 Task: Find a flat in Parma Heights, United States, with 3 bedrooms, 4 beds, 2 bathrooms, Wifi, and a price range of ₹3000 to ₹15000.
Action: Mouse pressed left at (561, 117)
Screenshot: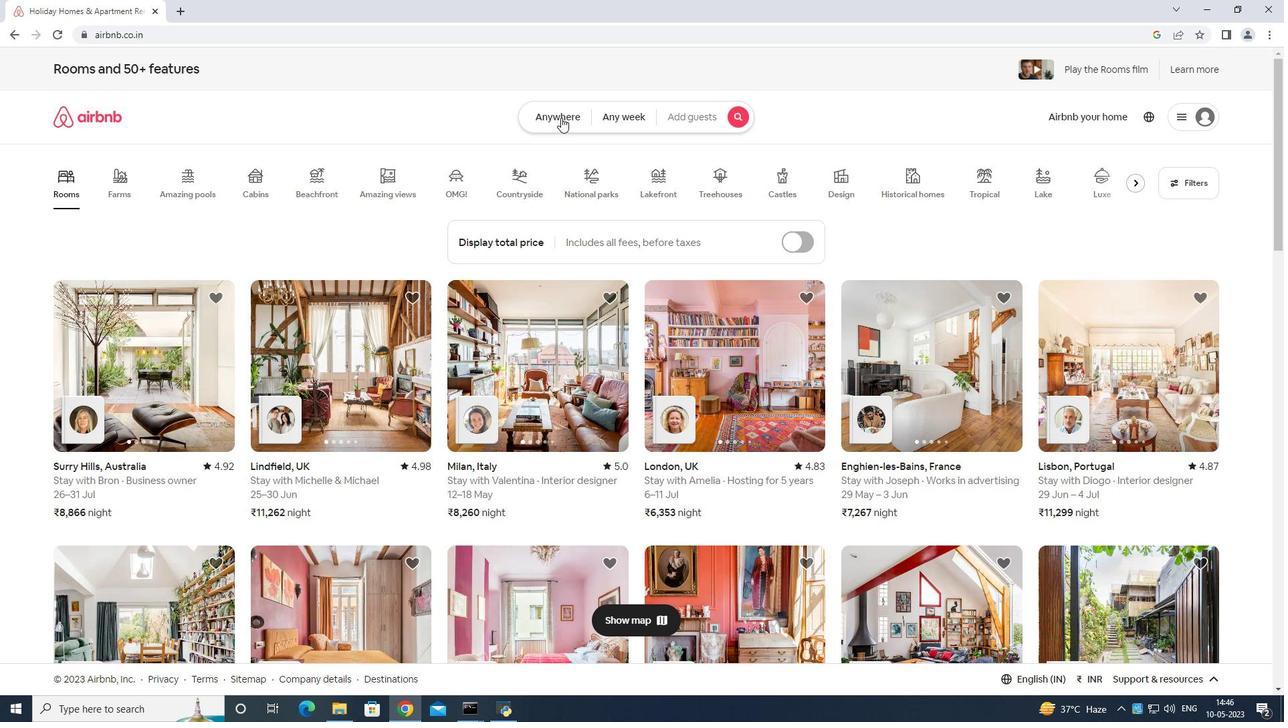 
Action: Mouse moved to (517, 171)
Screenshot: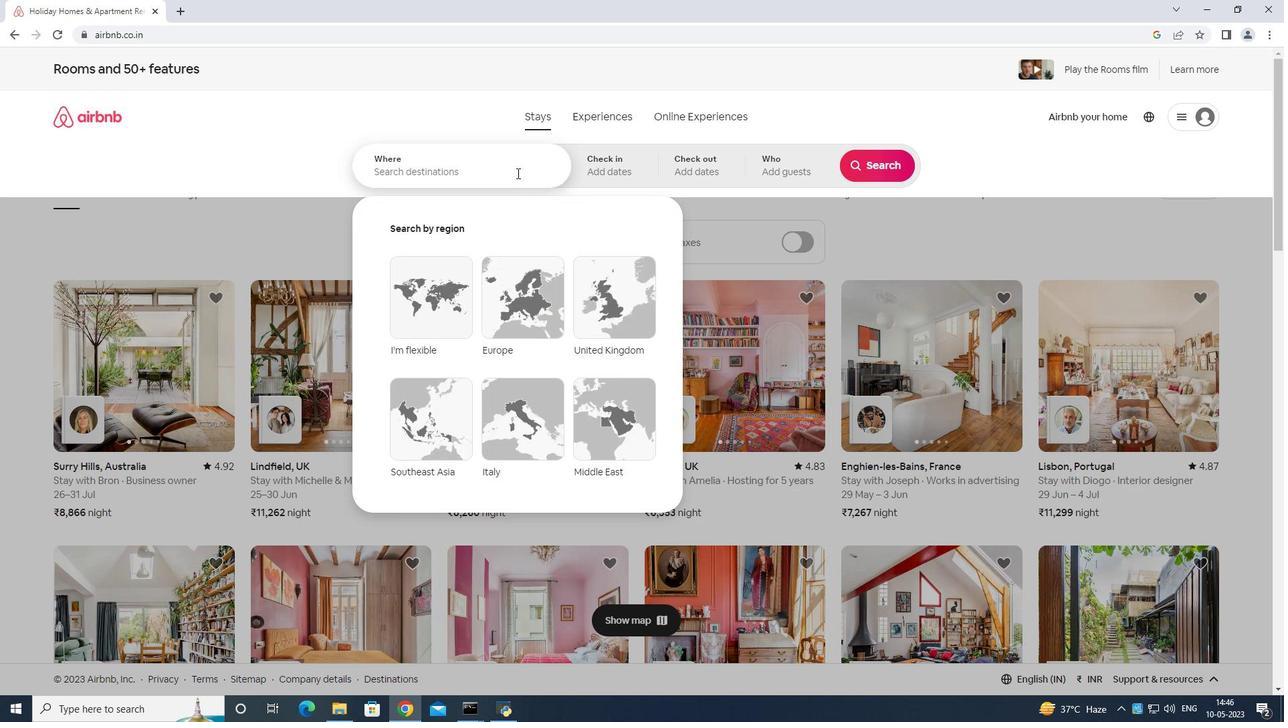 
Action: Mouse pressed left at (517, 171)
Screenshot: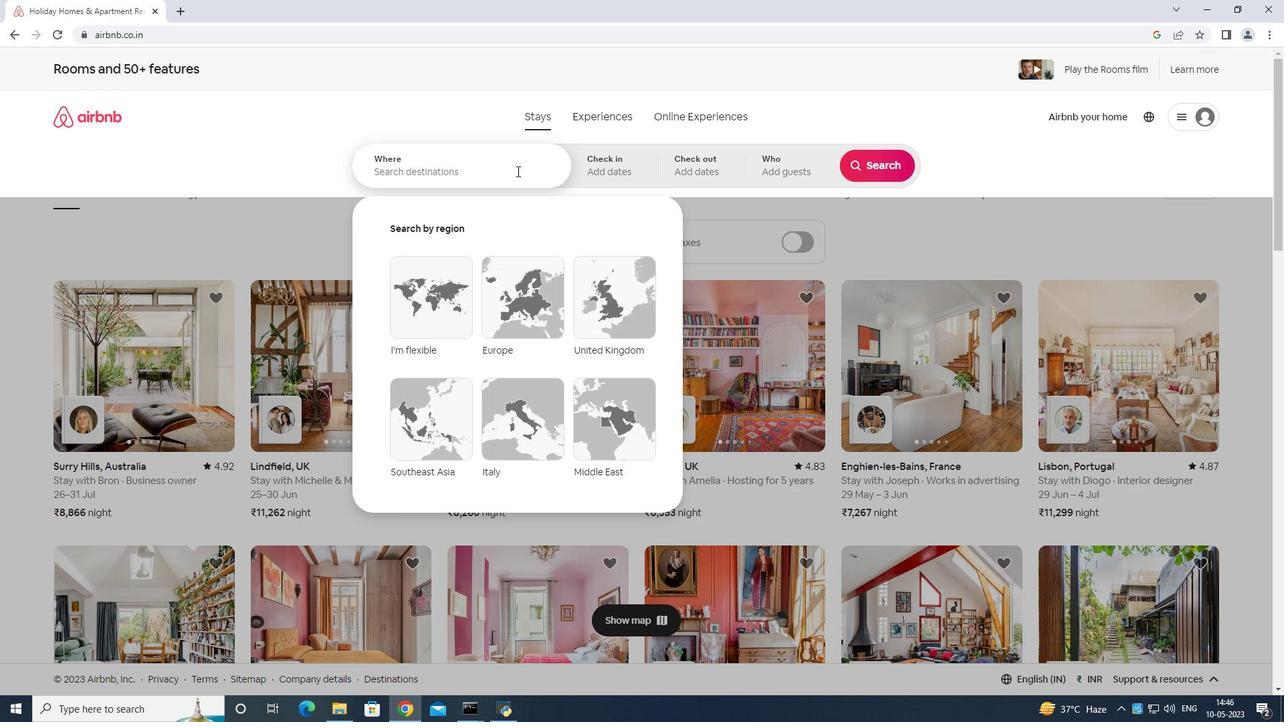 
Action: Mouse moved to (517, 162)
Screenshot: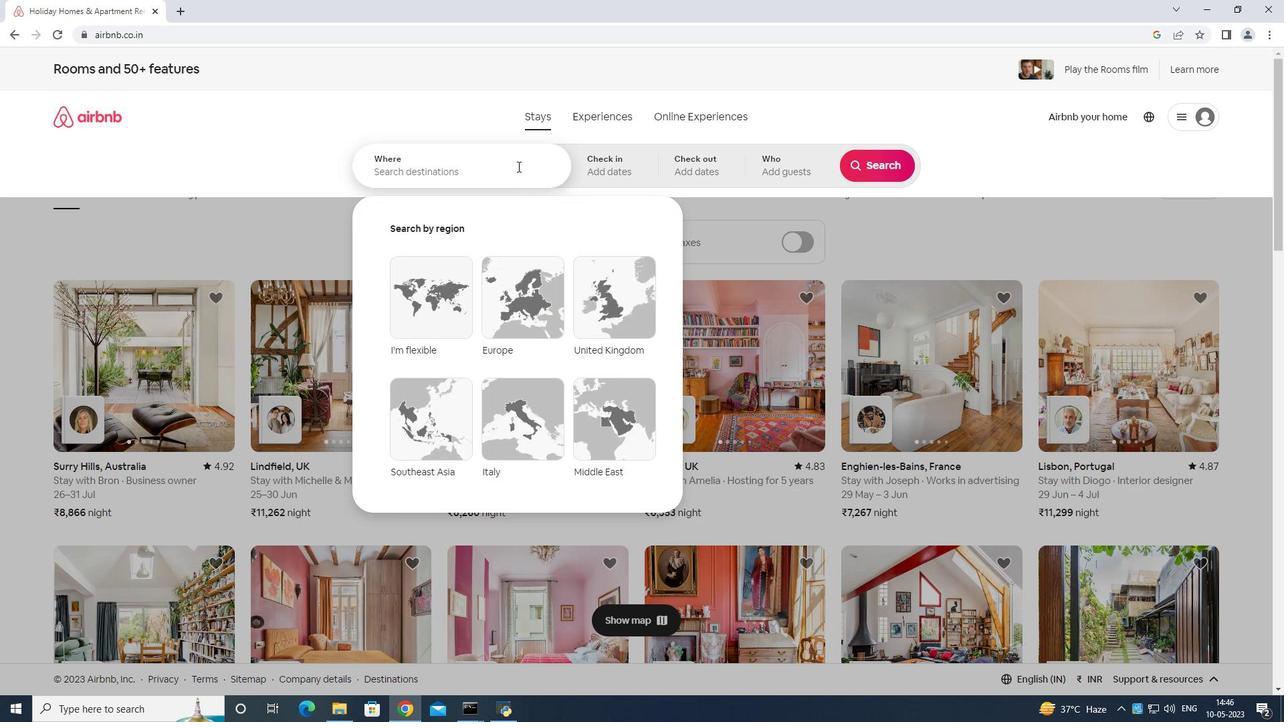 
Action: Key pressed <Key.shift>Parma<Key.space>heights<Key.space>united<Key.space>states<Key.enter>
Screenshot: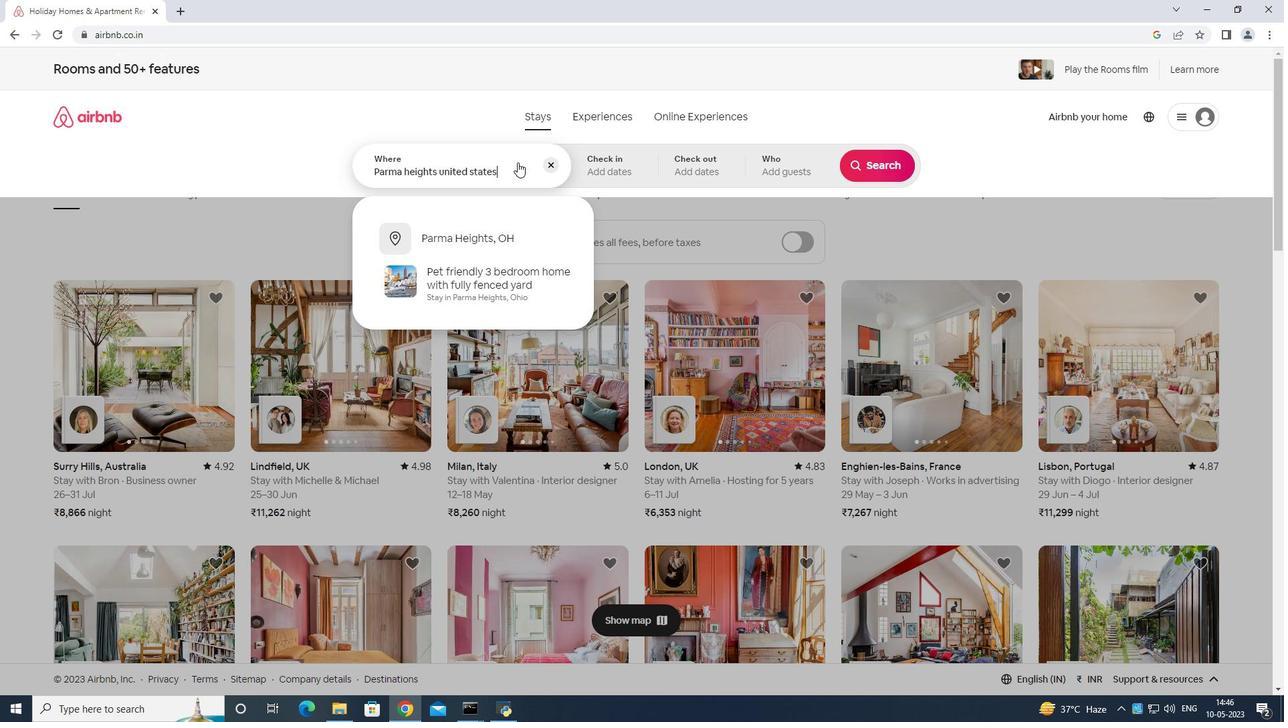 
Action: Mouse moved to (861, 270)
Screenshot: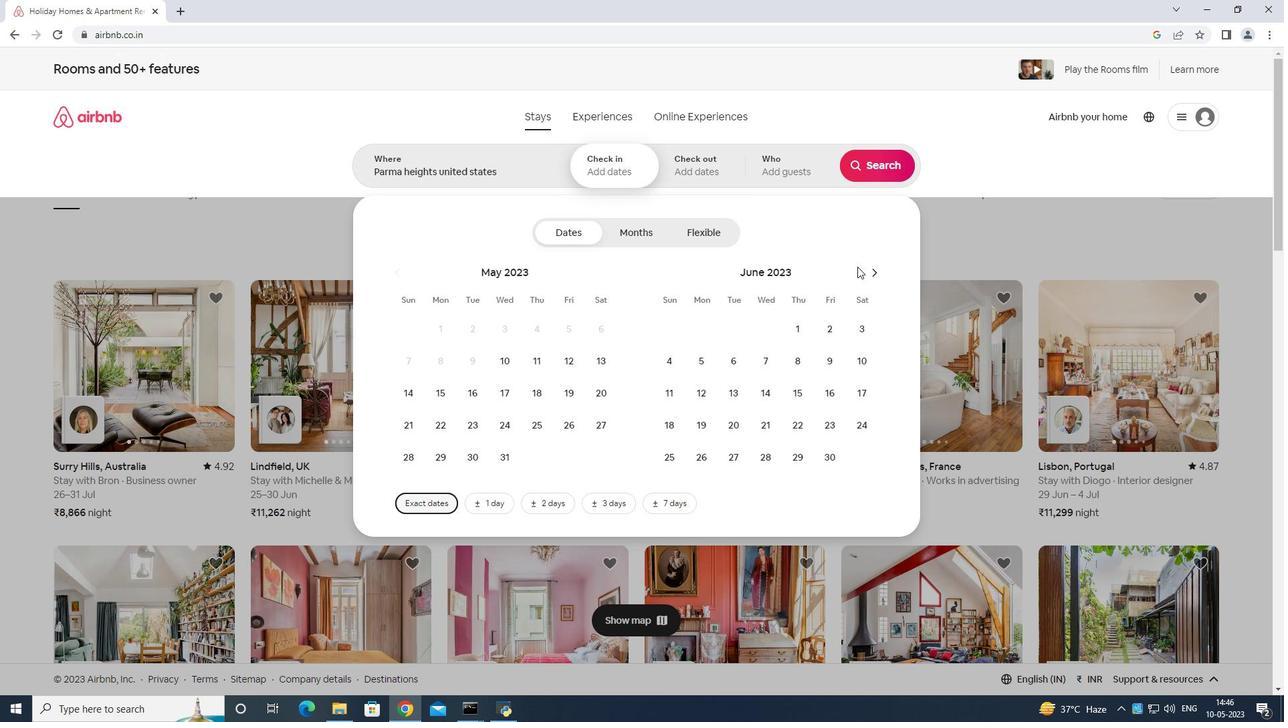 
Action: Mouse pressed left at (861, 270)
Screenshot: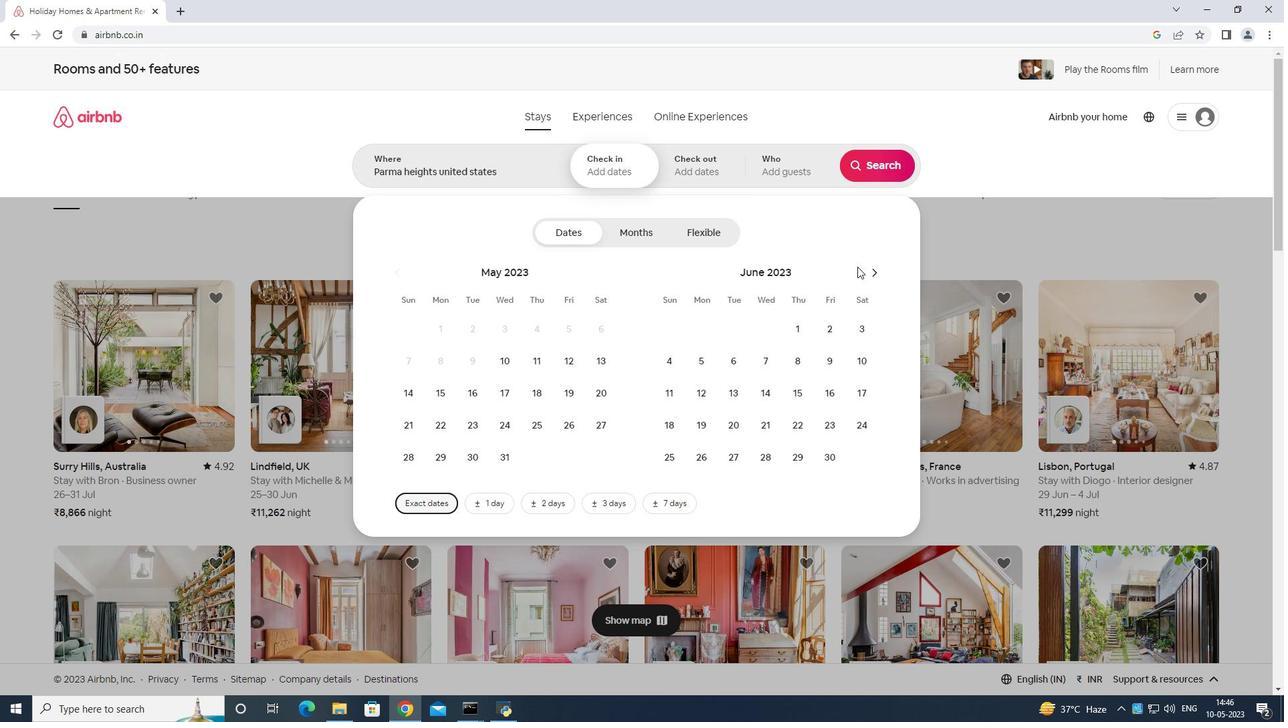 
Action: Mouse moved to (865, 270)
Screenshot: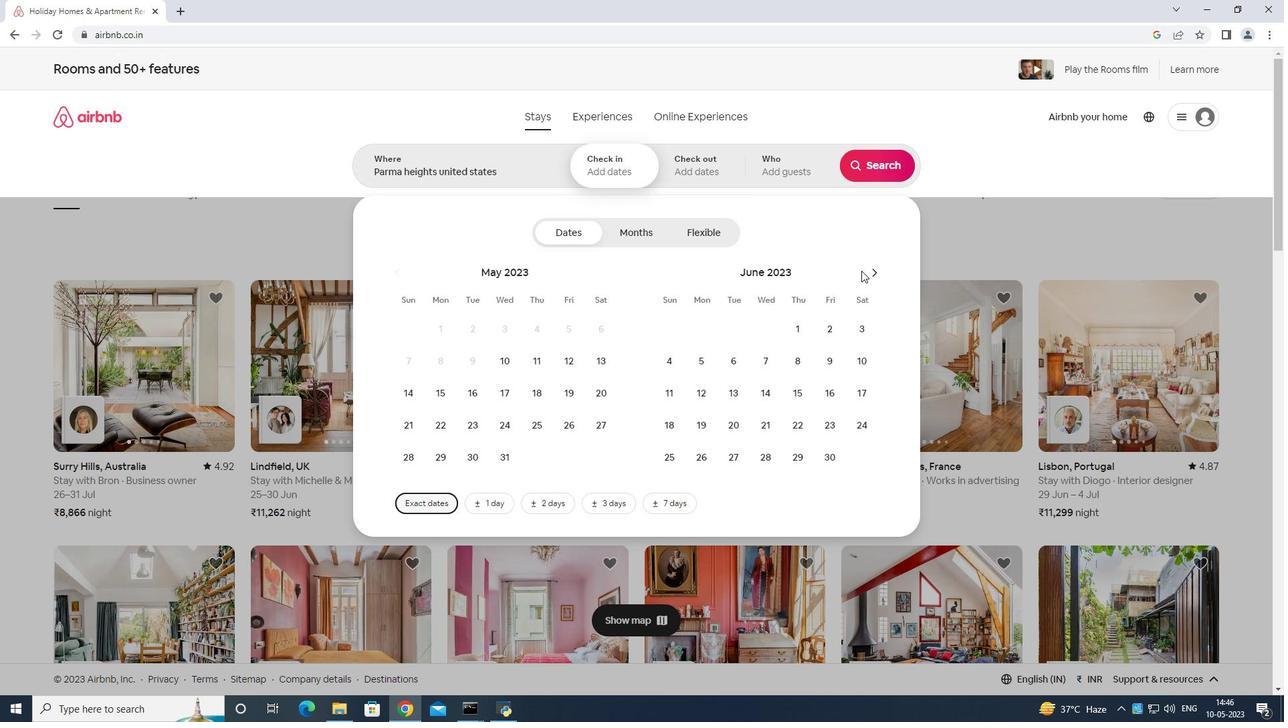 
Action: Mouse pressed left at (865, 270)
Screenshot: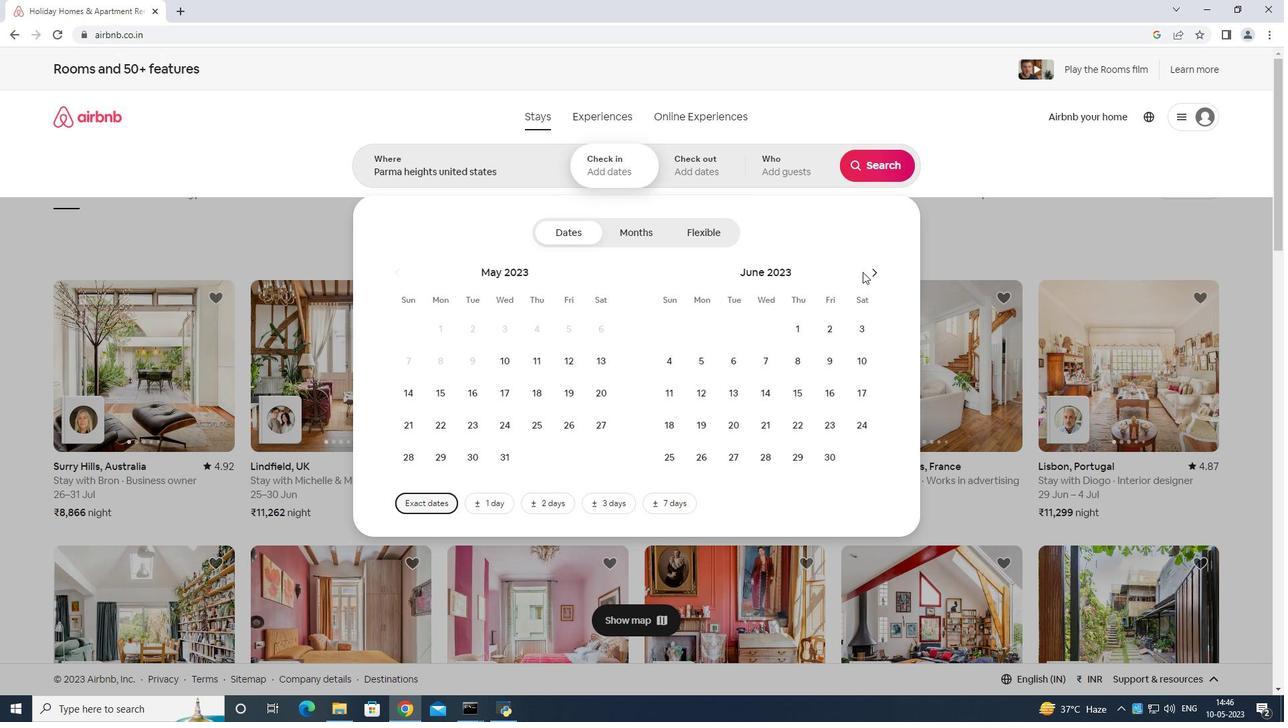
Action: Mouse moved to (870, 266)
Screenshot: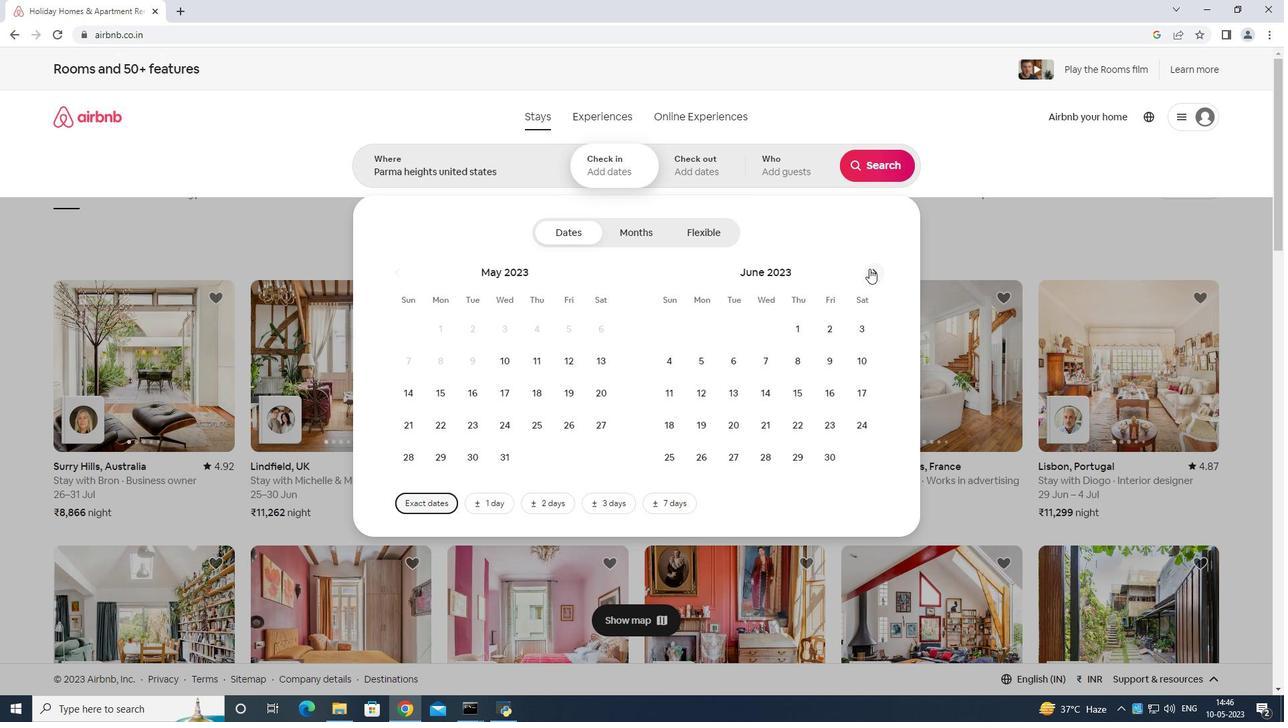 
Action: Mouse pressed left at (870, 266)
Screenshot: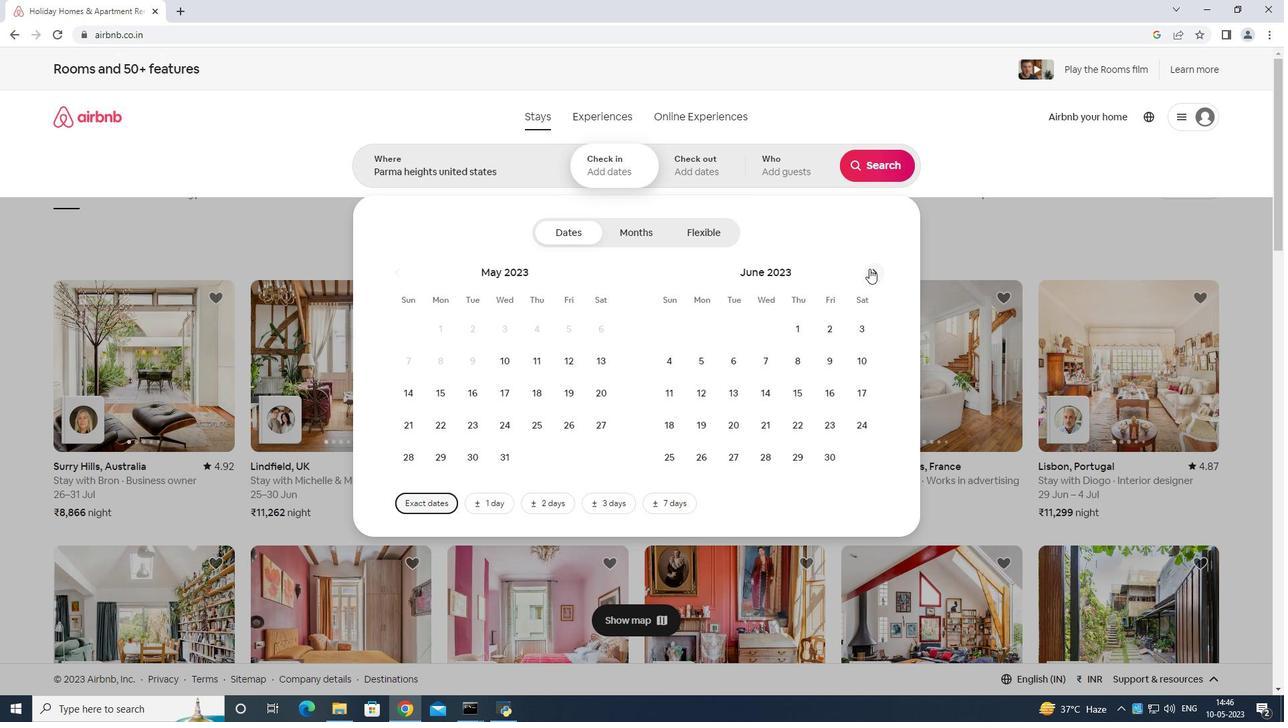 
Action: Mouse pressed left at (870, 266)
Screenshot: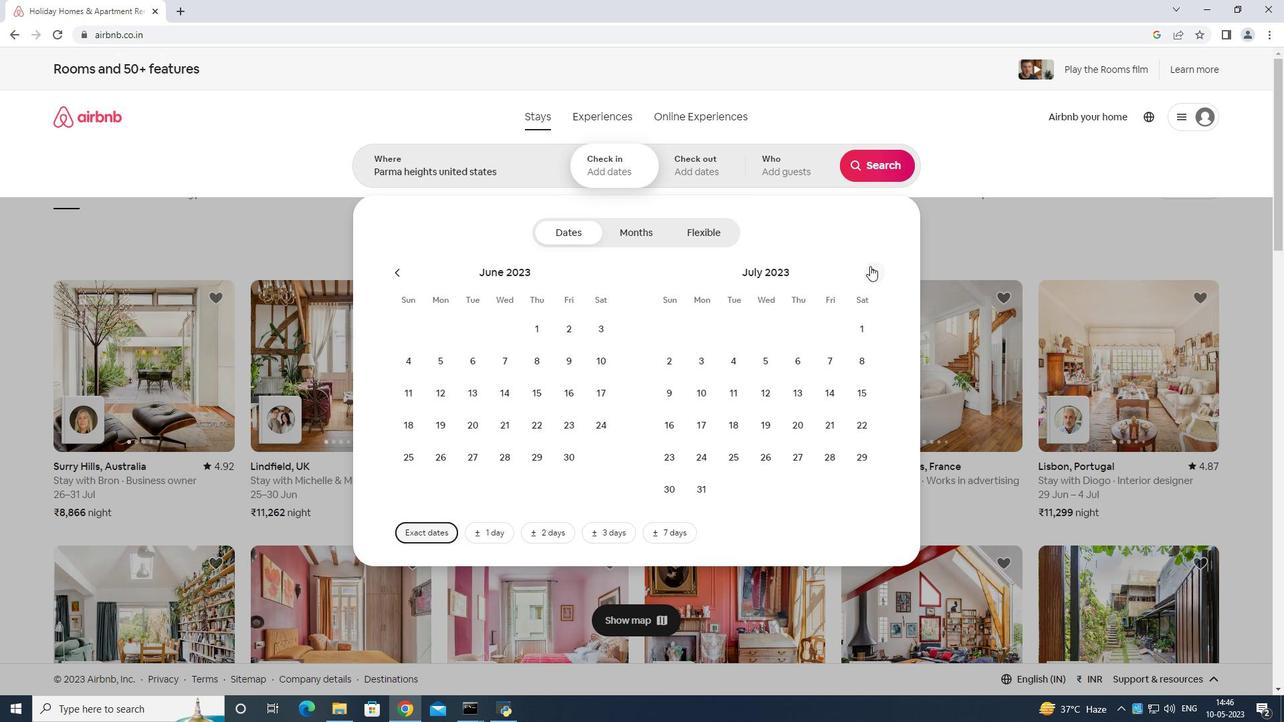 
Action: Mouse moved to (797, 325)
Screenshot: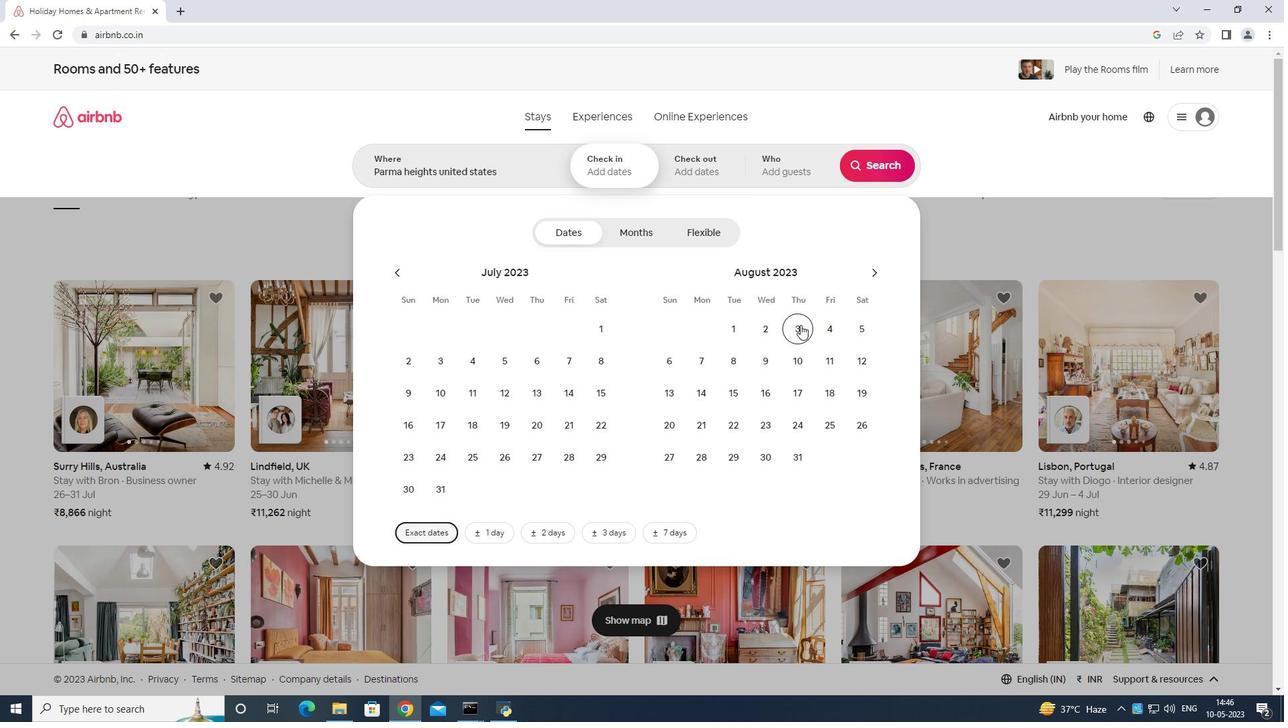
Action: Mouse pressed left at (797, 325)
Screenshot: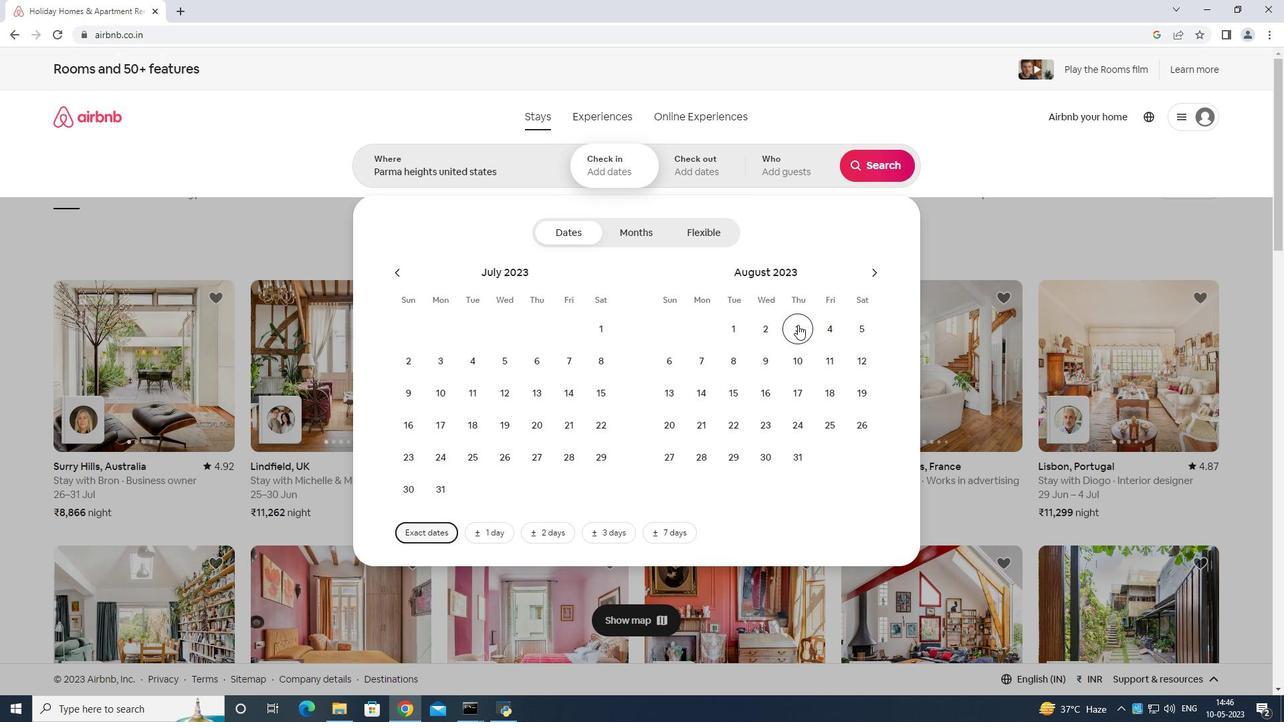 
Action: Mouse moved to (792, 391)
Screenshot: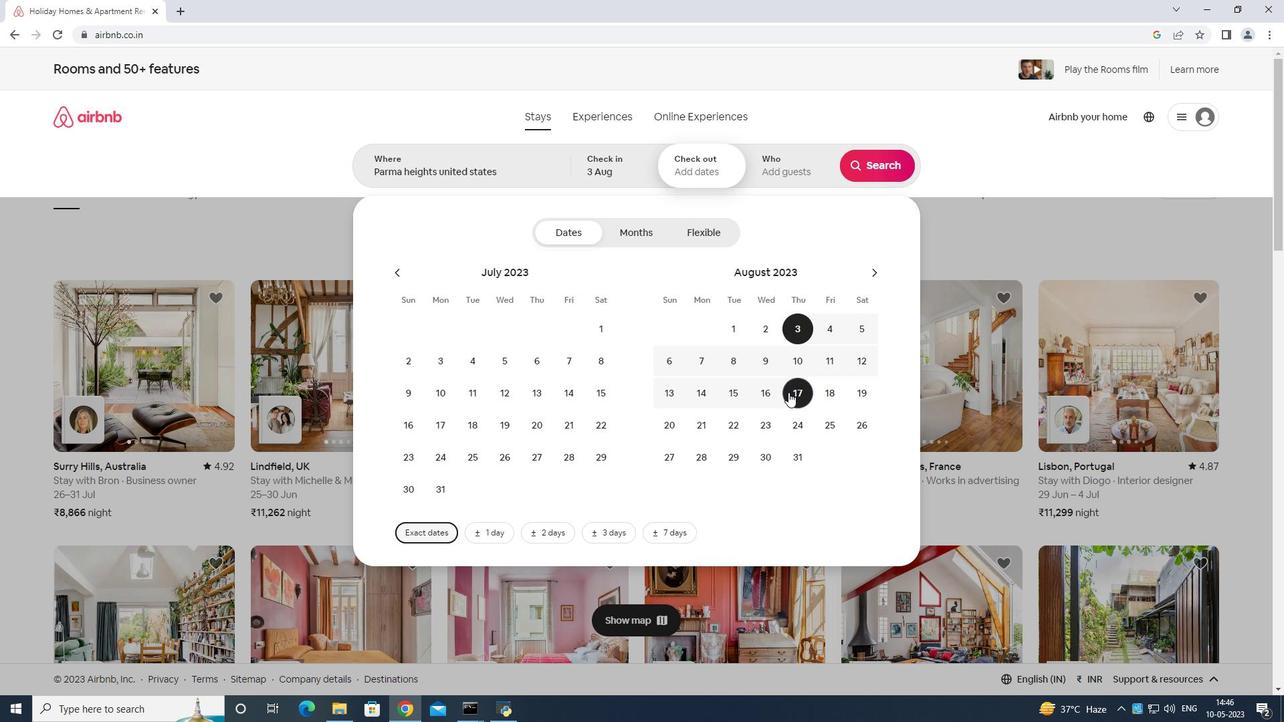 
Action: Mouse pressed left at (792, 391)
Screenshot: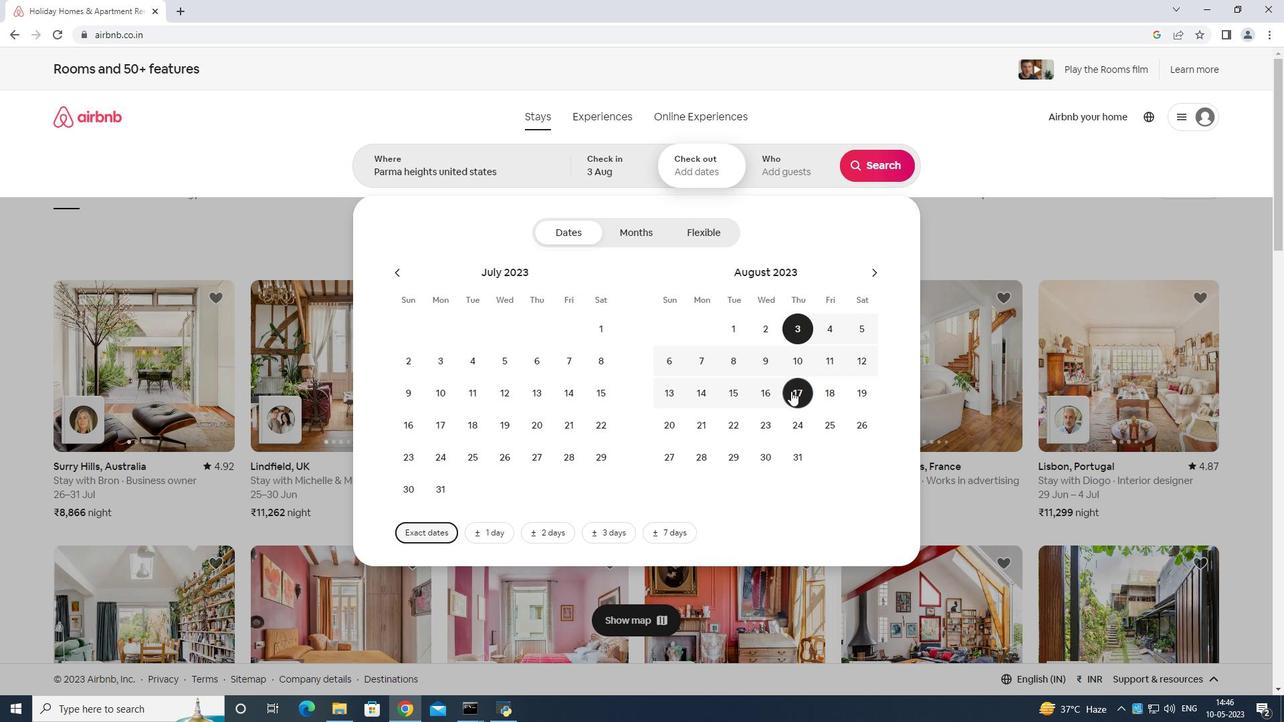 
Action: Mouse moved to (775, 171)
Screenshot: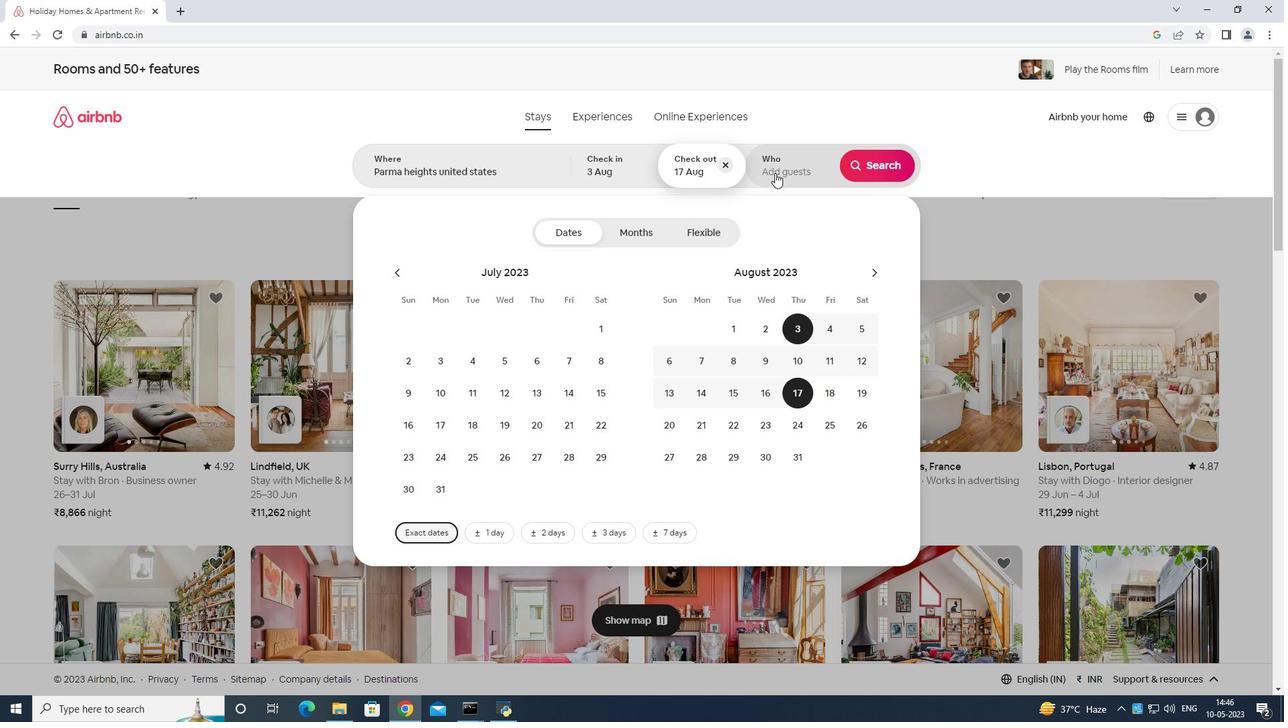 
Action: Mouse pressed left at (775, 171)
Screenshot: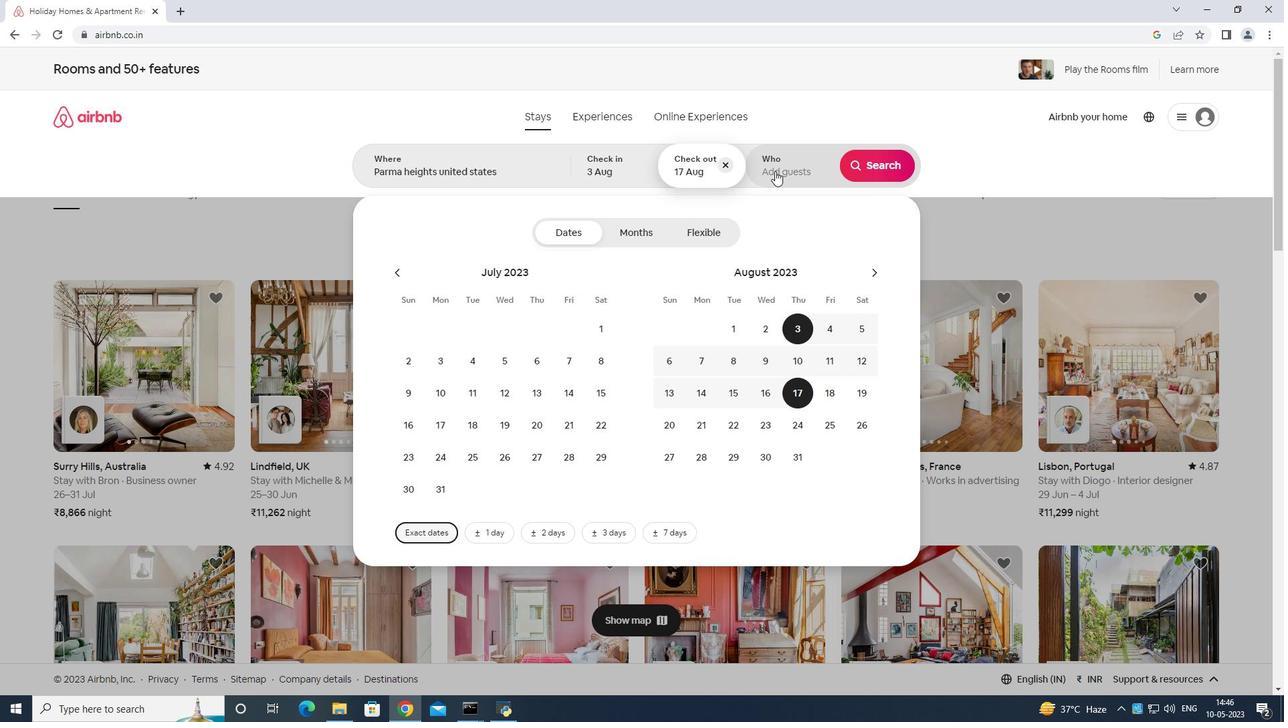 
Action: Mouse moved to (884, 238)
Screenshot: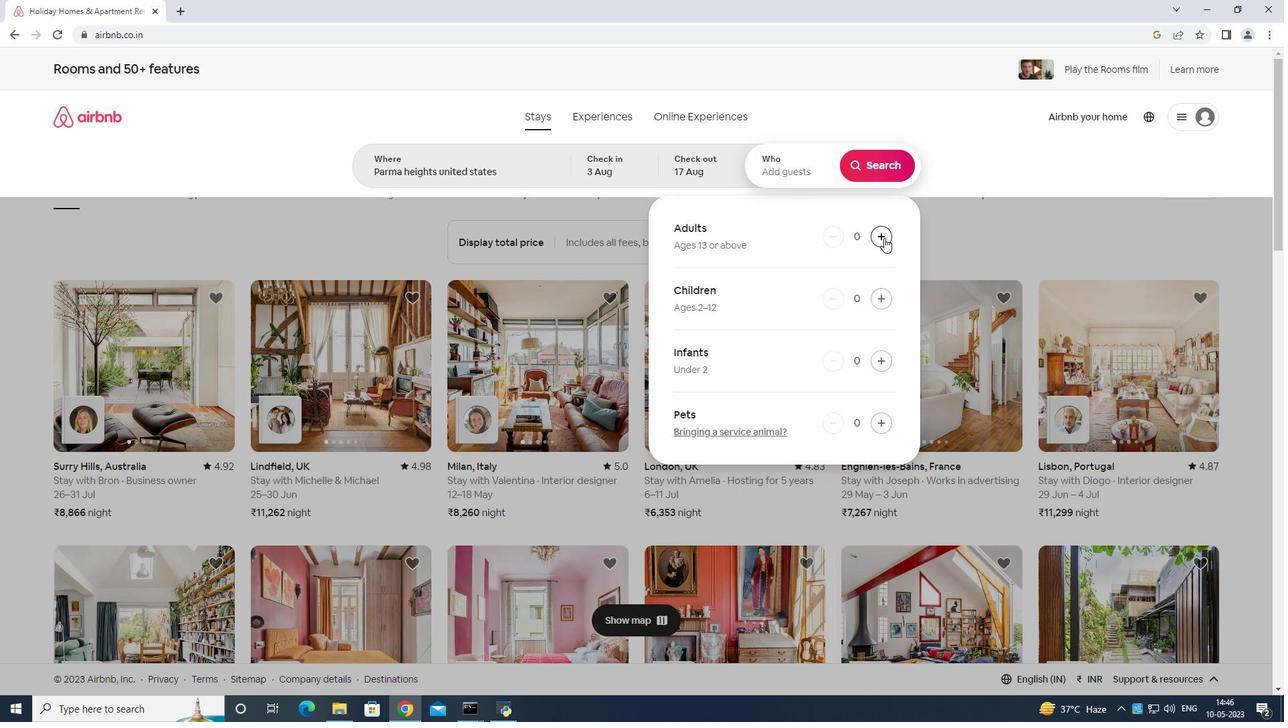 
Action: Mouse pressed left at (884, 238)
Screenshot: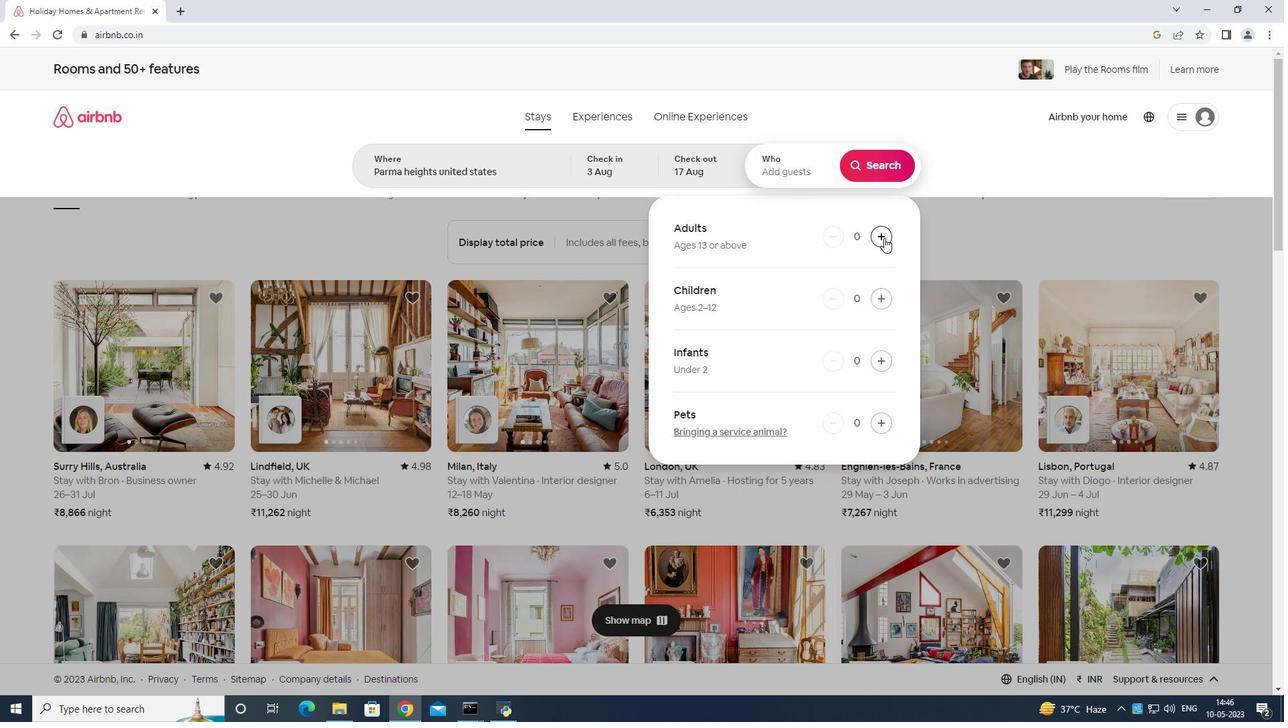 
Action: Mouse moved to (884, 234)
Screenshot: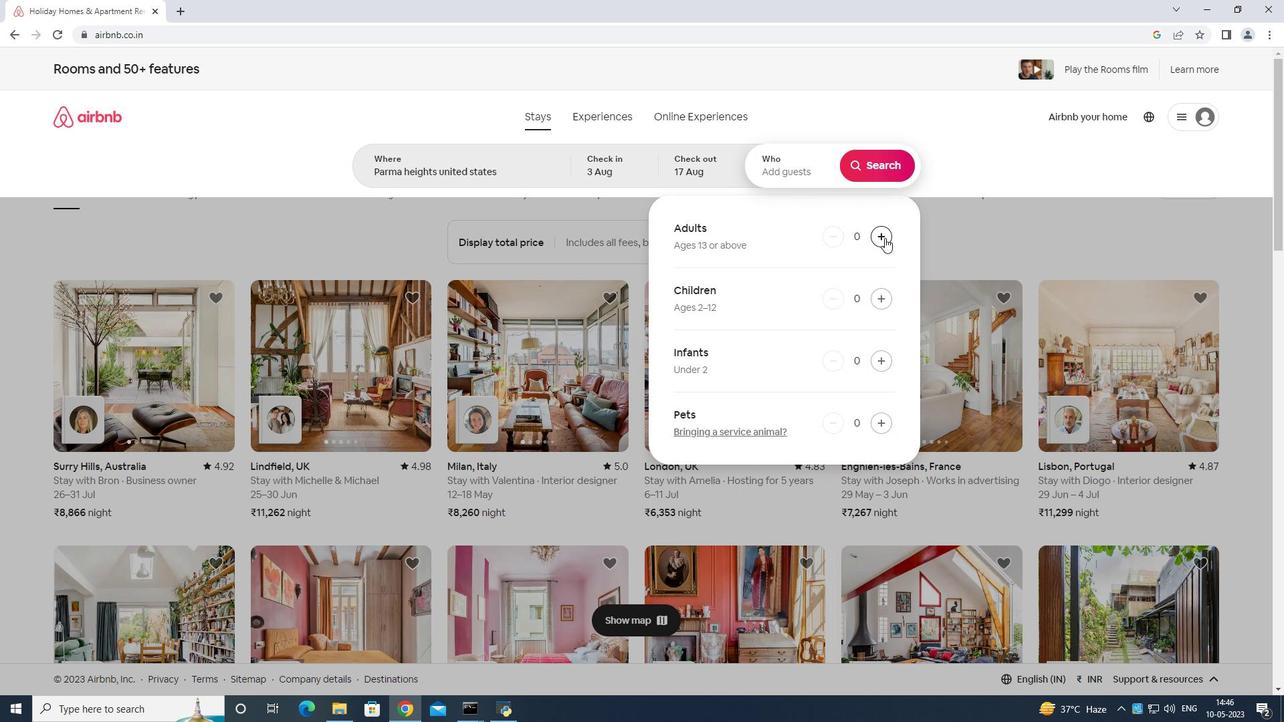 
Action: Mouse pressed left at (884, 234)
Screenshot: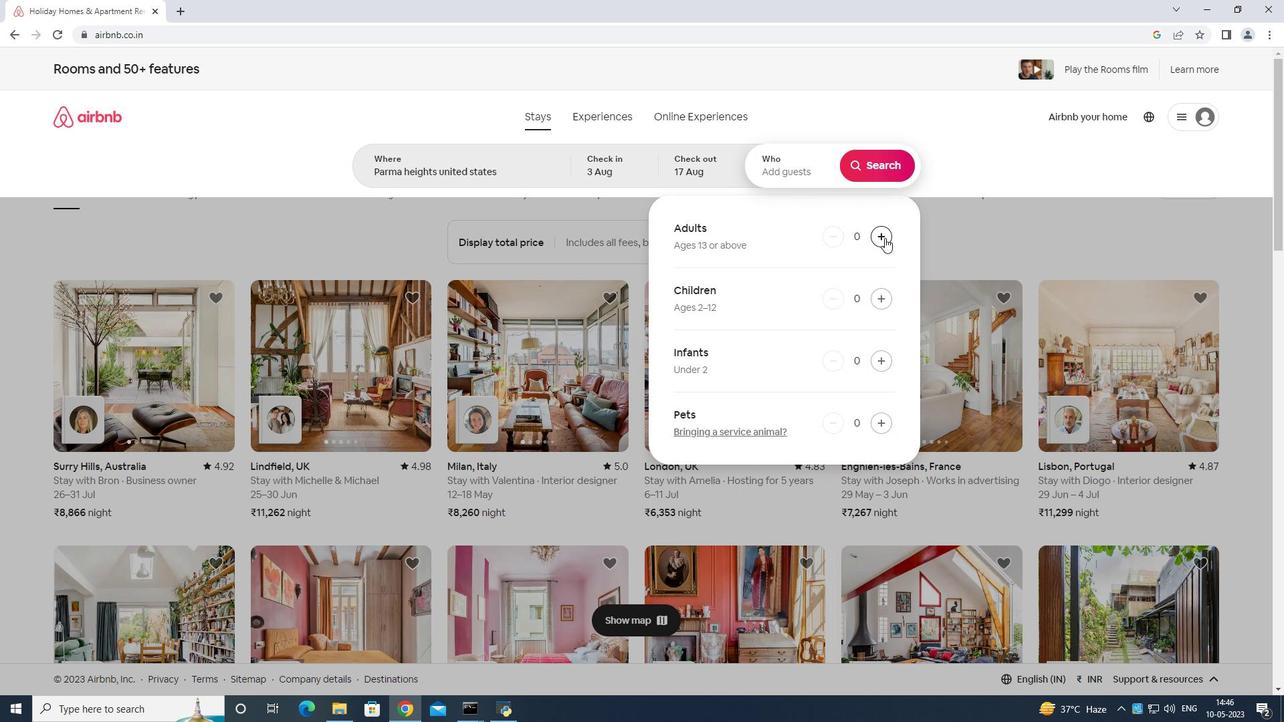 
Action: Mouse moved to (884, 234)
Screenshot: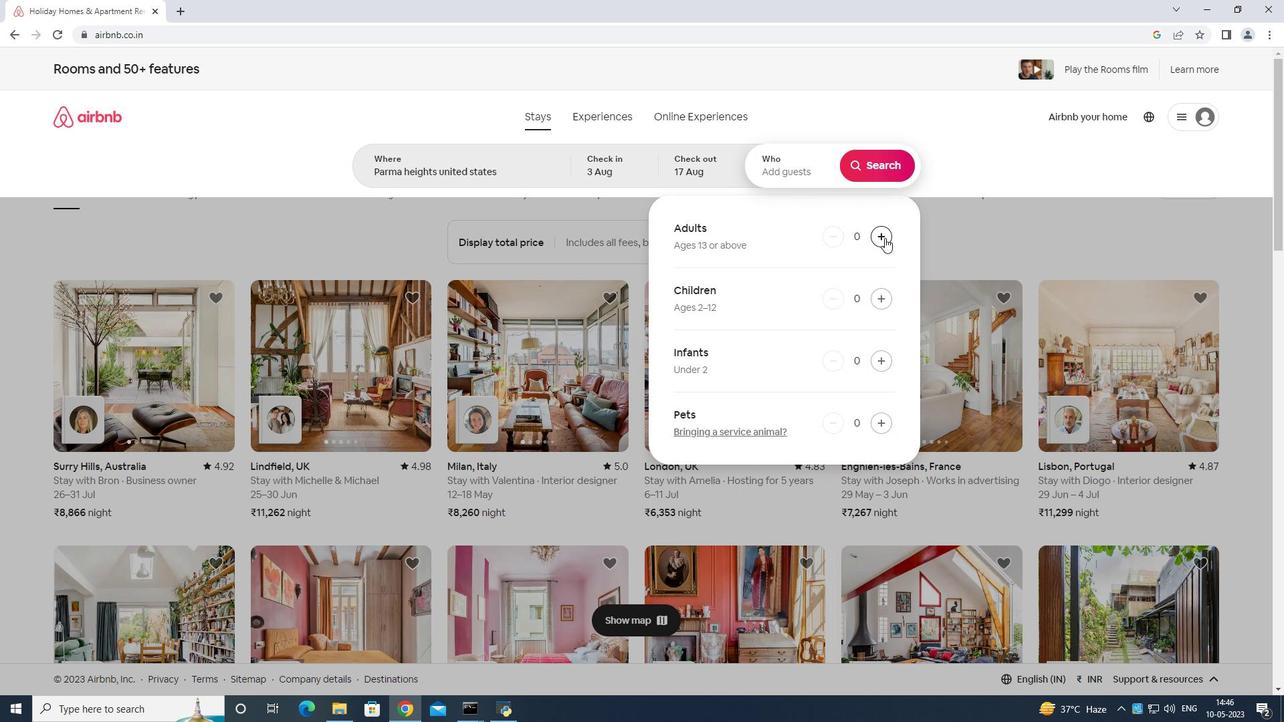 
Action: Mouse pressed left at (884, 234)
Screenshot: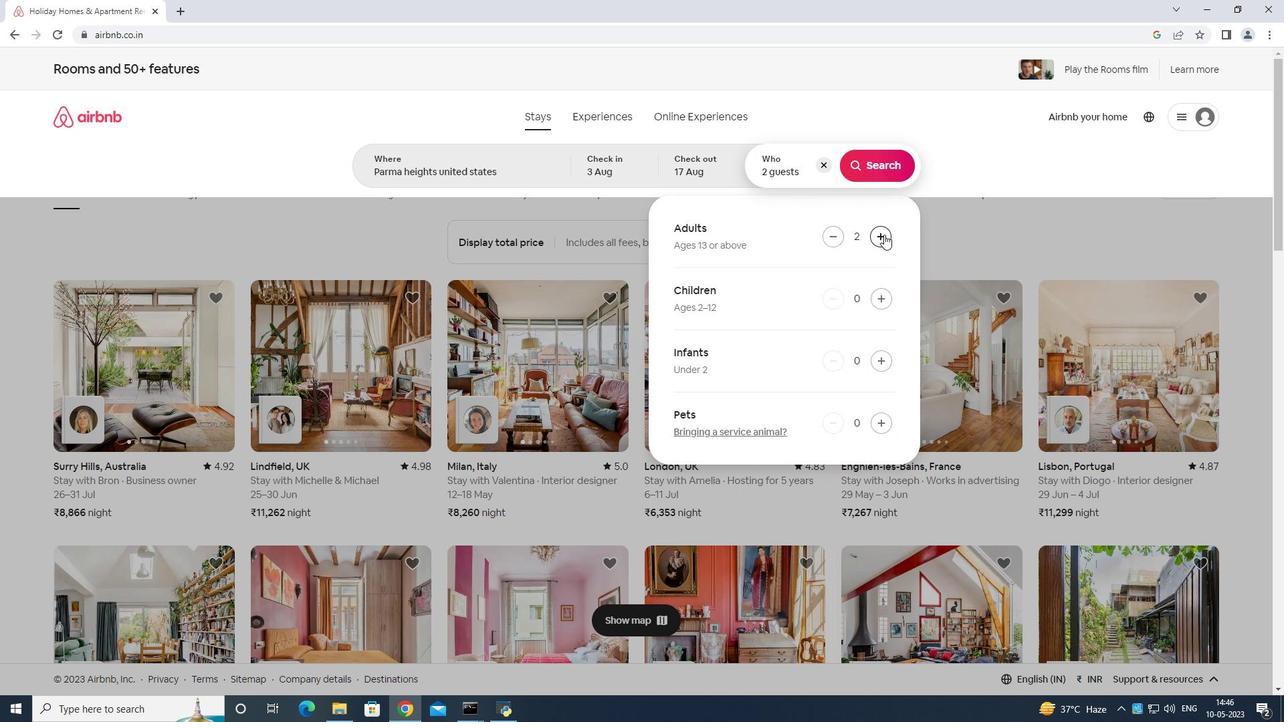 
Action: Mouse moved to (877, 301)
Screenshot: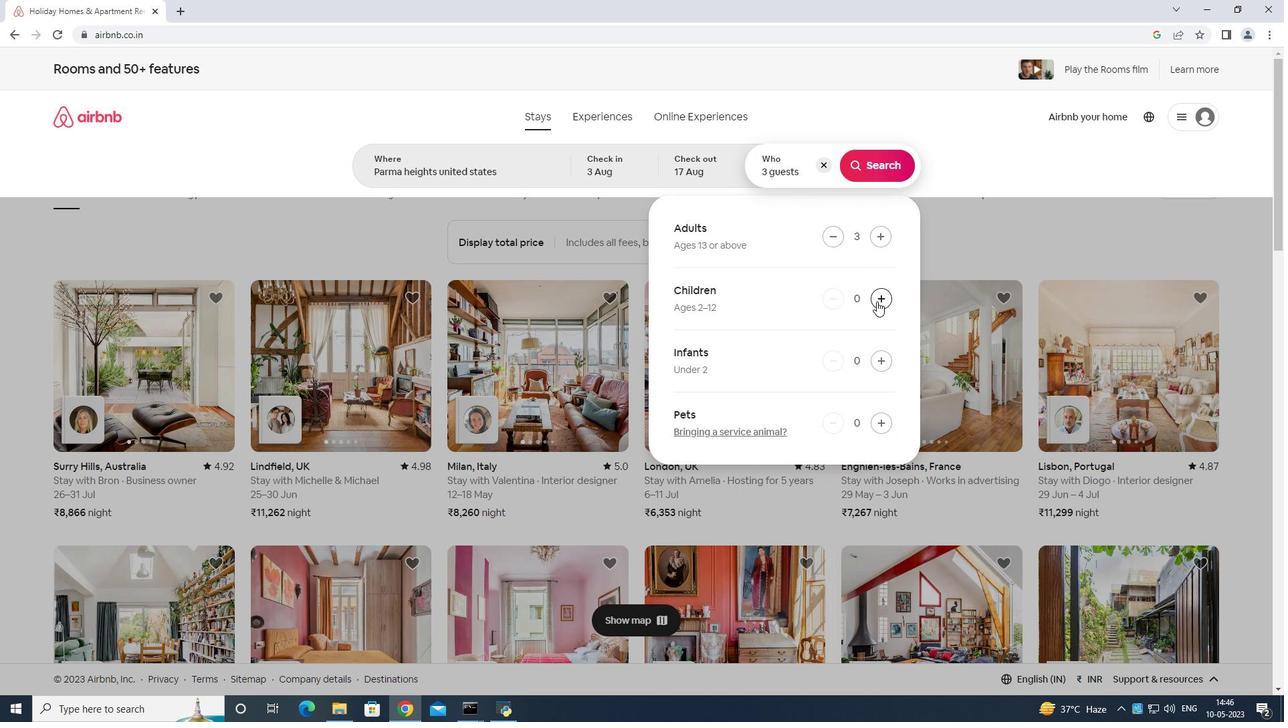 
Action: Mouse pressed left at (877, 301)
Screenshot: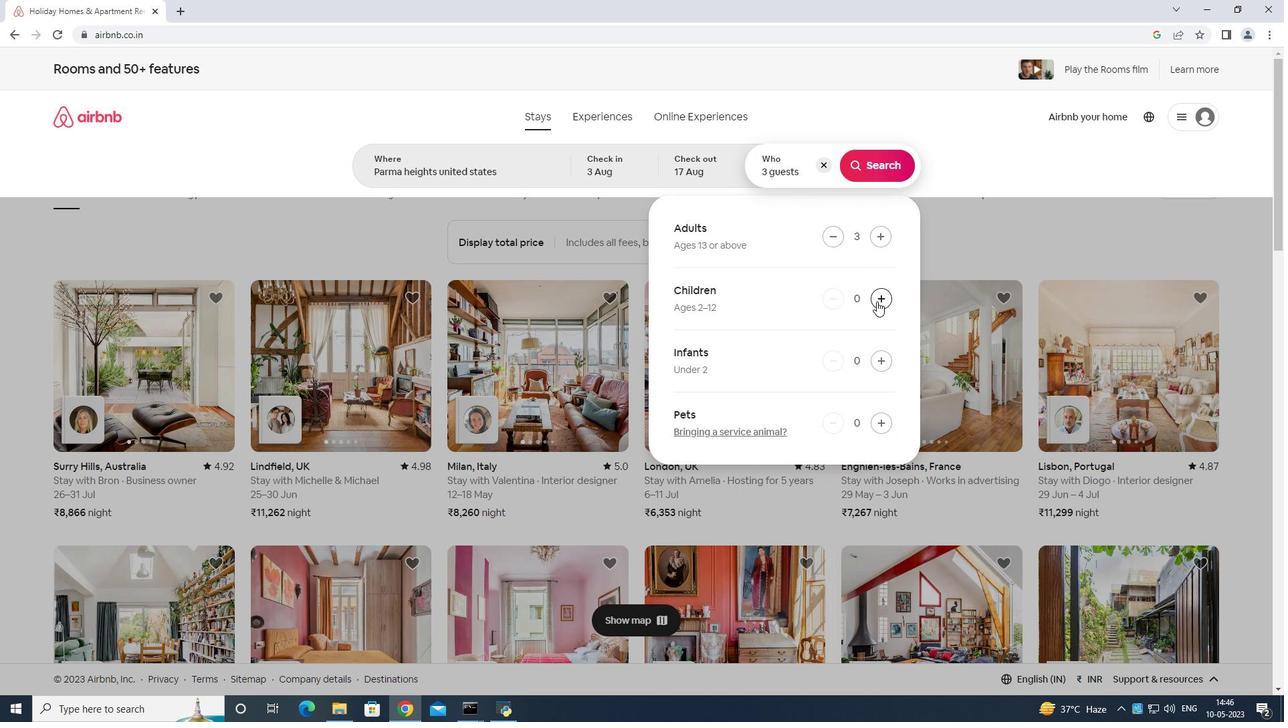 
Action: Mouse moved to (876, 169)
Screenshot: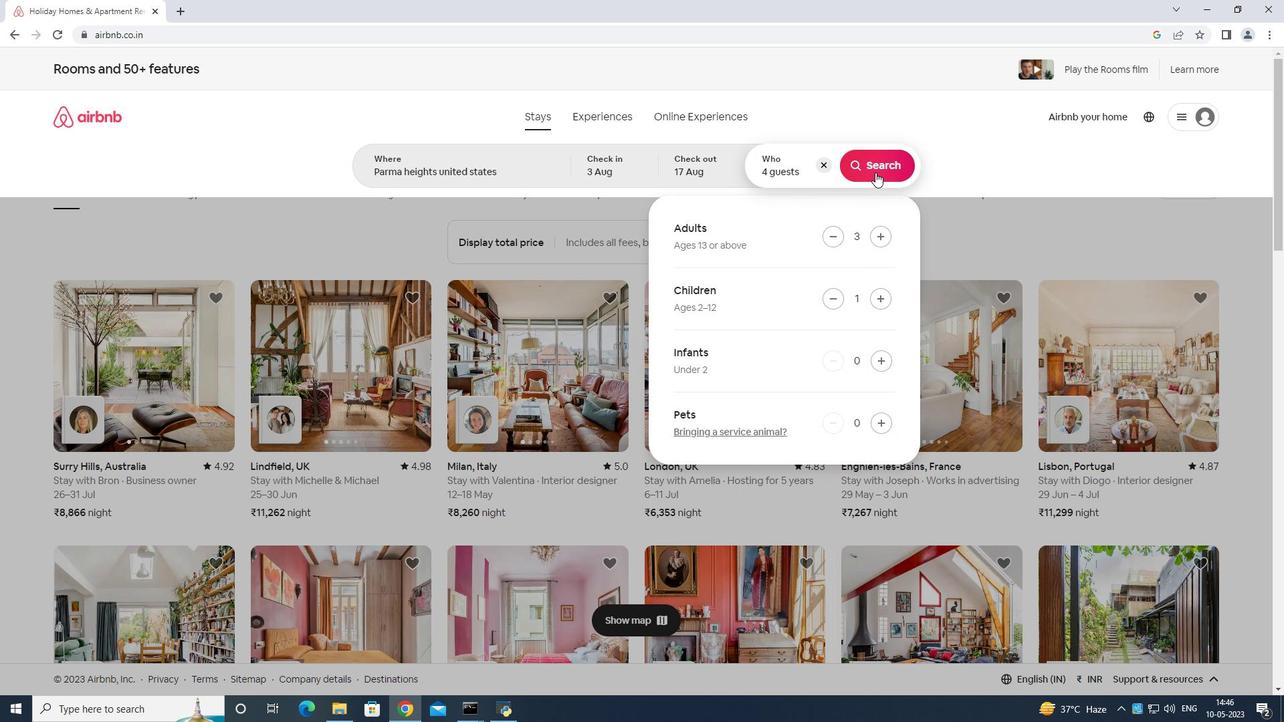 
Action: Mouse pressed left at (876, 169)
Screenshot: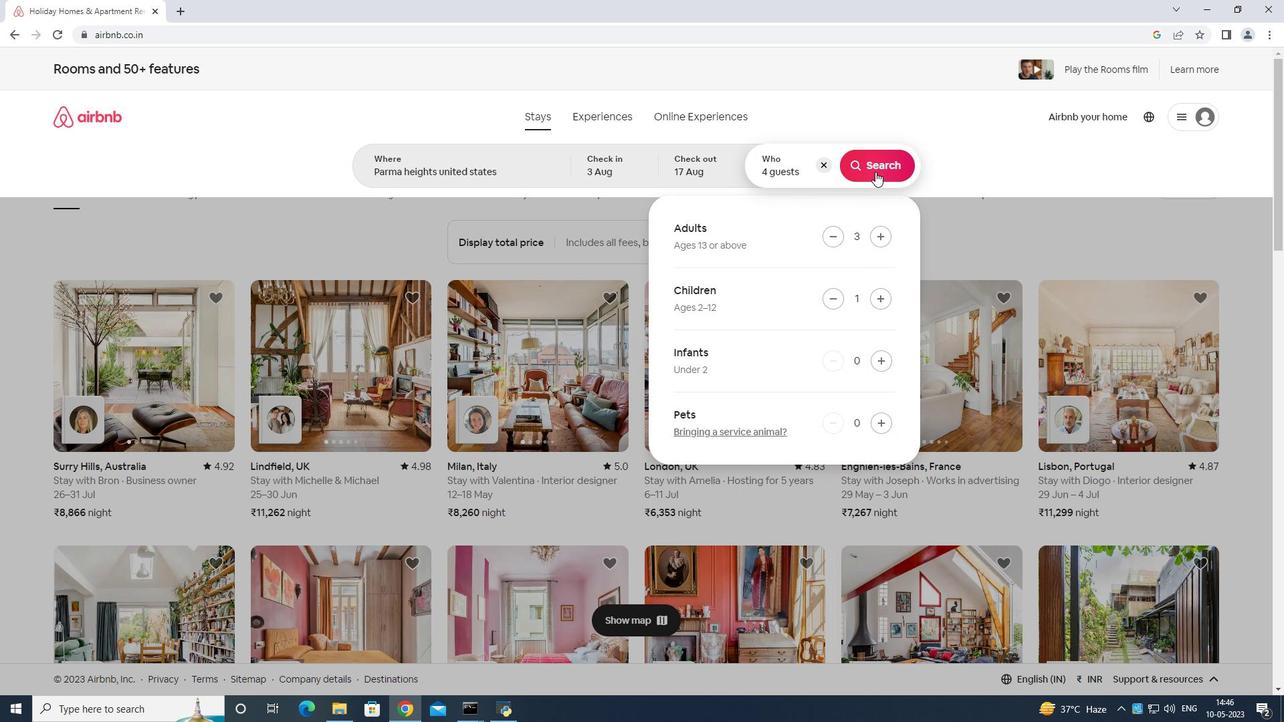 
Action: Mouse moved to (1229, 129)
Screenshot: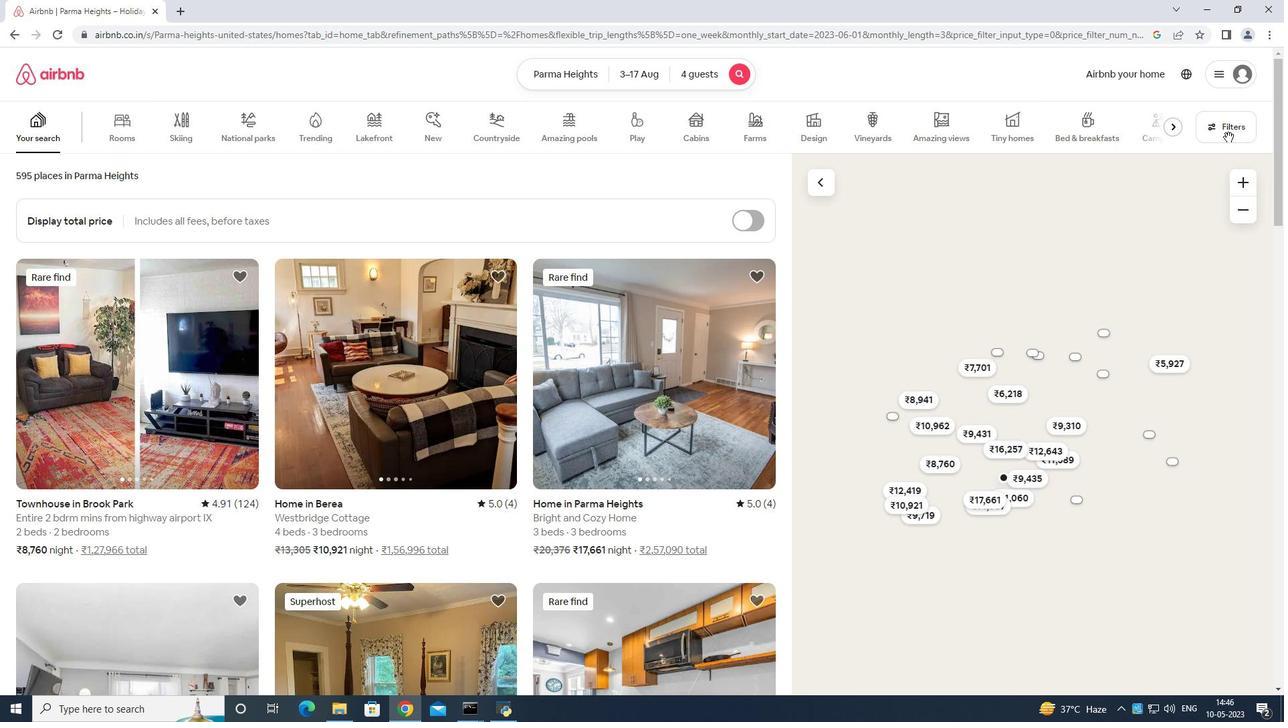 
Action: Mouse pressed left at (1229, 129)
Screenshot: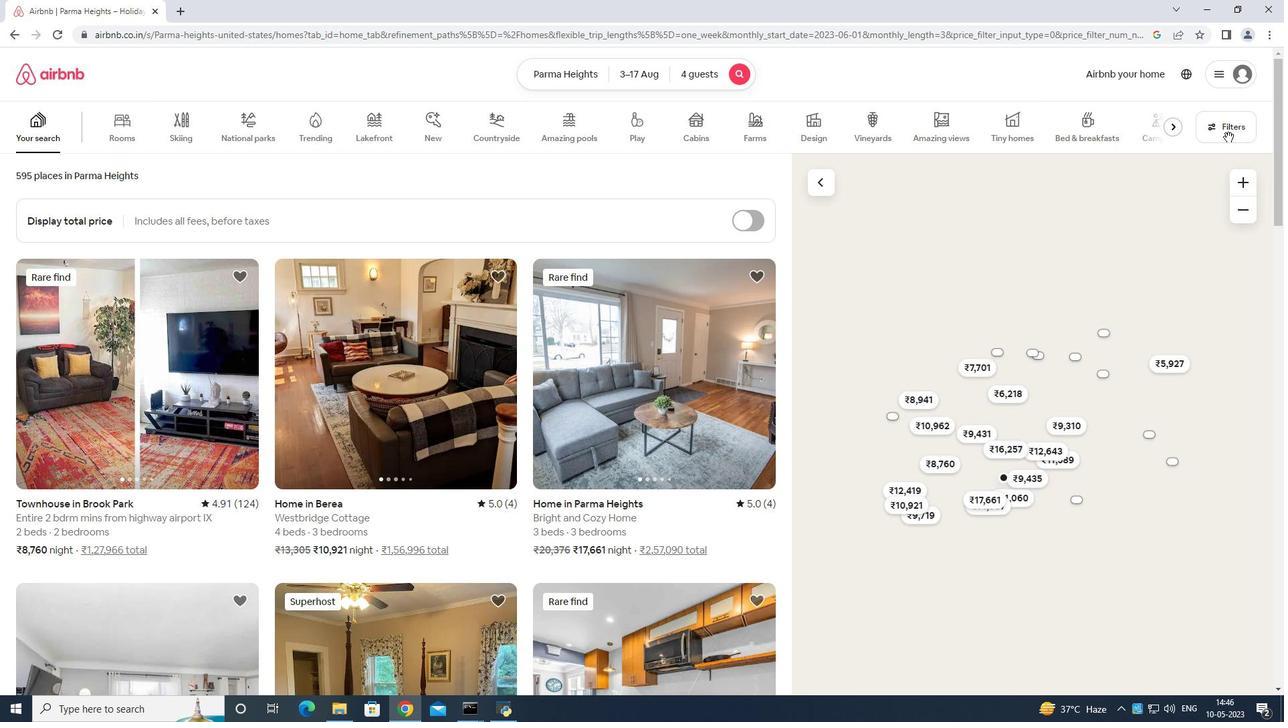 
Action: Mouse moved to (583, 437)
Screenshot: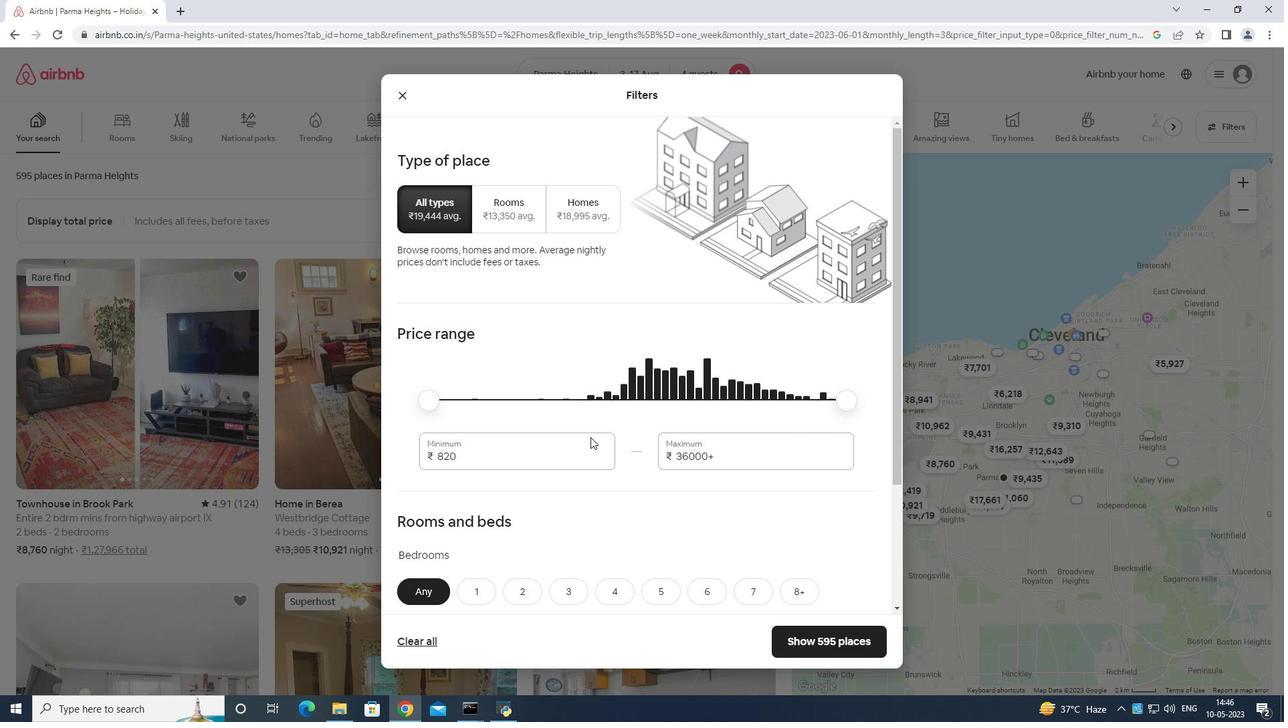 
Action: Mouse pressed left at (583, 437)
Screenshot: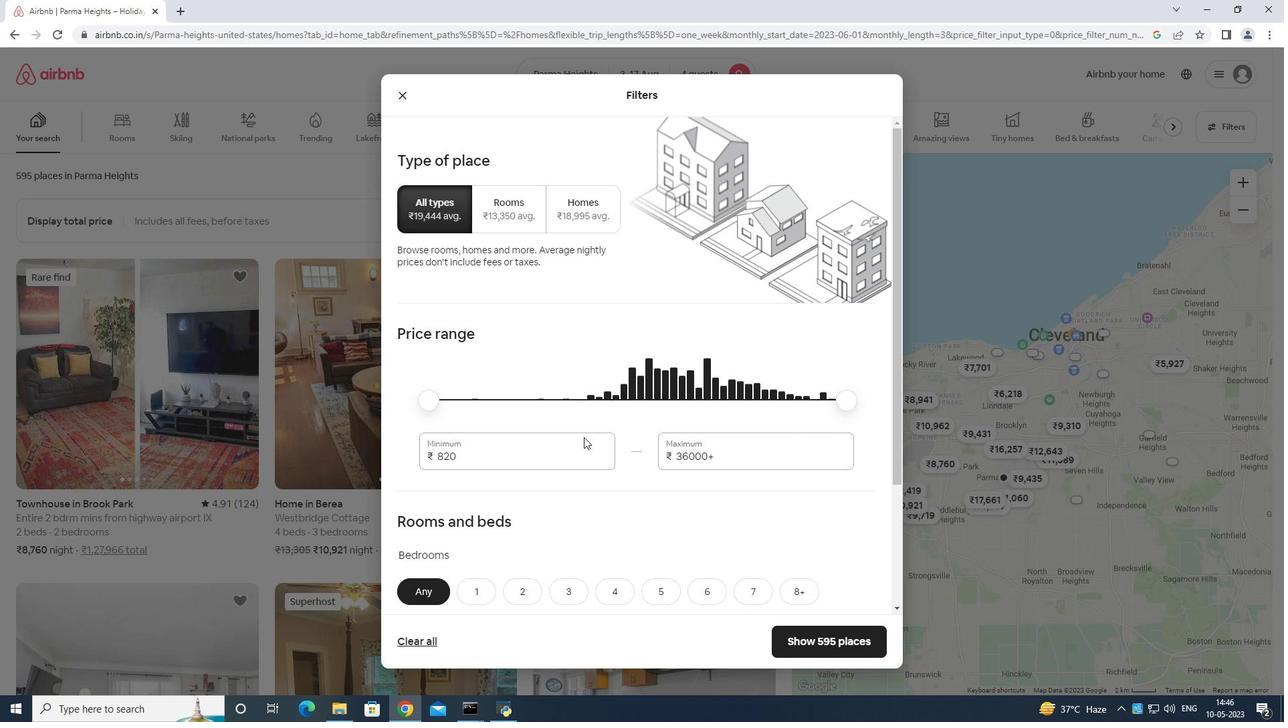 
Action: Mouse moved to (581, 434)
Screenshot: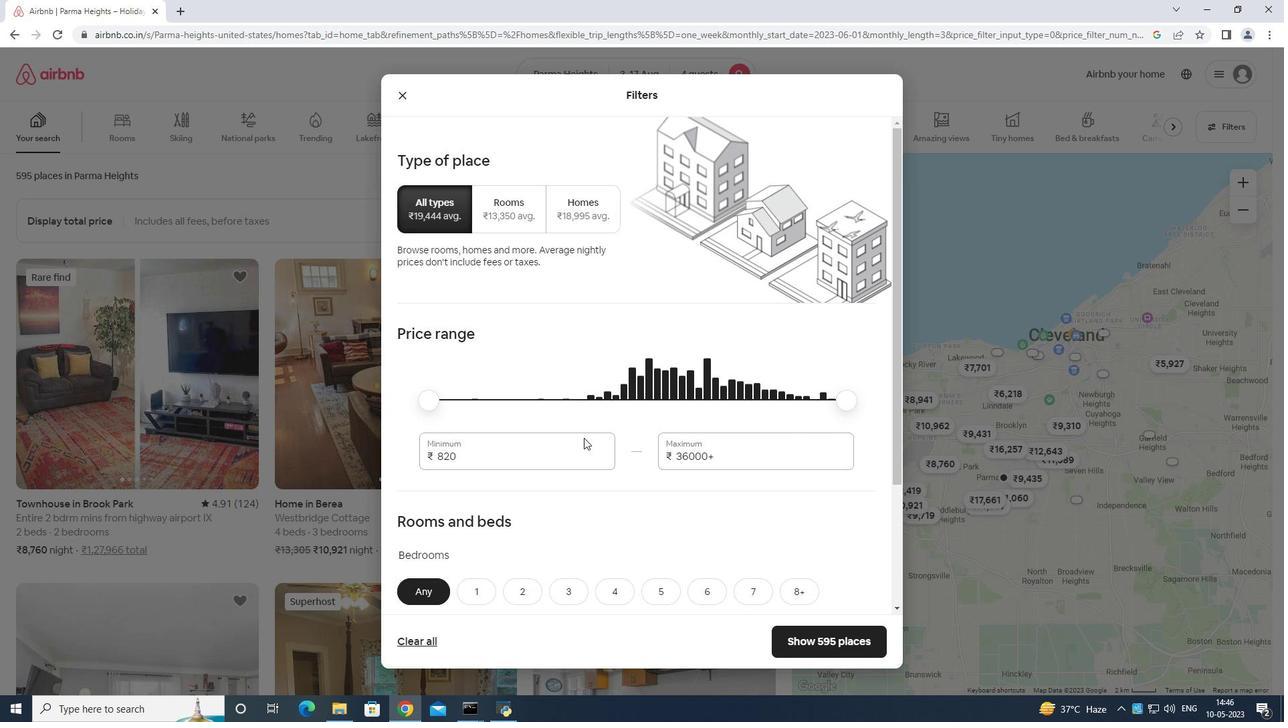 
Action: Key pressed <Key.backspace><Key.backspace><Key.backspace><Key.backspace><Key.backspace><Key.backspace><Key.backspace><Key.backspace><Key.backspace><Key.backspace><Key.backspace><Key.backspace><Key.backspace><Key.backspace><Key.backspace><Key.backspace>3000
Screenshot: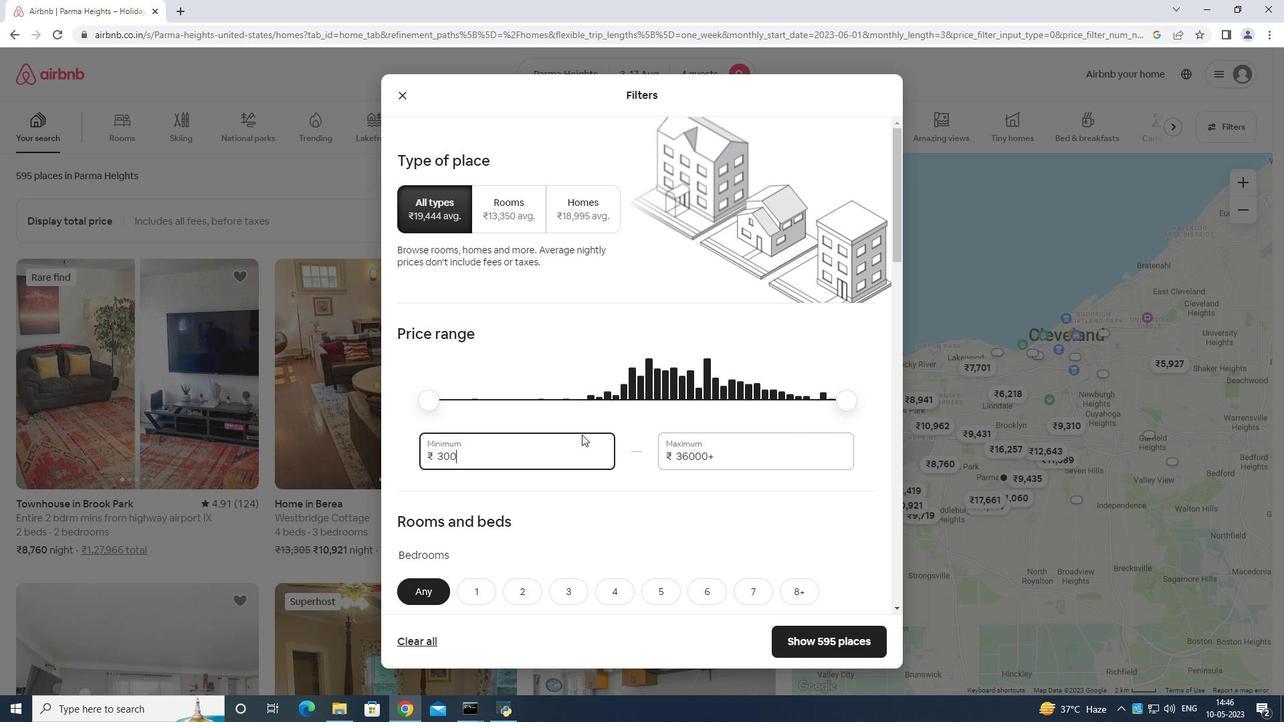 
Action: Mouse moved to (751, 449)
Screenshot: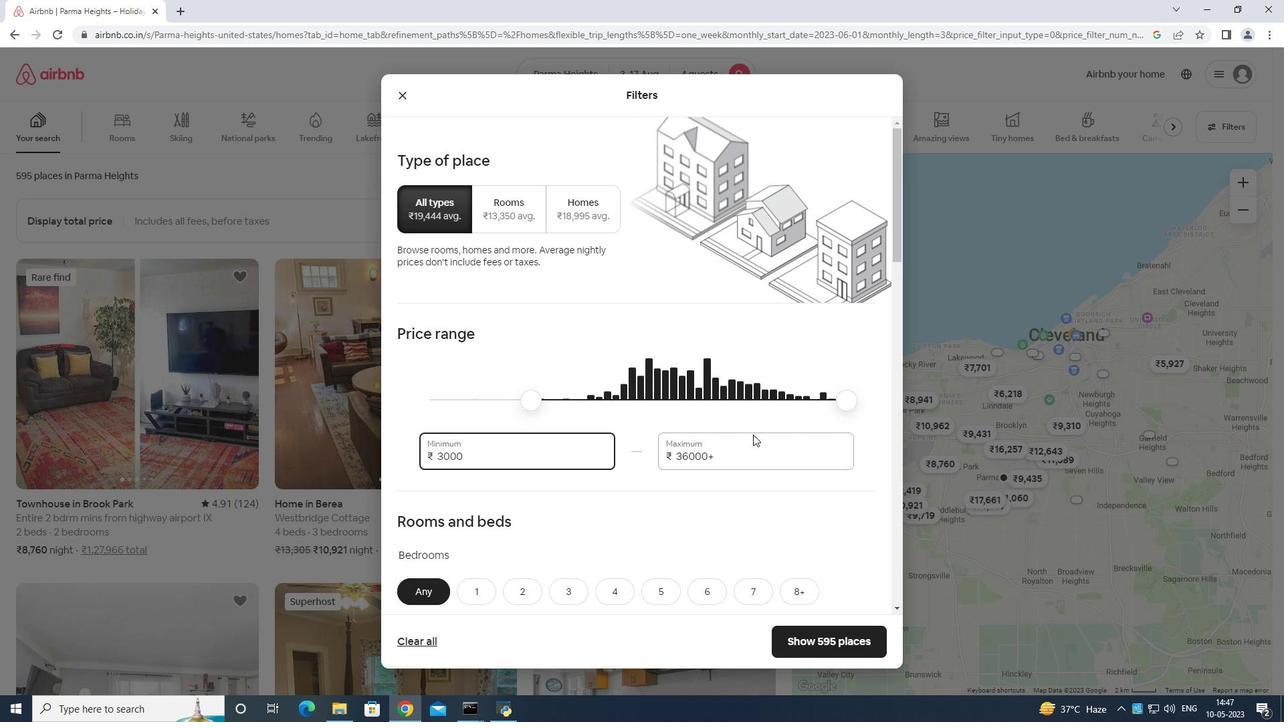 
Action: Mouse pressed left at (751, 449)
Screenshot: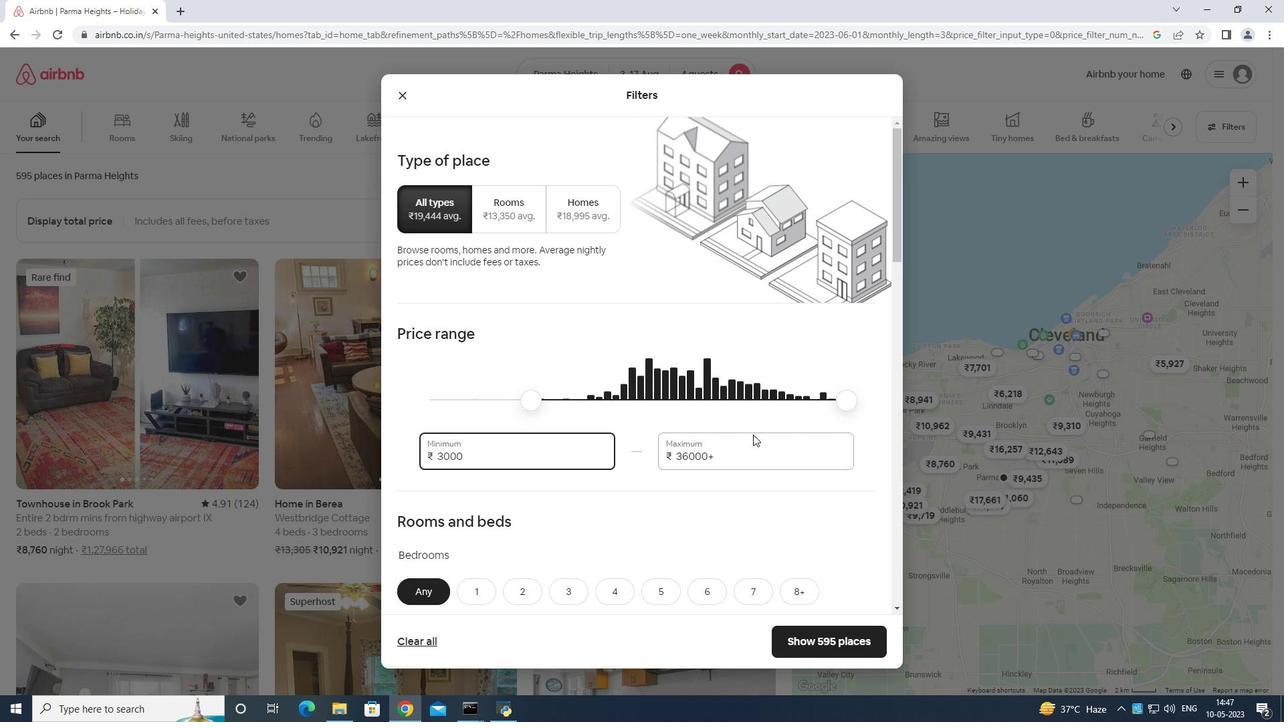 
Action: Mouse moved to (731, 462)
Screenshot: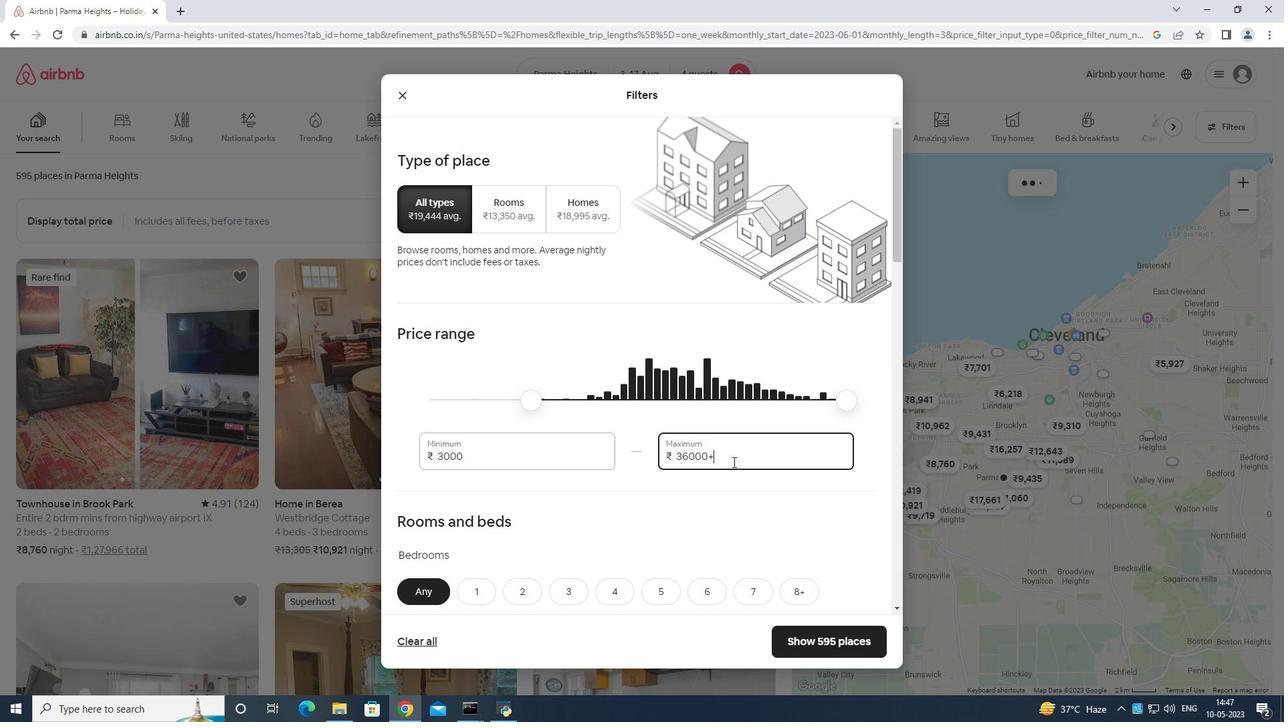 
Action: Key pressed <Key.backspace><Key.backspace><Key.backspace><Key.backspace><Key.backspace><Key.backspace><Key.backspace><Key.backspace><Key.backspace><Key.backspace><Key.backspace><Key.backspace>15000
Screenshot: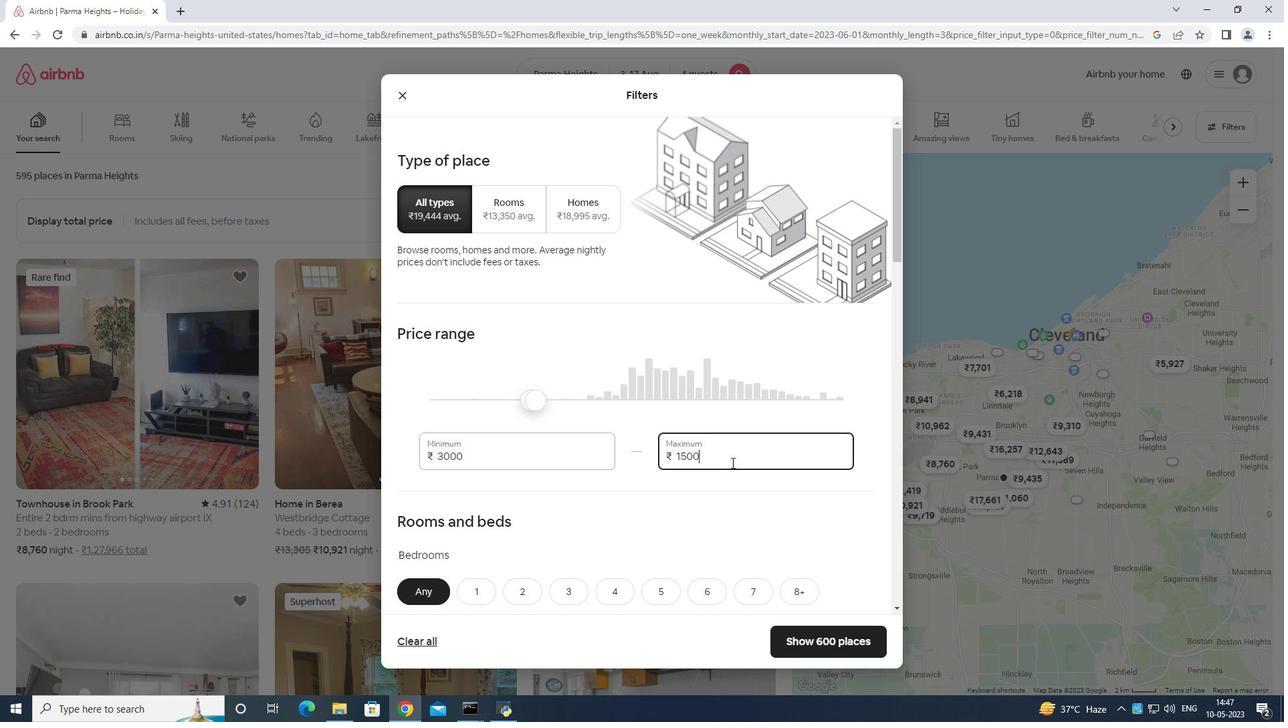 
Action: Mouse moved to (729, 462)
Screenshot: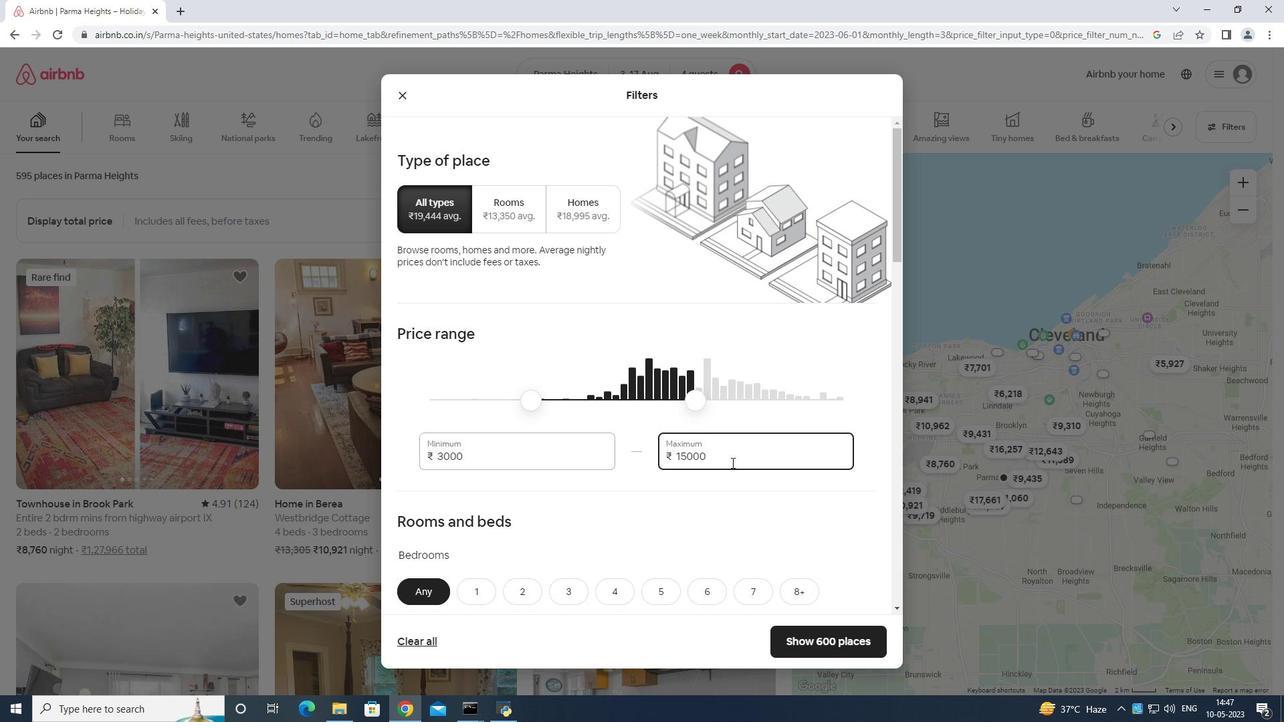 
Action: Mouse scrolled (729, 461) with delta (0, 0)
Screenshot: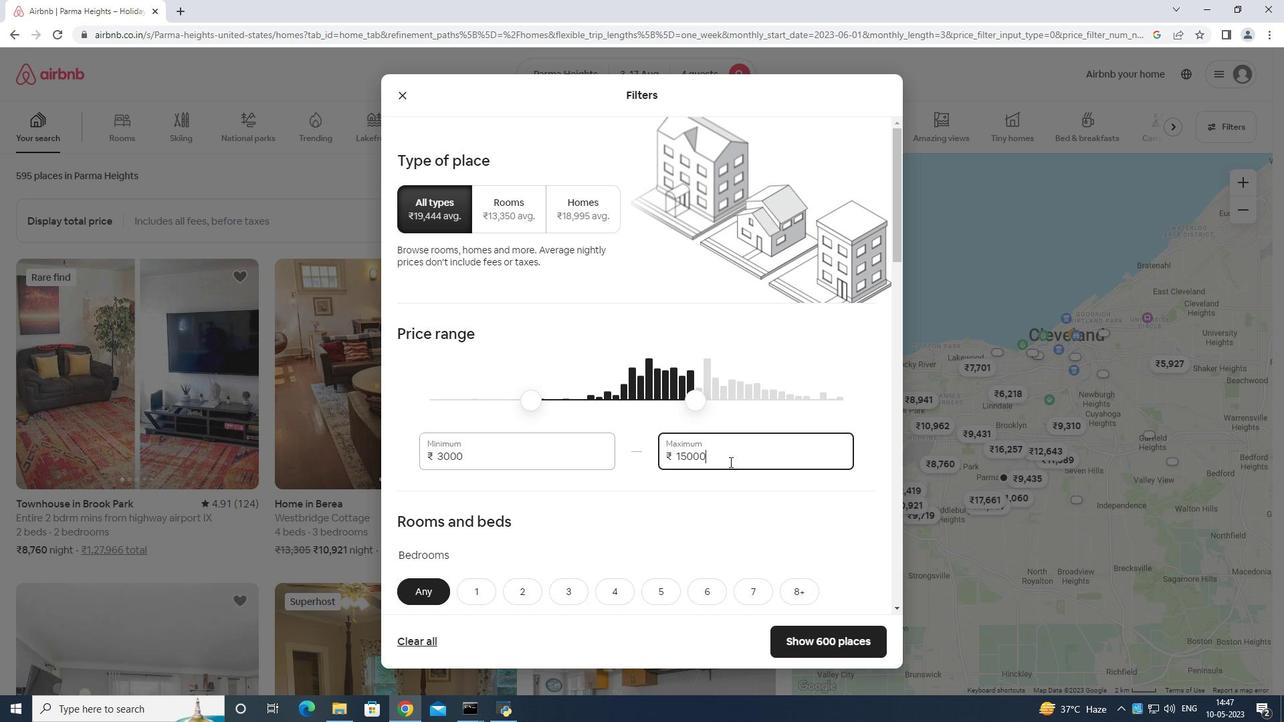 
Action: Mouse scrolled (729, 461) with delta (0, 0)
Screenshot: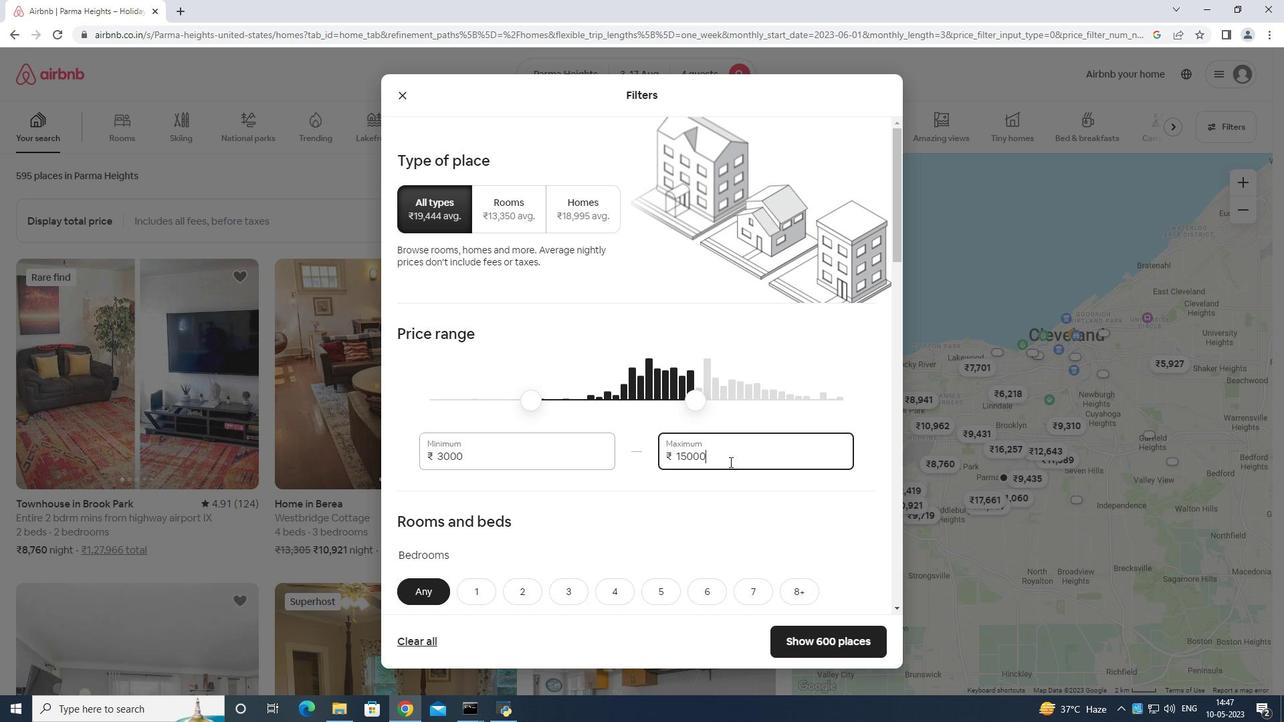 
Action: Mouse scrolled (729, 461) with delta (0, 0)
Screenshot: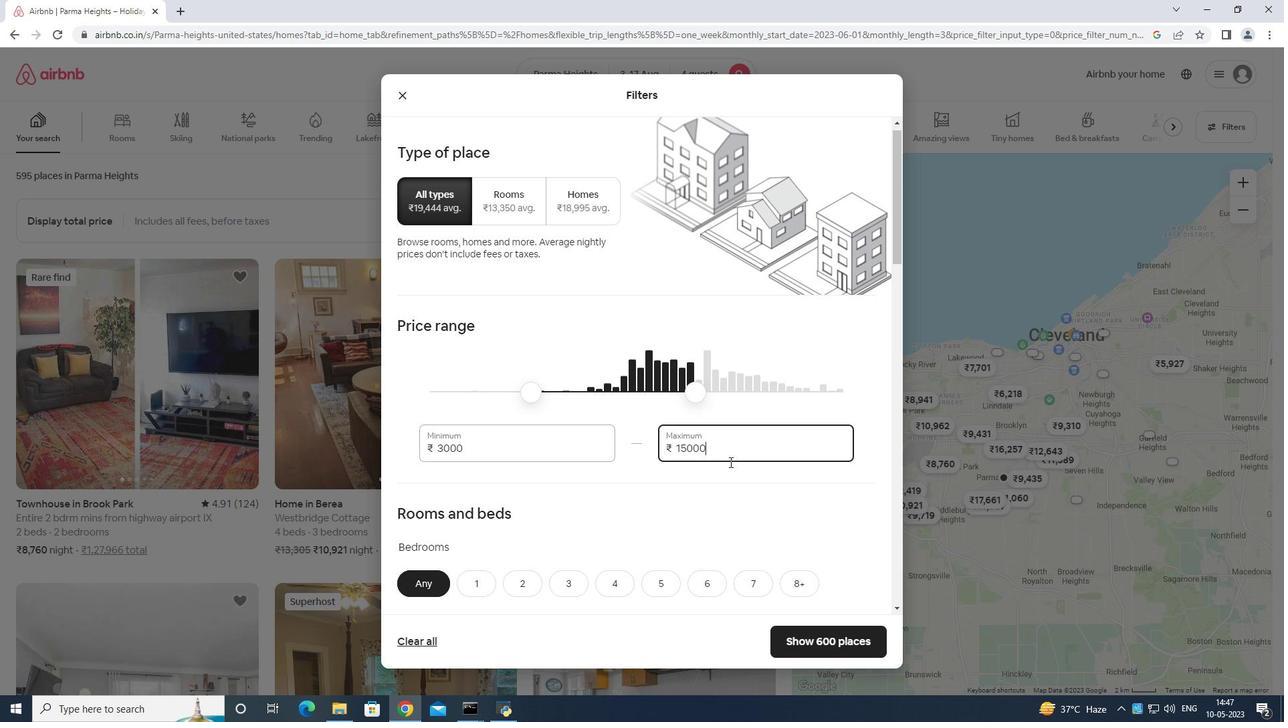 
Action: Mouse scrolled (729, 461) with delta (0, 0)
Screenshot: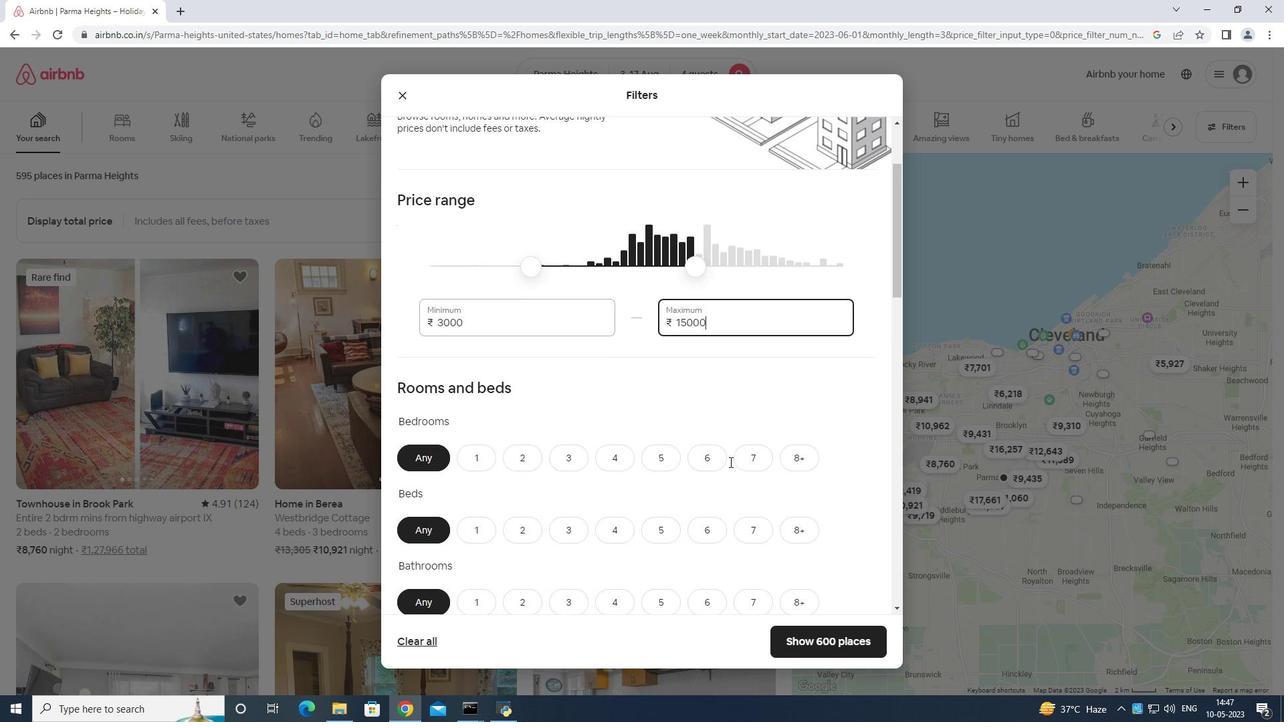 
Action: Mouse moved to (566, 312)
Screenshot: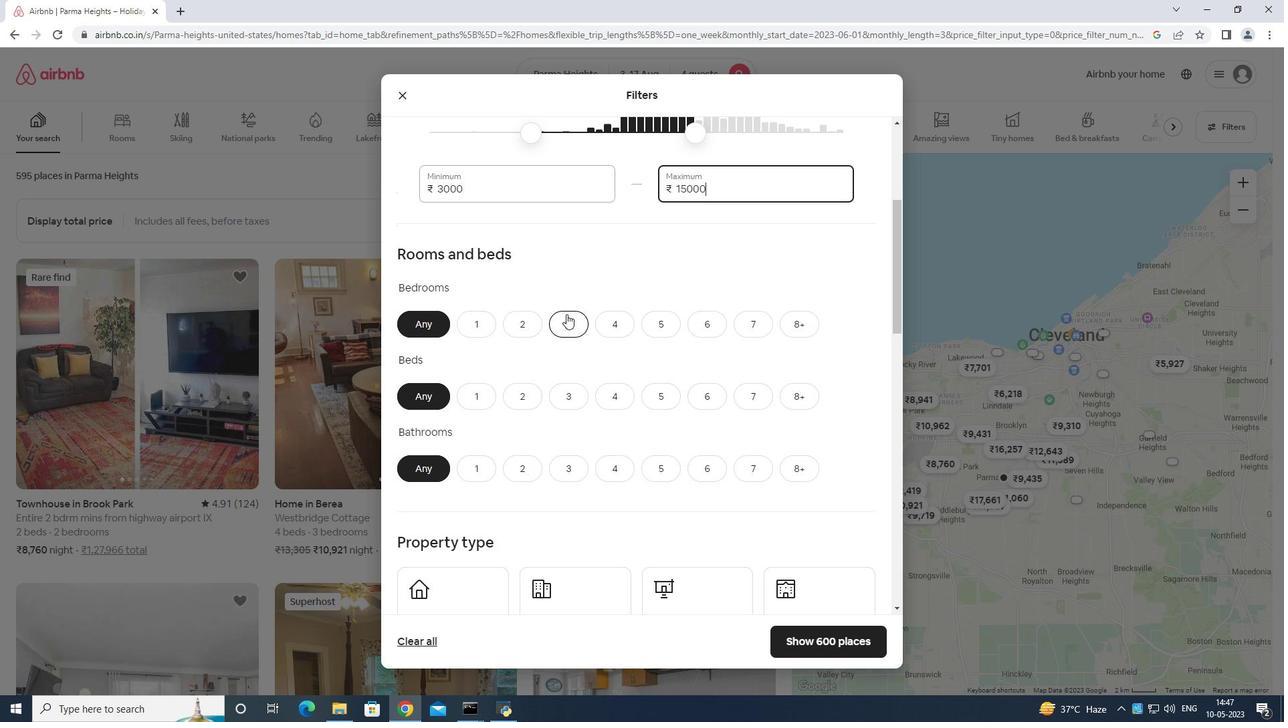 
Action: Mouse pressed left at (566, 312)
Screenshot: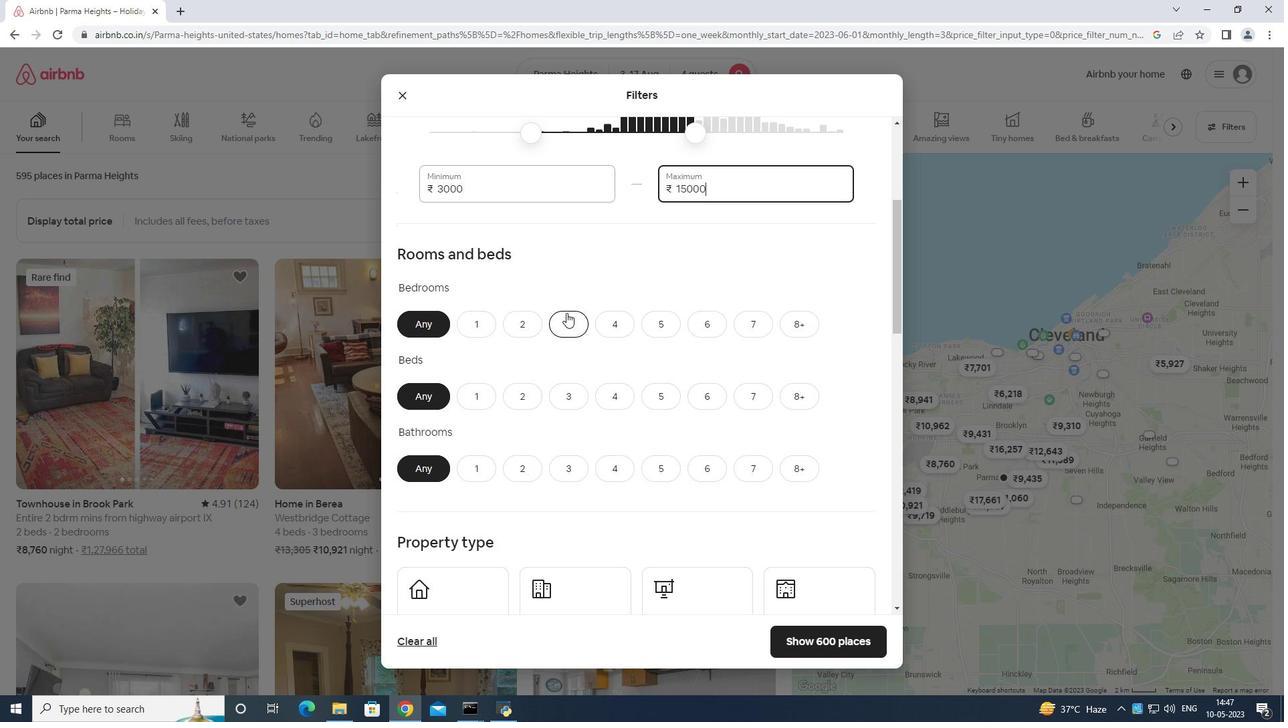 
Action: Mouse moved to (616, 390)
Screenshot: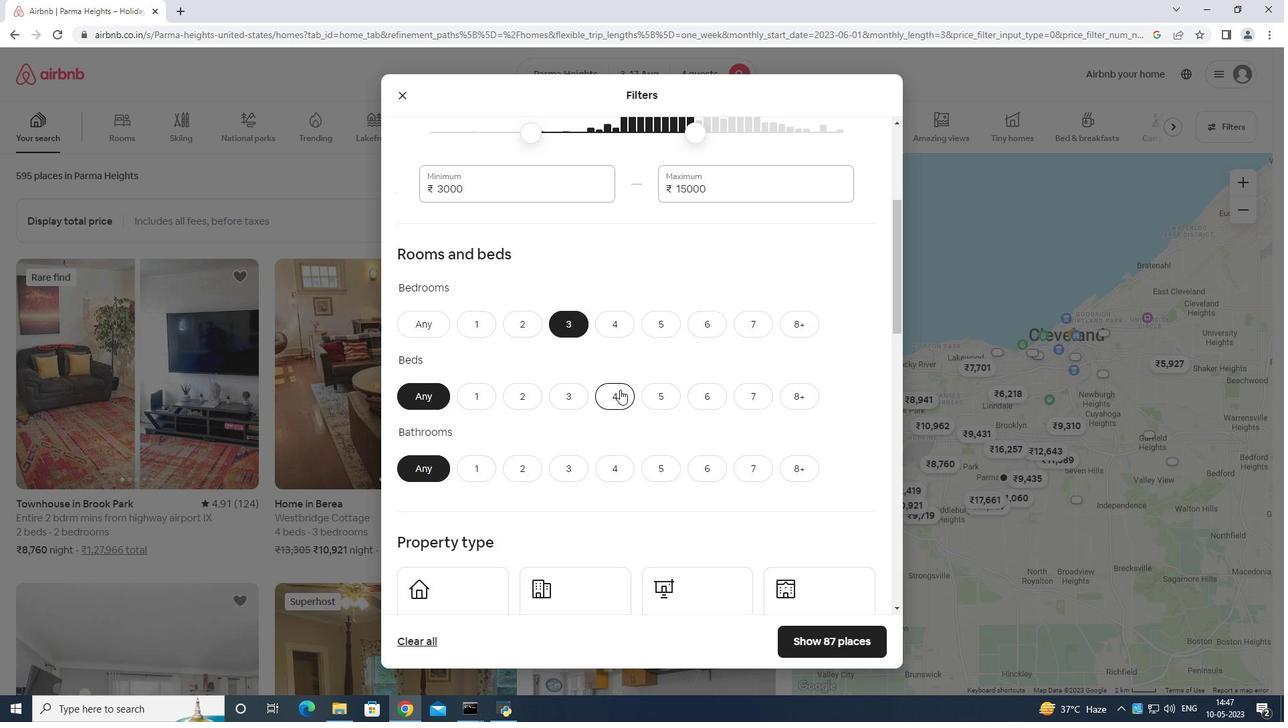 
Action: Mouse pressed left at (616, 390)
Screenshot: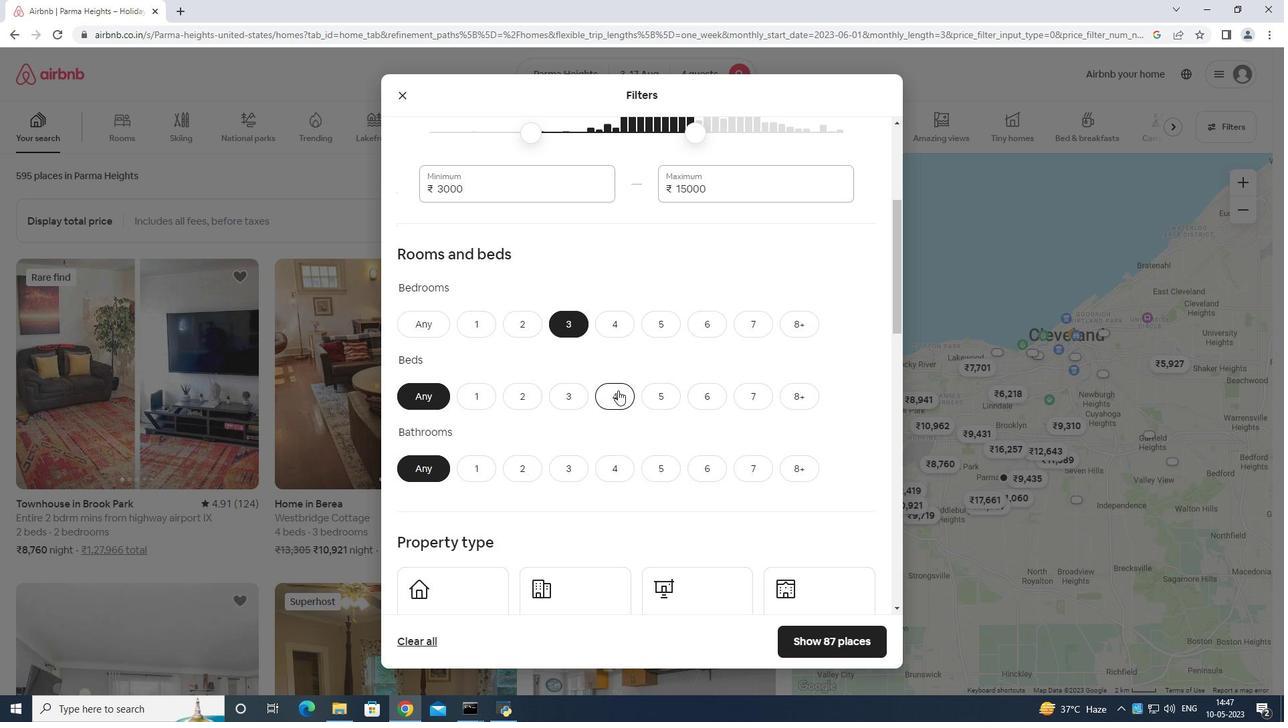
Action: Mouse moved to (527, 466)
Screenshot: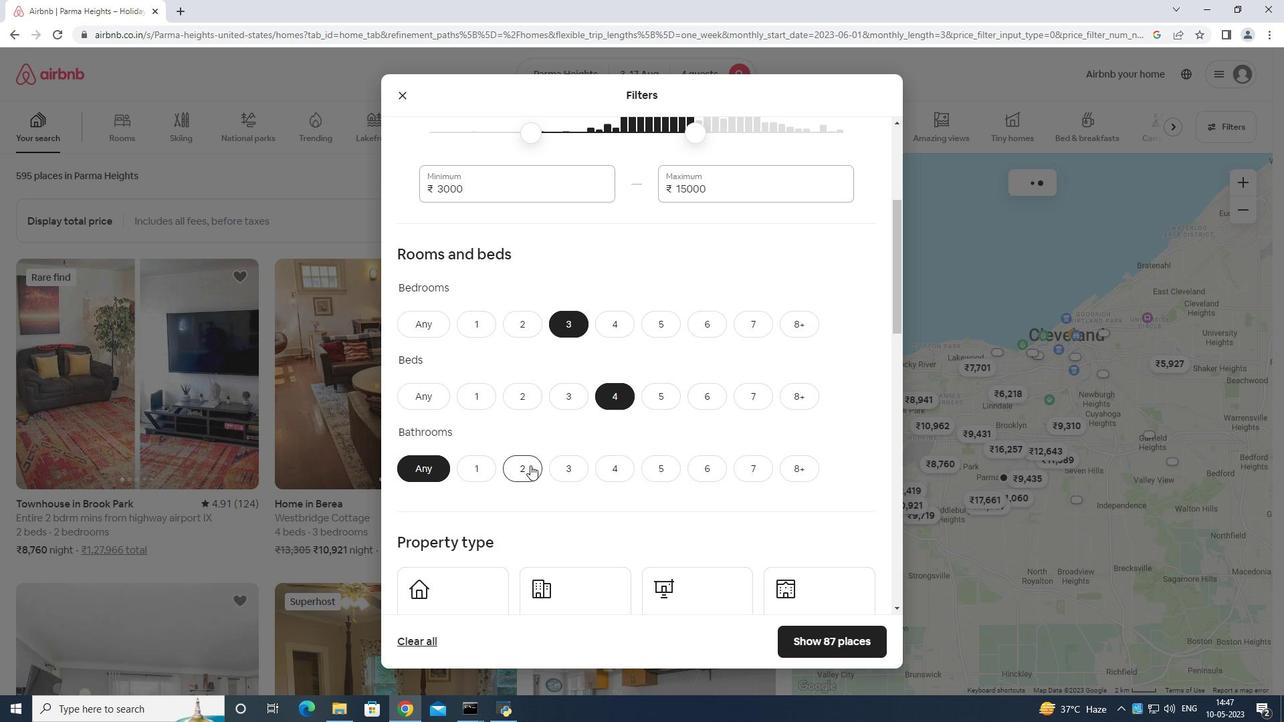 
Action: Mouse pressed left at (527, 466)
Screenshot: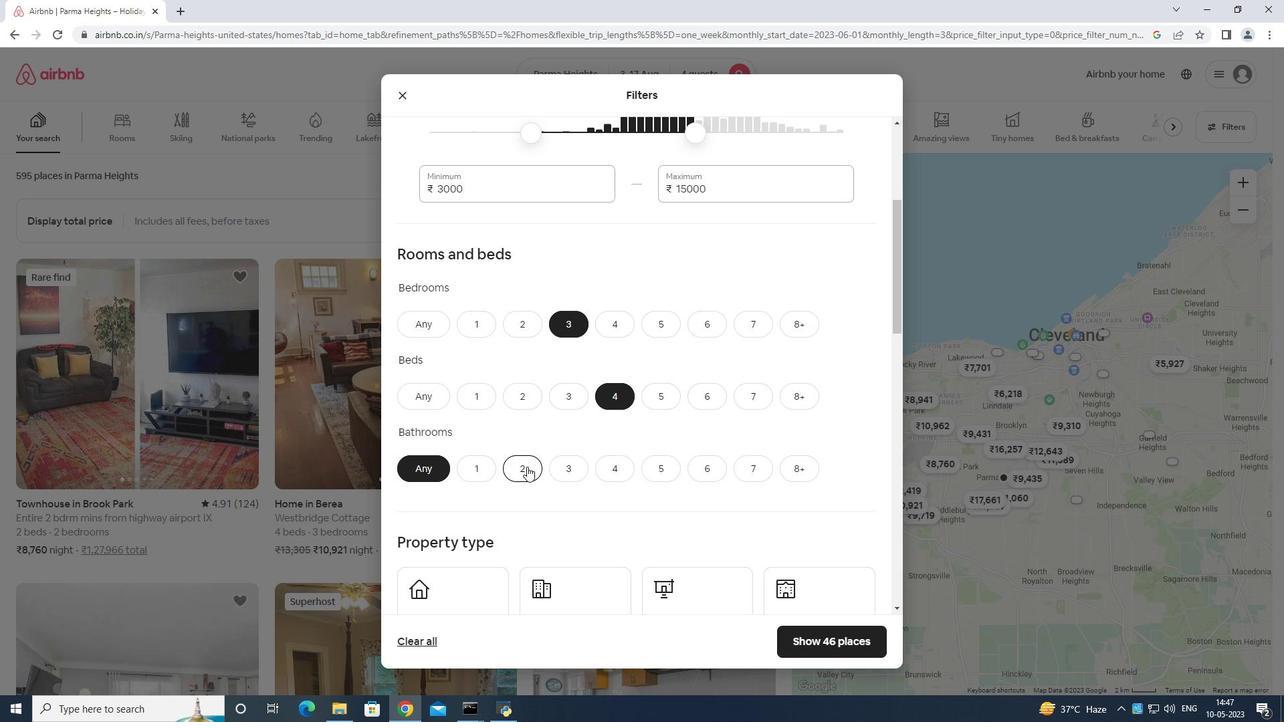 
Action: Mouse moved to (532, 458)
Screenshot: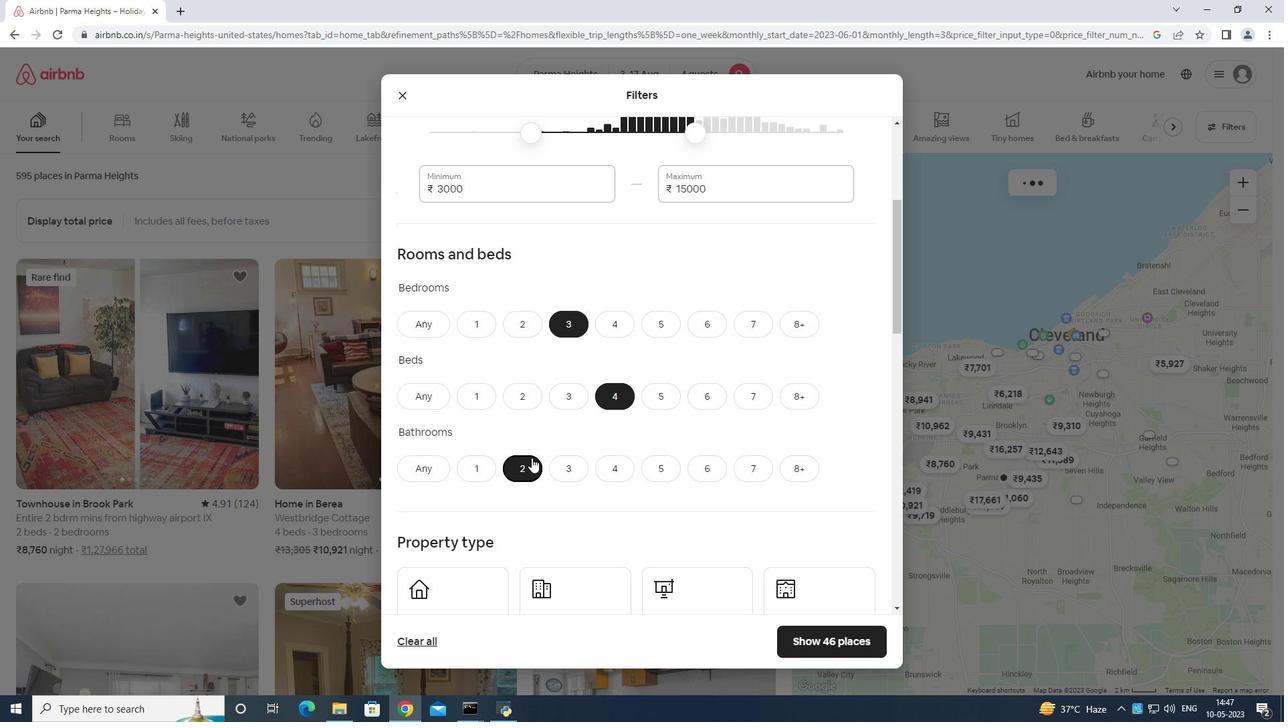 
Action: Mouse scrolled (532, 457) with delta (0, 0)
Screenshot: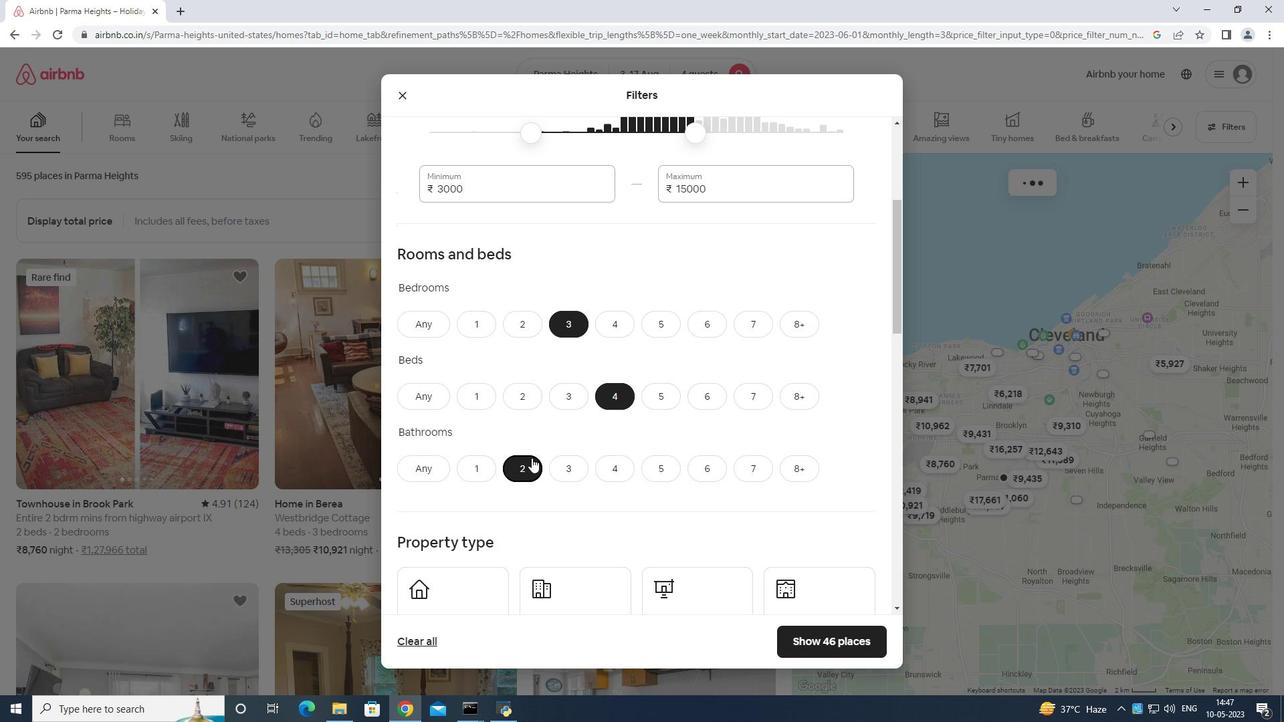 
Action: Mouse moved to (533, 458)
Screenshot: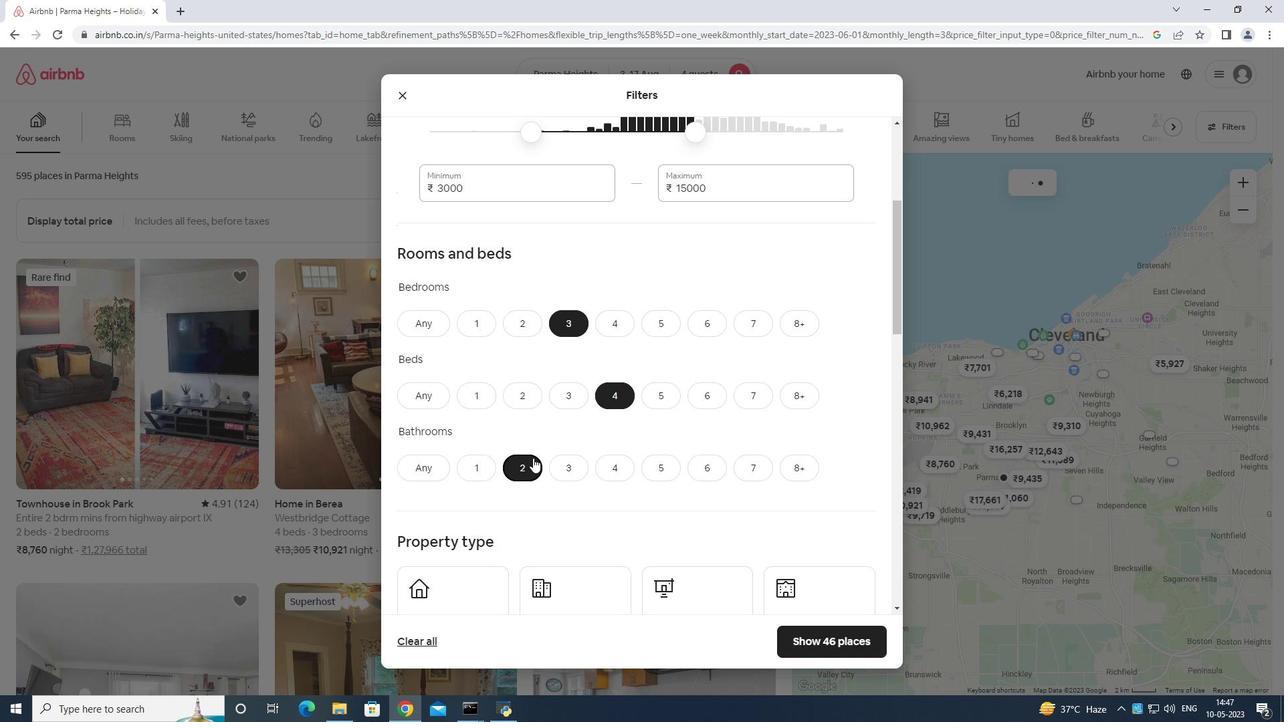
Action: Mouse scrolled (533, 457) with delta (0, 0)
Screenshot: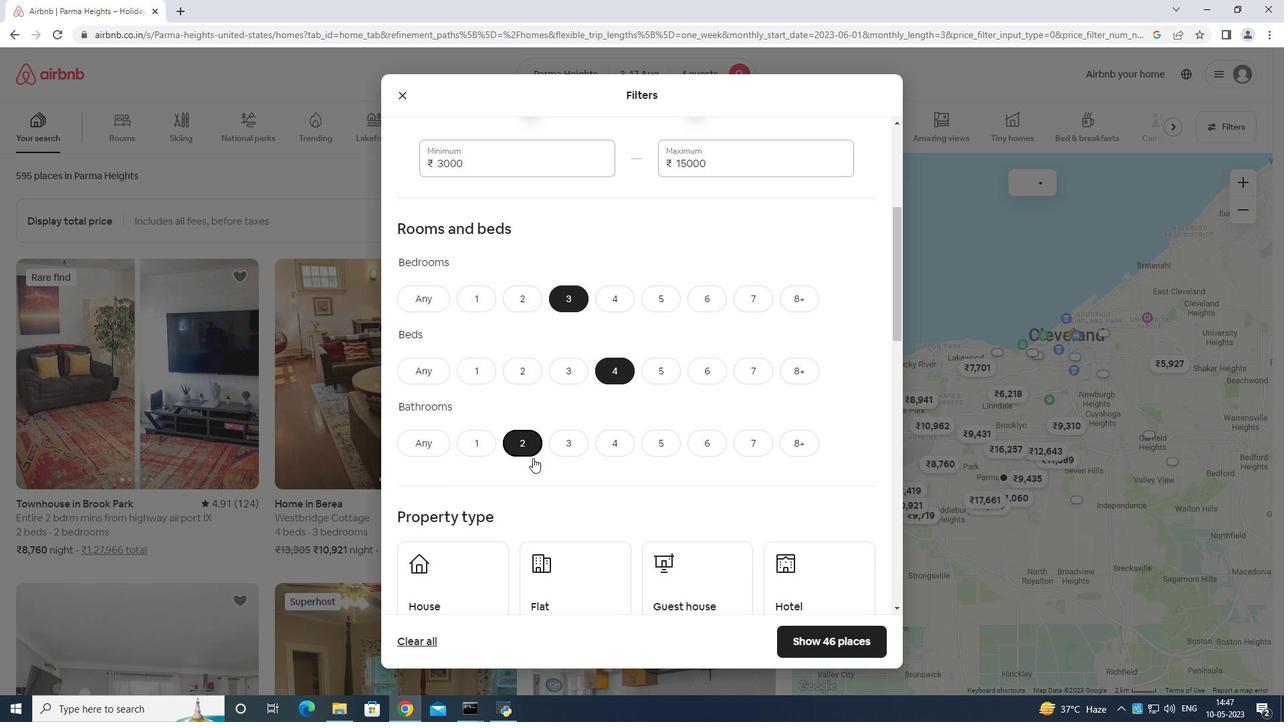 
Action: Mouse moved to (484, 472)
Screenshot: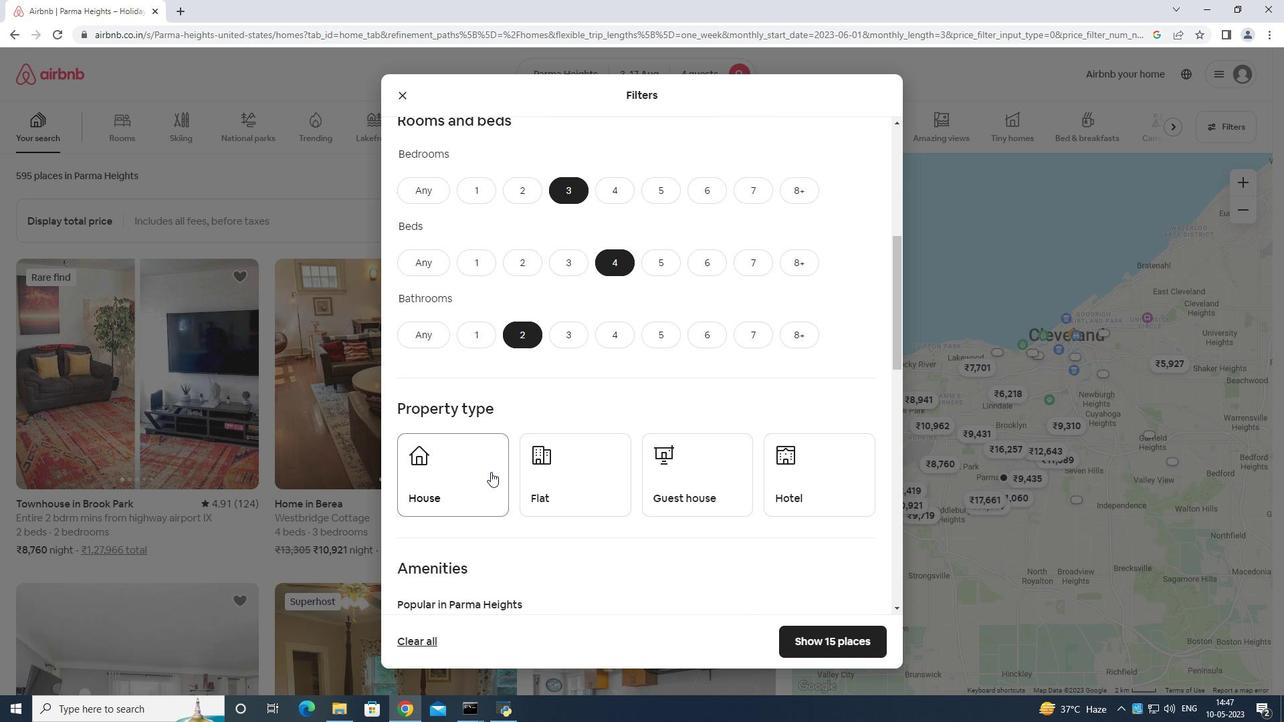 
Action: Mouse pressed left at (484, 472)
Screenshot: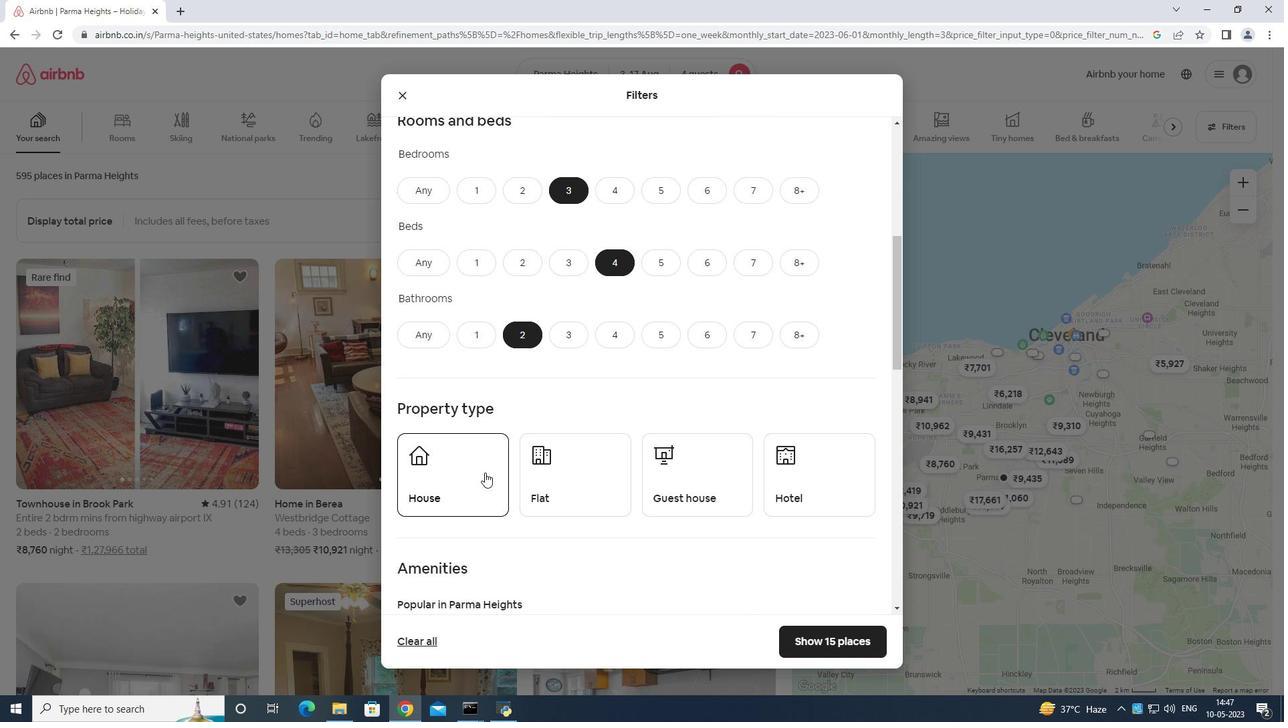 
Action: Mouse moved to (561, 464)
Screenshot: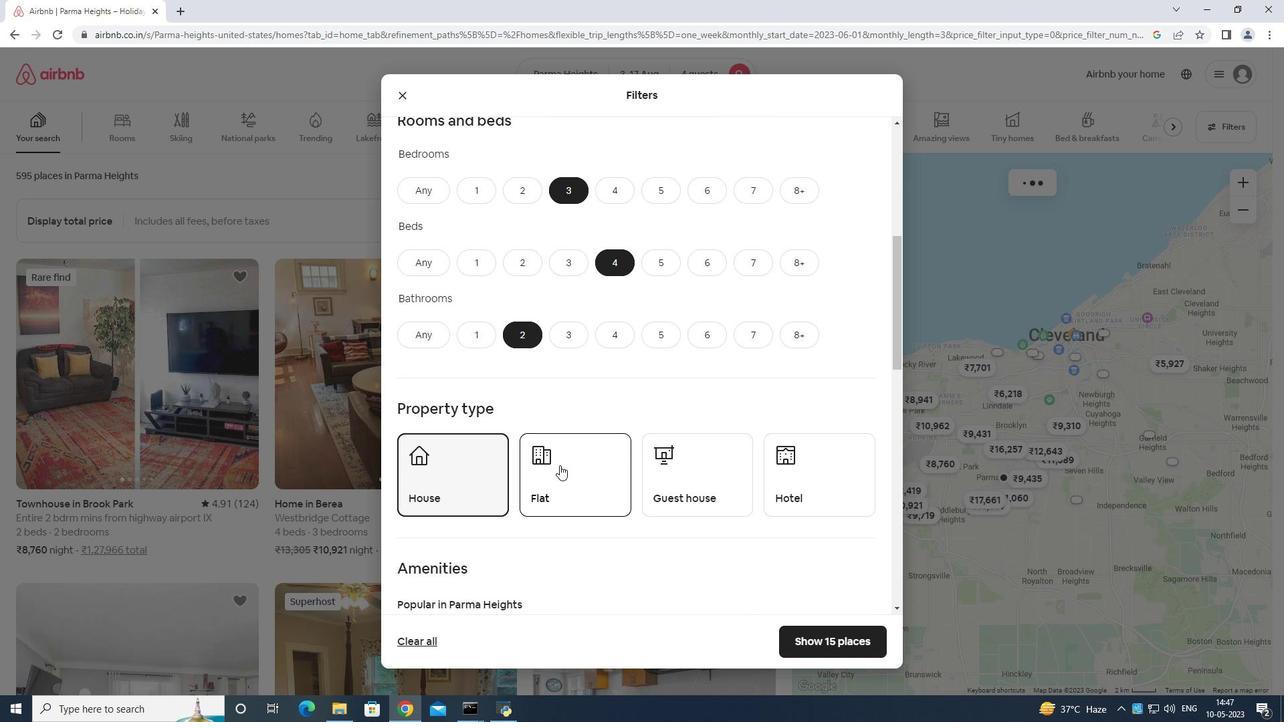 
Action: Mouse pressed left at (561, 464)
Screenshot: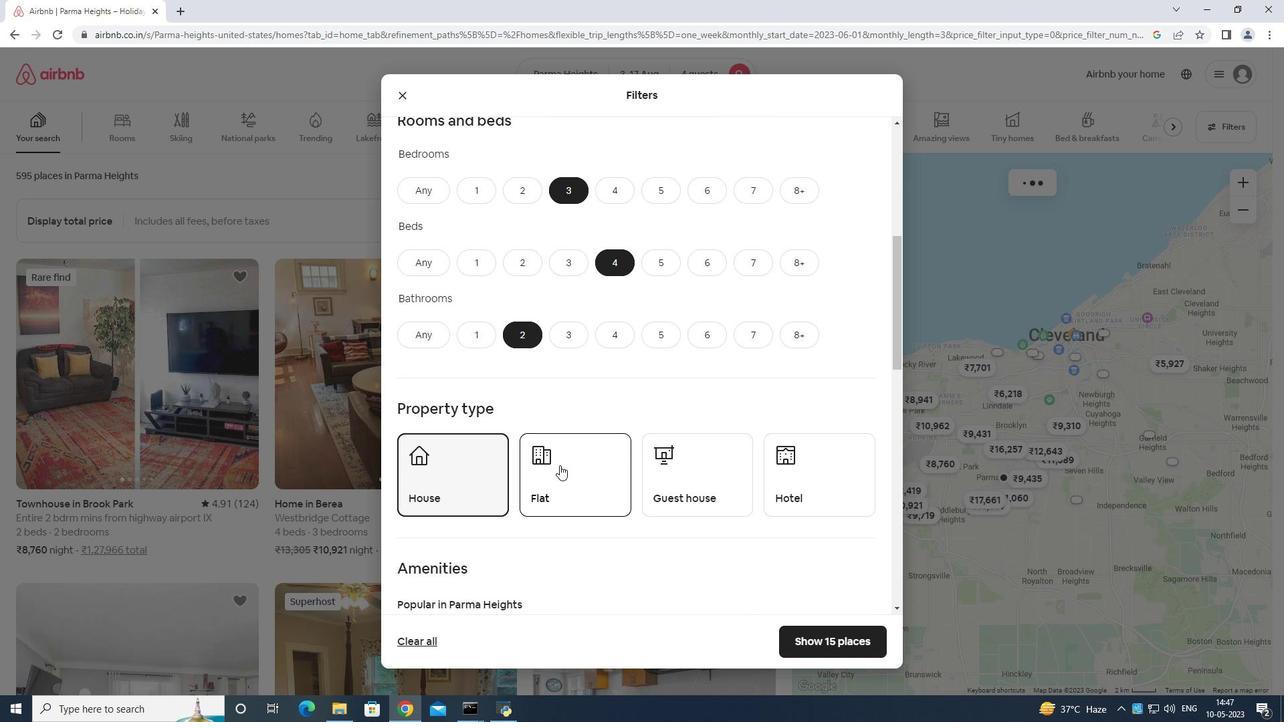
Action: Mouse moved to (688, 457)
Screenshot: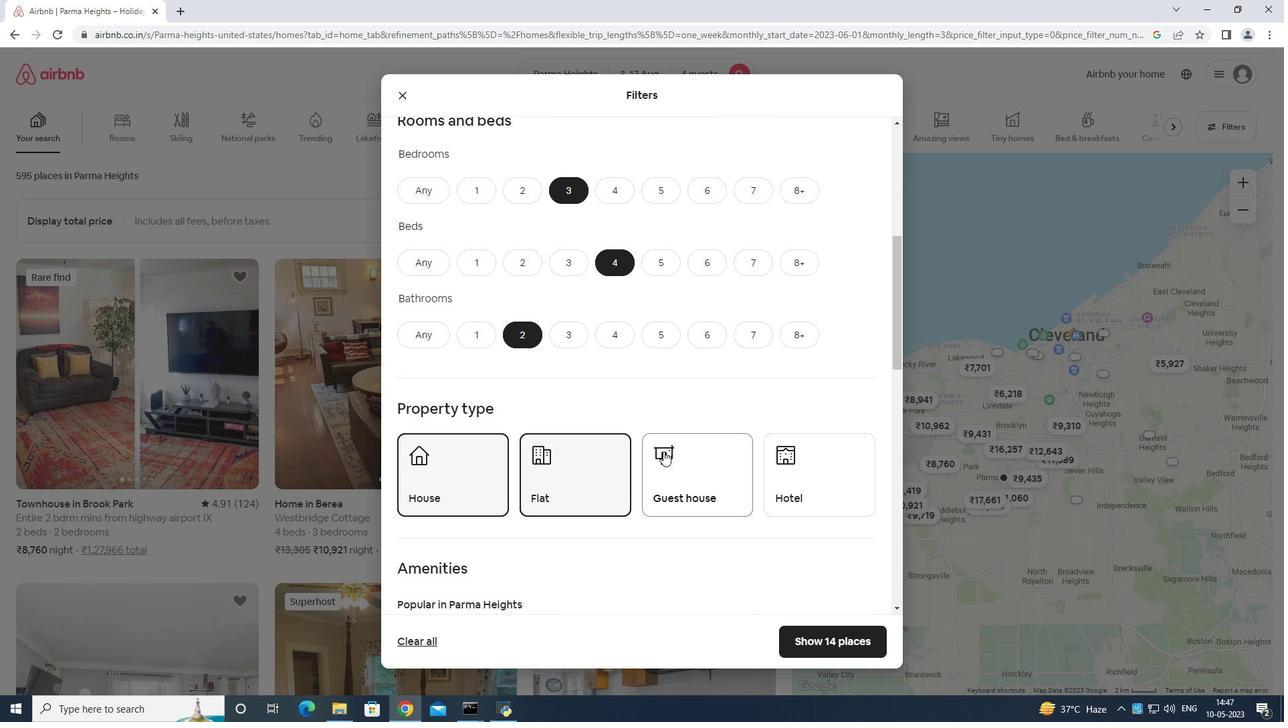 
Action: Mouse pressed left at (687, 456)
Screenshot: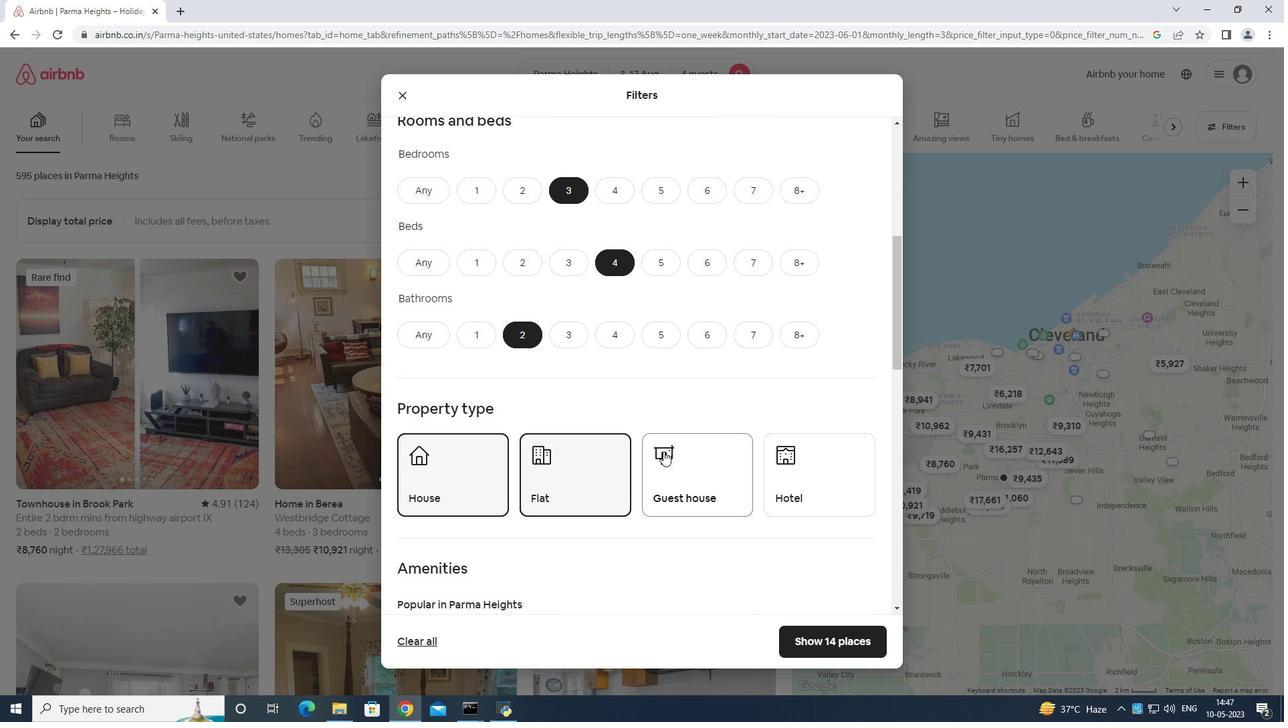 
Action: Mouse moved to (698, 452)
Screenshot: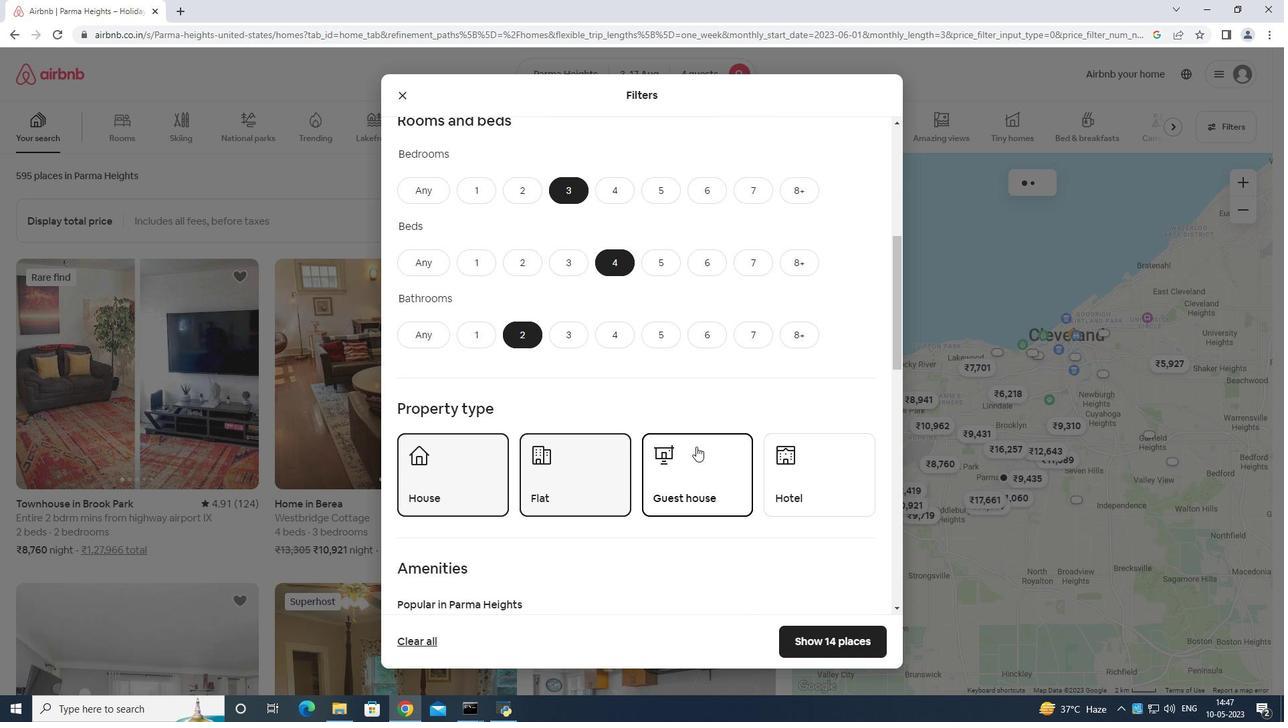 
Action: Mouse scrolled (697, 446) with delta (0, 0)
Screenshot: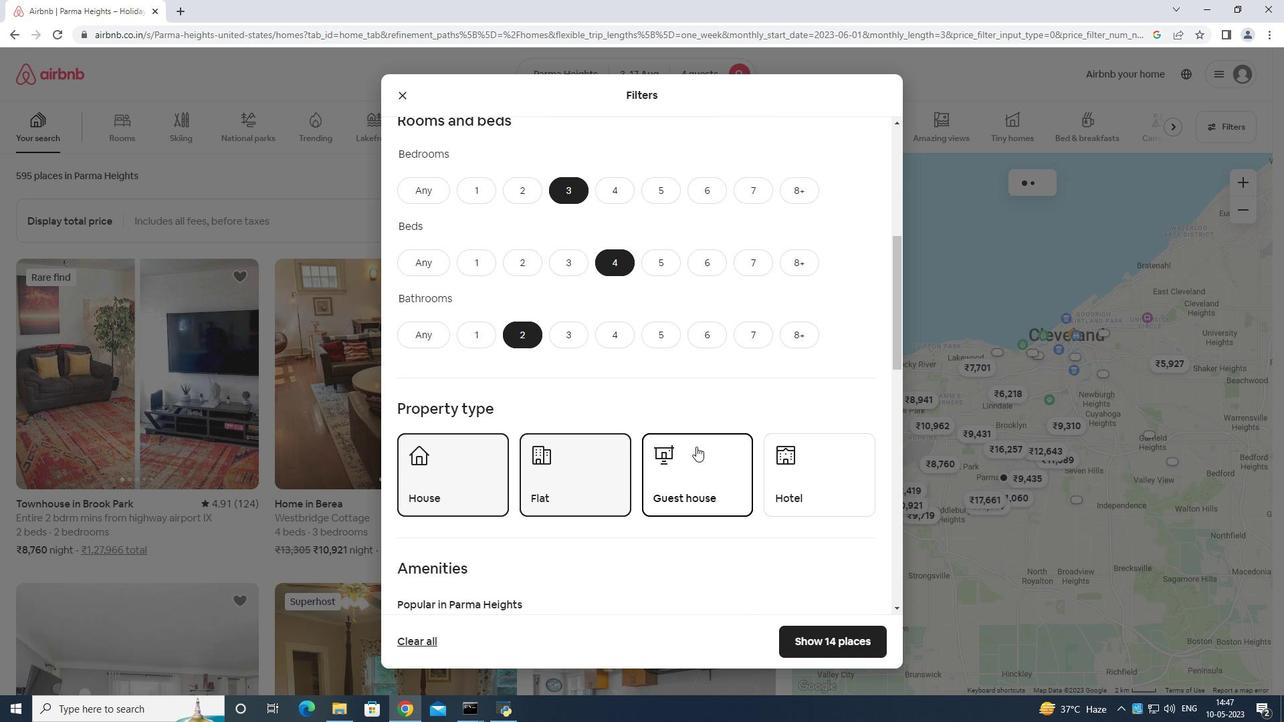 
Action: Mouse moved to (699, 452)
Screenshot: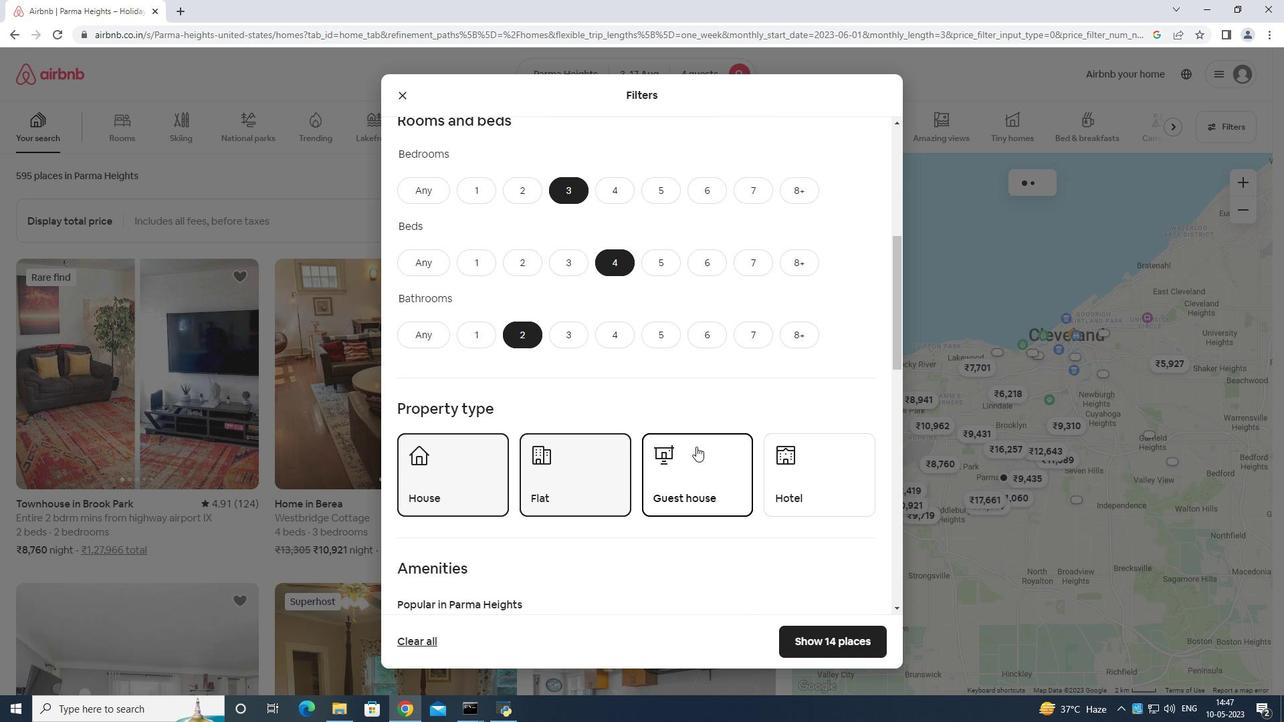 
Action: Mouse scrolled (699, 452) with delta (0, 0)
Screenshot: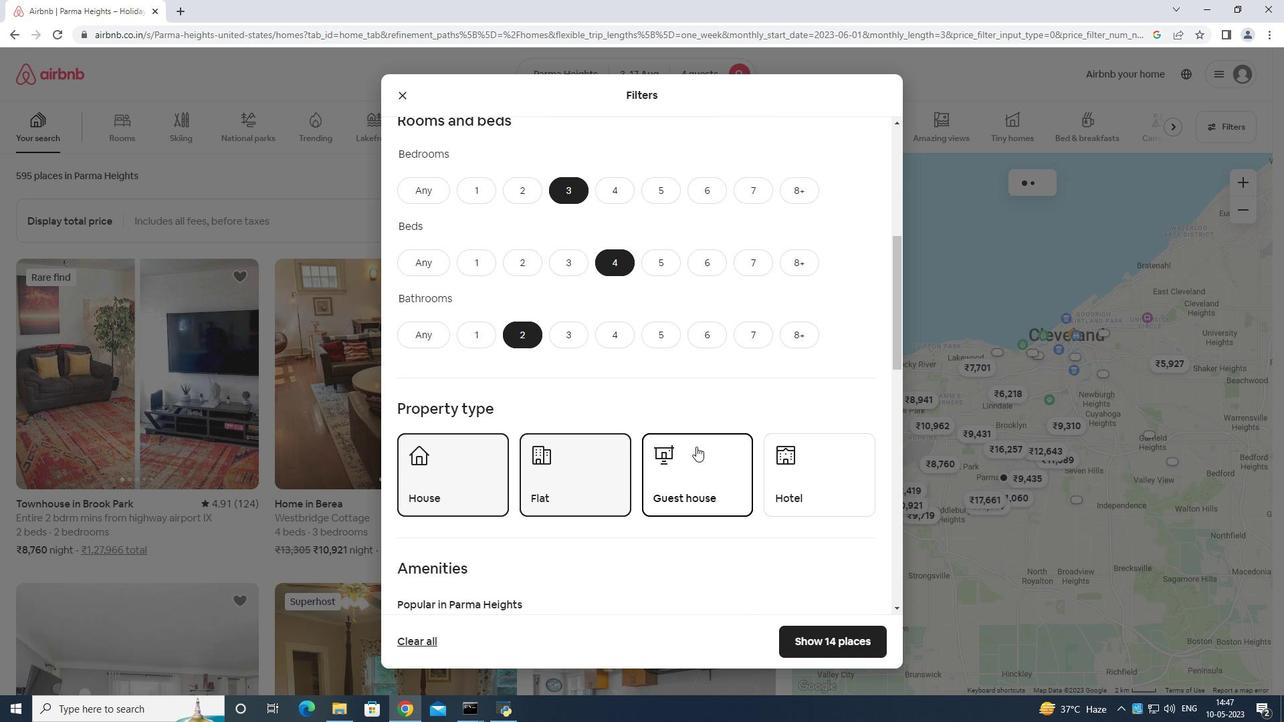 
Action: Mouse moved to (699, 453)
Screenshot: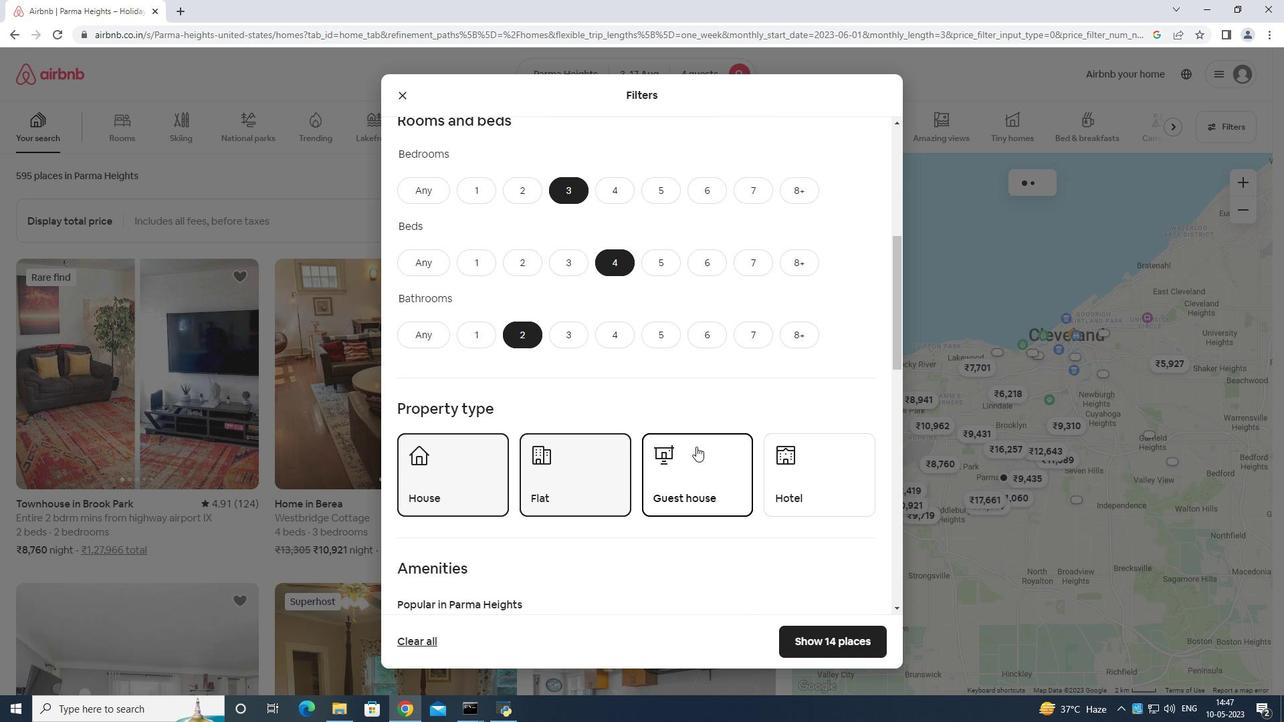 
Action: Mouse scrolled (699, 452) with delta (0, 0)
Screenshot: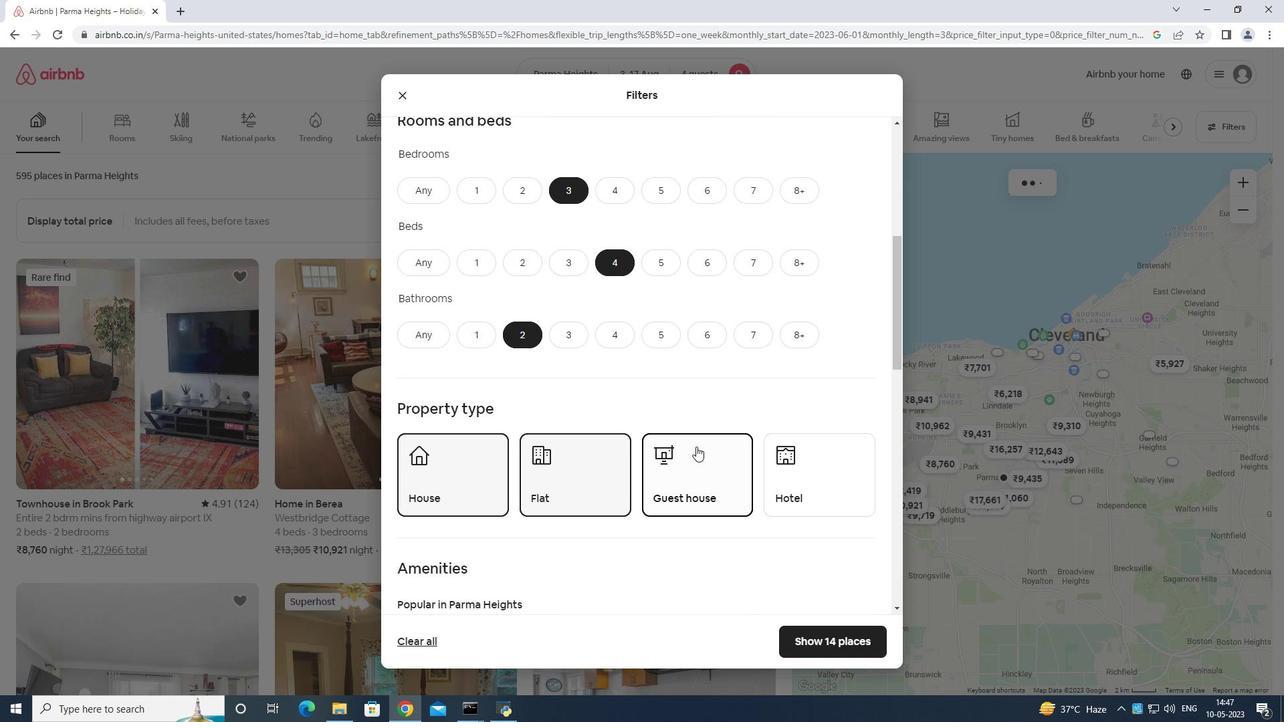 
Action: Mouse moved to (701, 451)
Screenshot: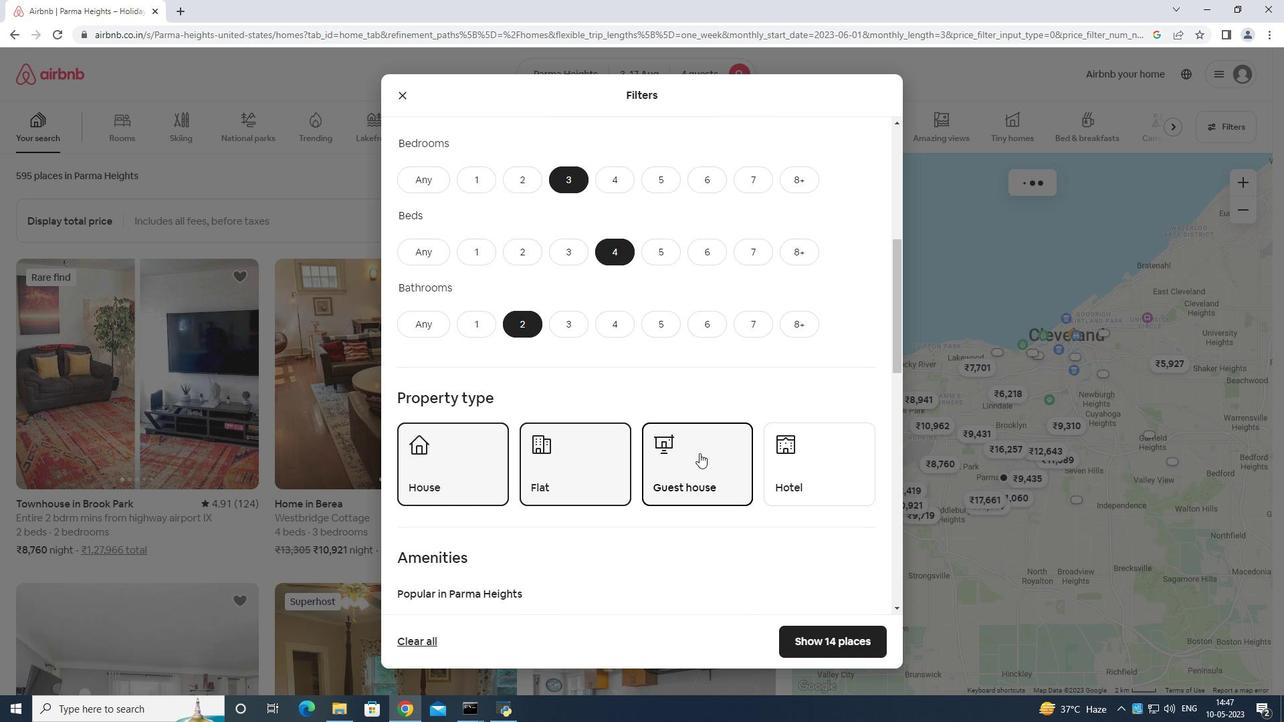
Action: Mouse scrolled (701, 450) with delta (0, 0)
Screenshot: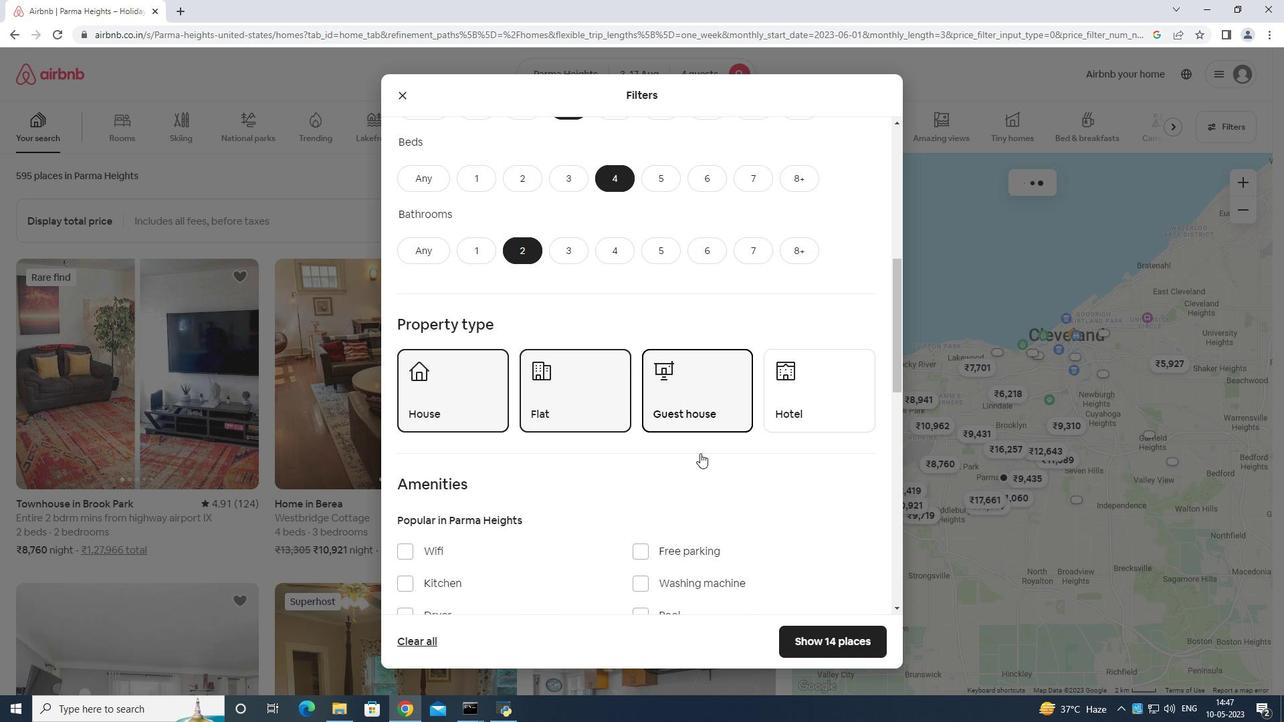 
Action: Mouse scrolled (701, 450) with delta (0, 0)
Screenshot: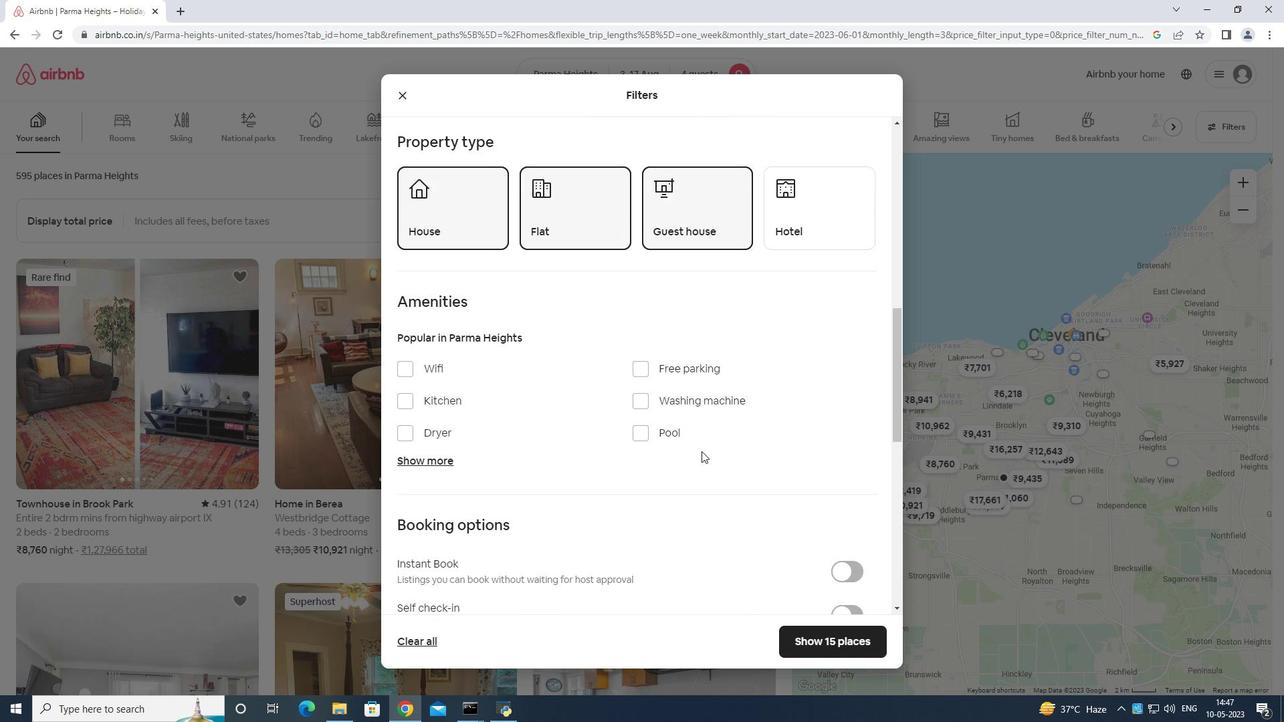 
Action: Mouse moved to (405, 300)
Screenshot: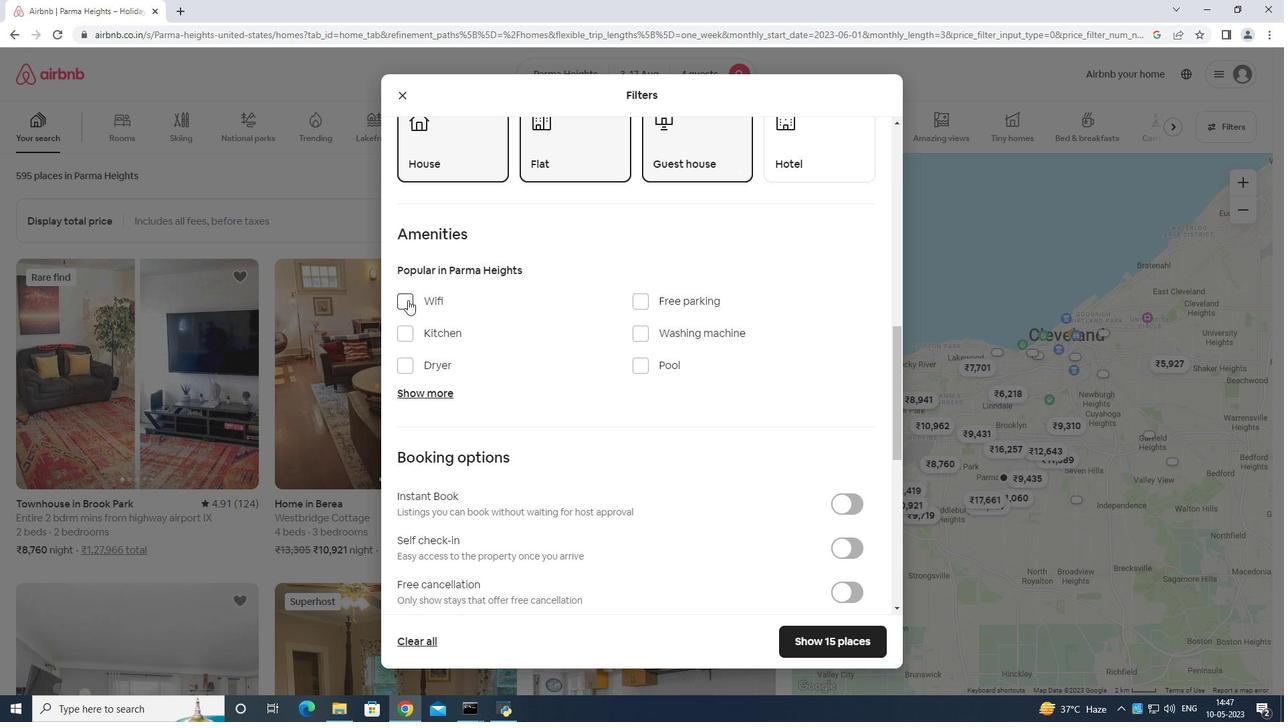
Action: Mouse pressed left at (405, 300)
Screenshot: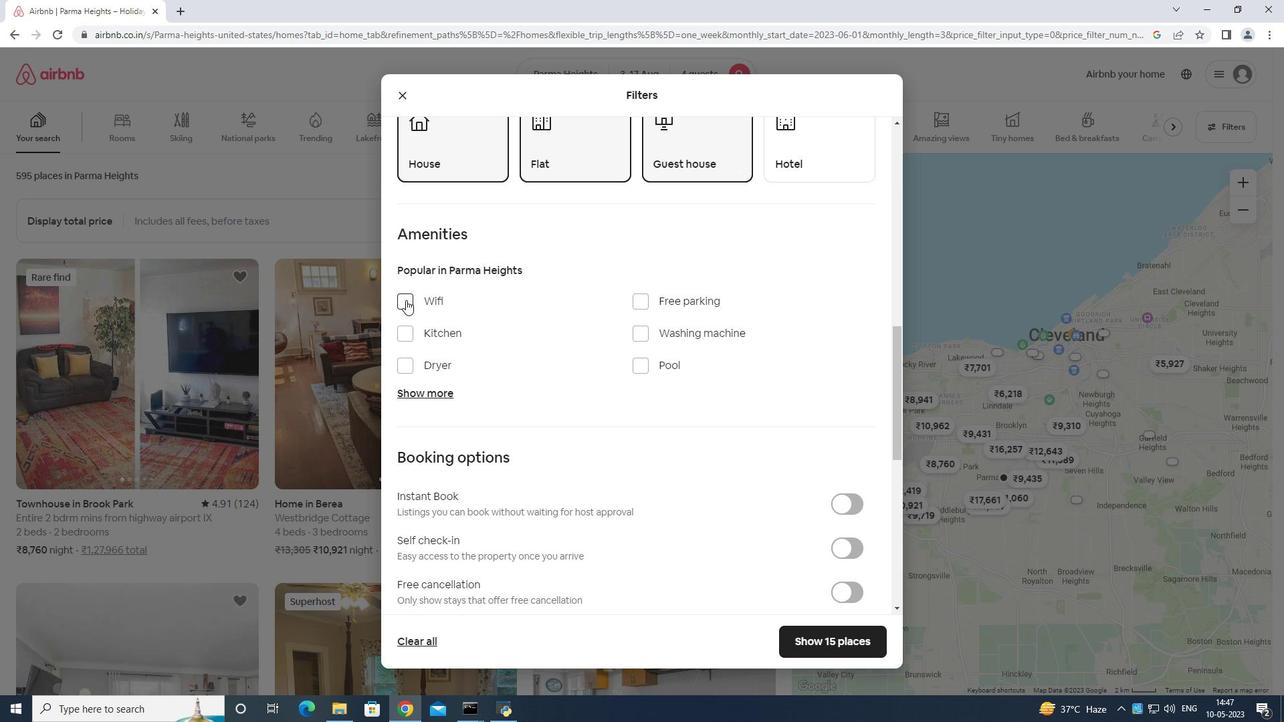 
Action: Mouse moved to (403, 296)
Screenshot: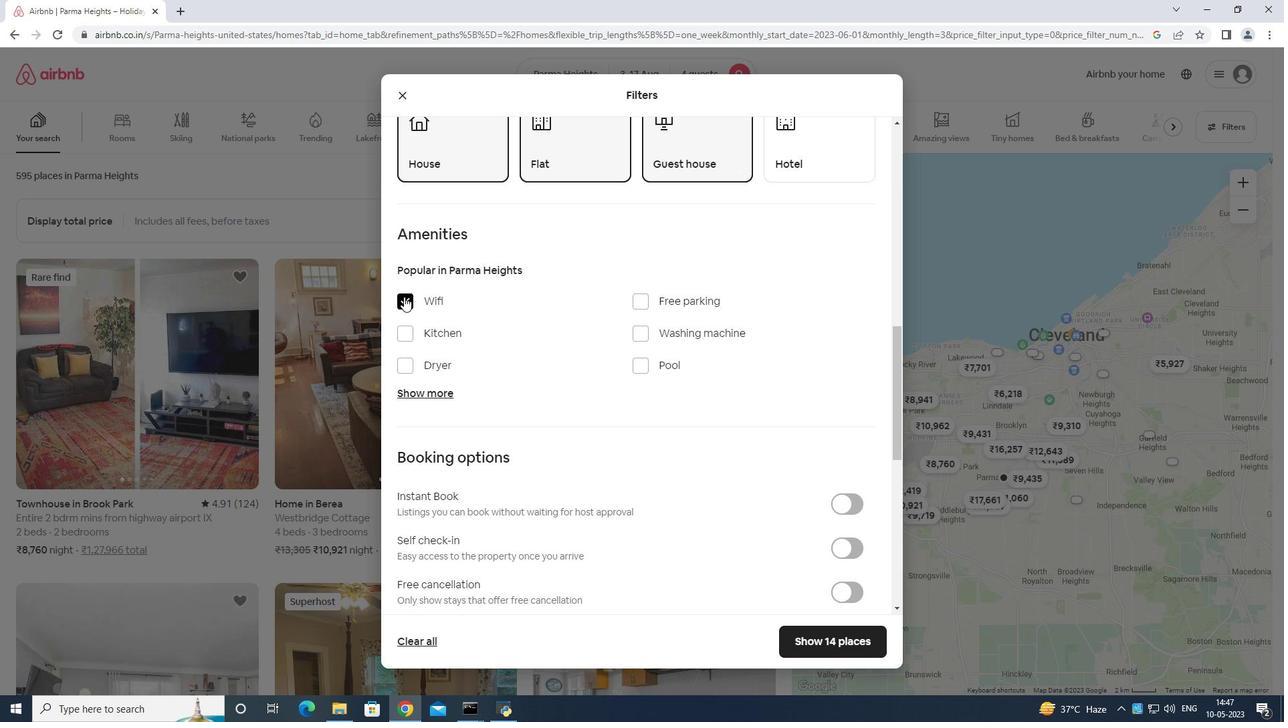 
Action: Mouse scrolled (403, 296) with delta (0, 0)
Screenshot: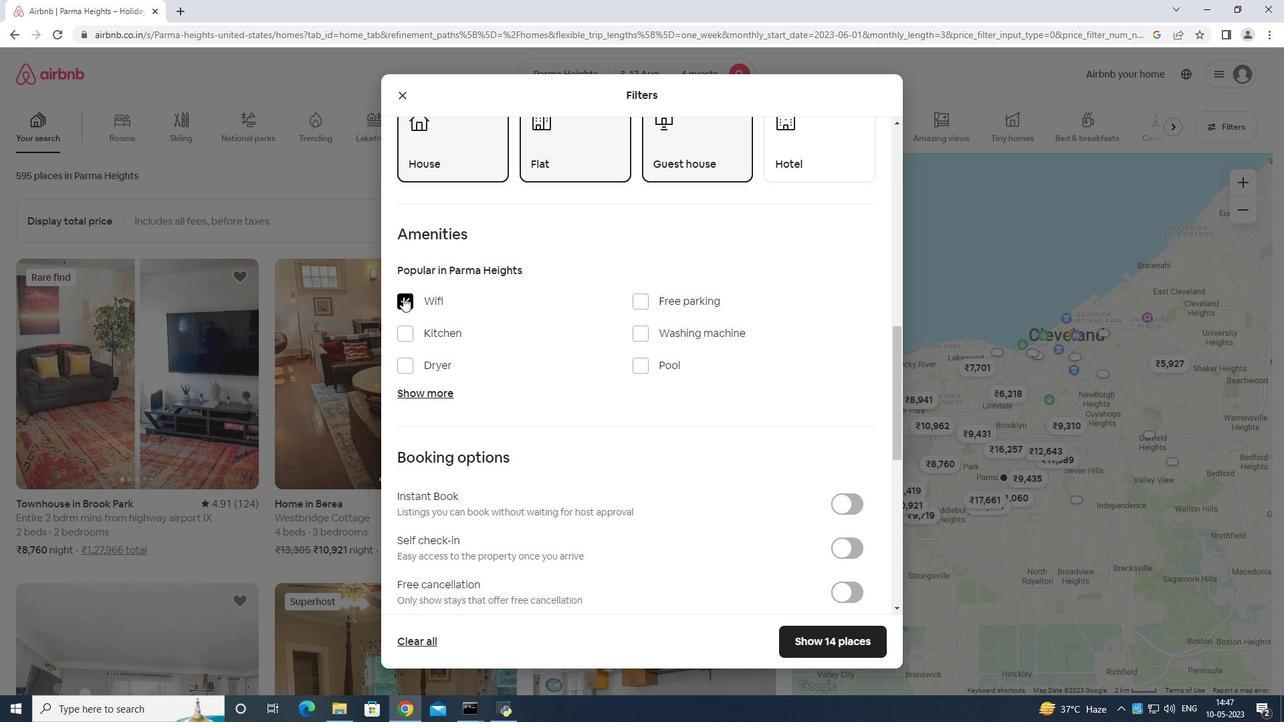 
Action: Mouse moved to (842, 476)
Screenshot: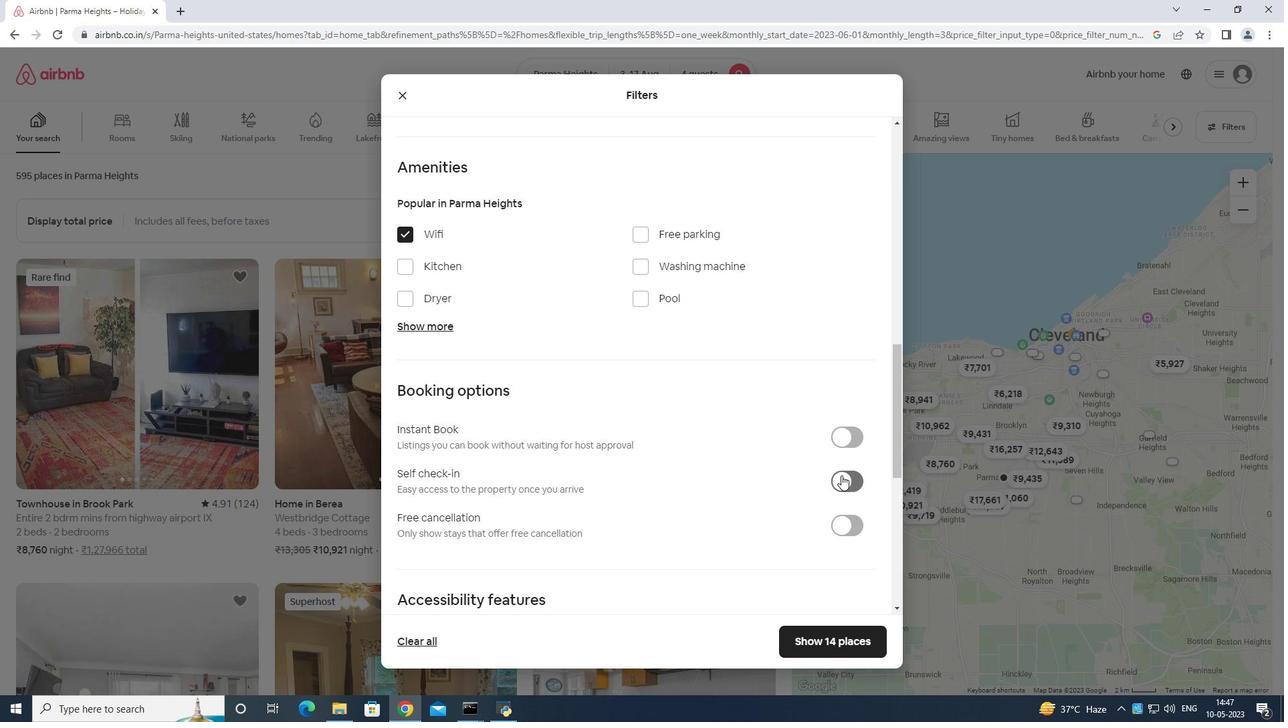 
Action: Mouse pressed left at (842, 476)
Screenshot: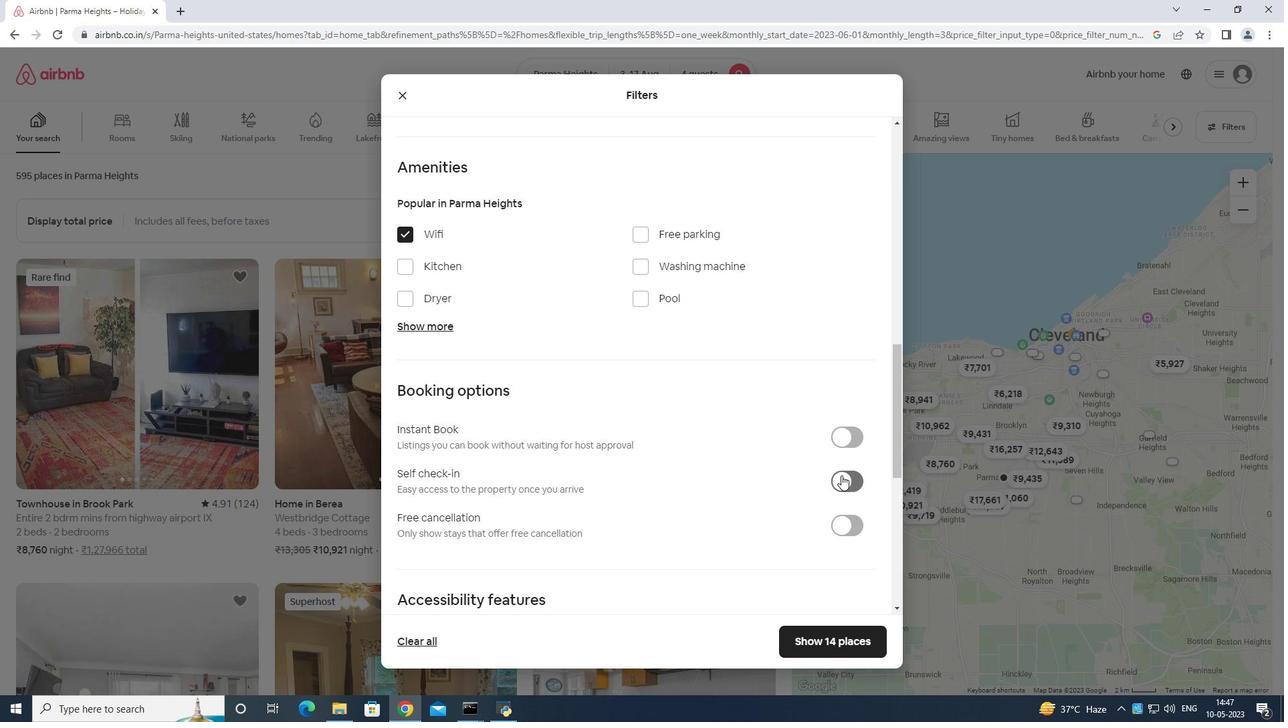 
Action: Mouse moved to (844, 475)
Screenshot: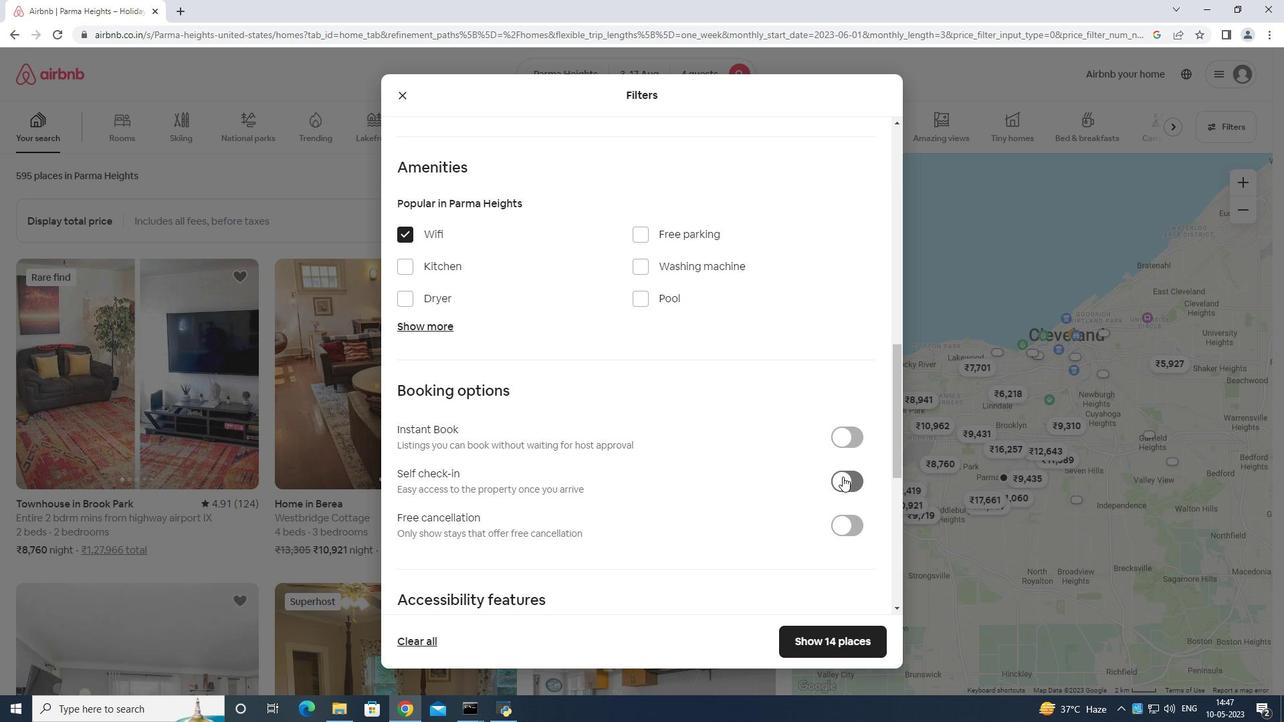 
Action: Mouse scrolled (844, 474) with delta (0, 0)
Screenshot: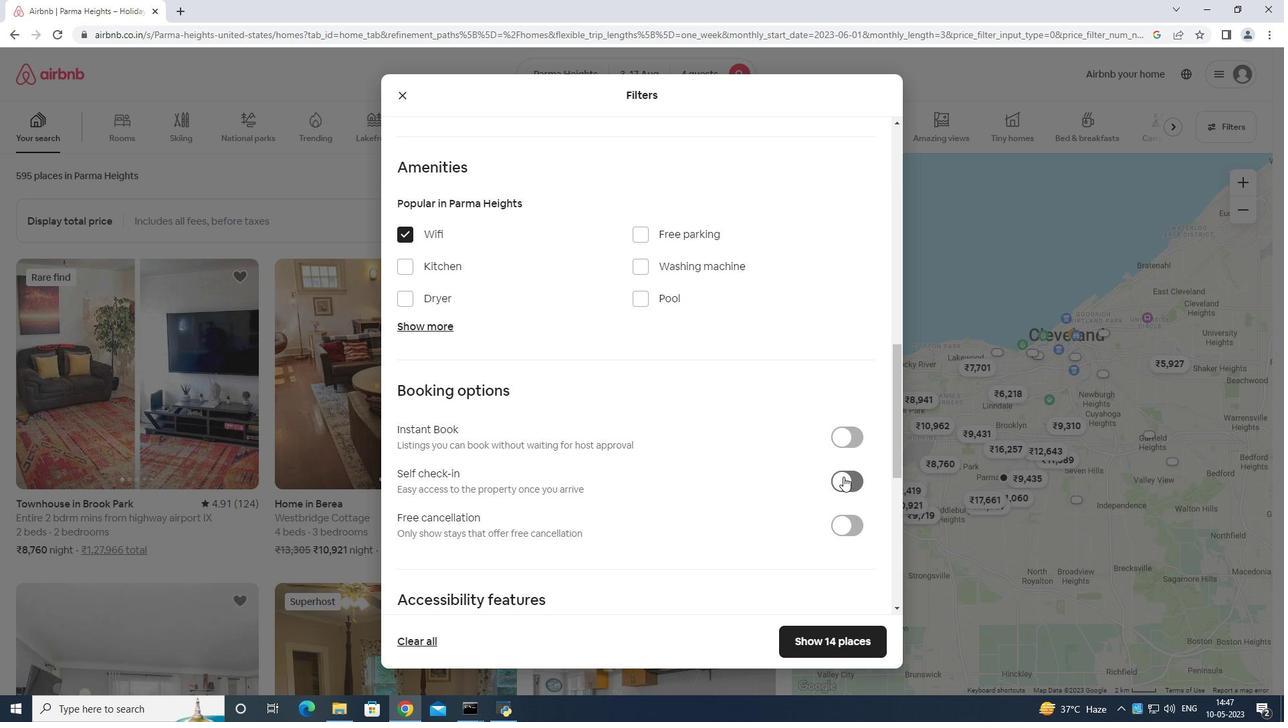 
Action: Mouse scrolled (844, 474) with delta (0, 0)
Screenshot: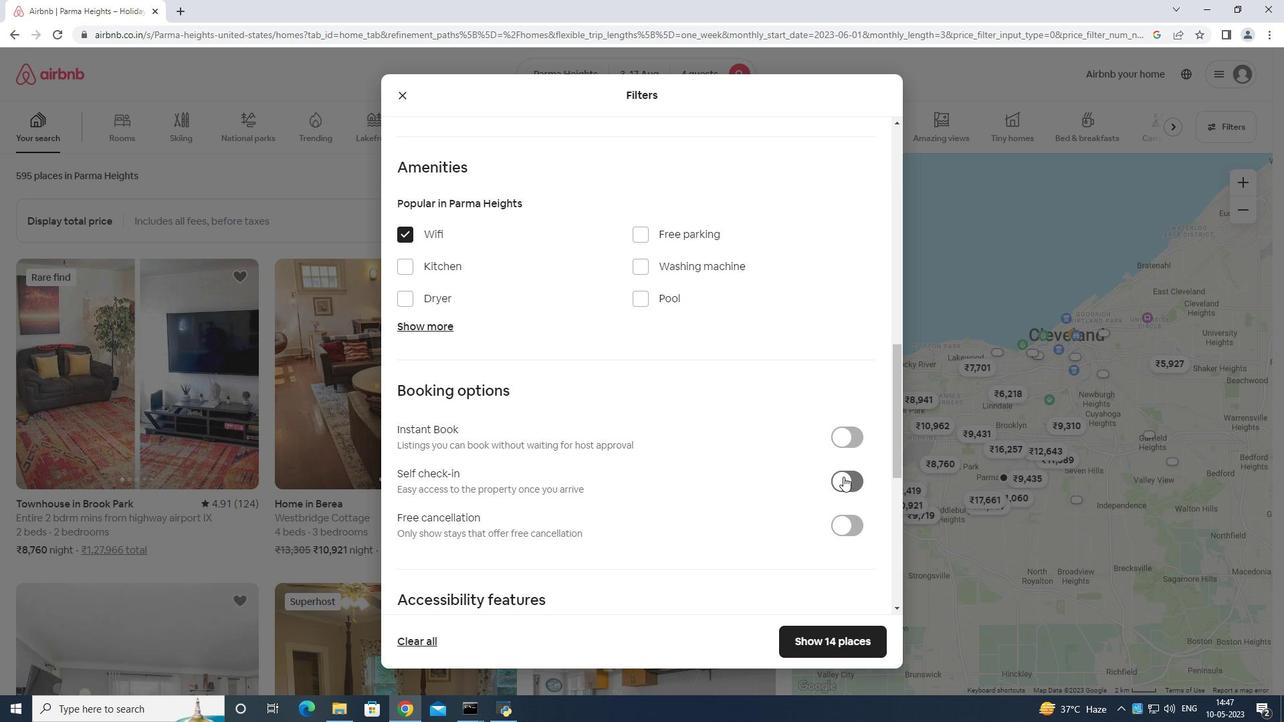 
Action: Mouse scrolled (844, 474) with delta (0, 0)
Screenshot: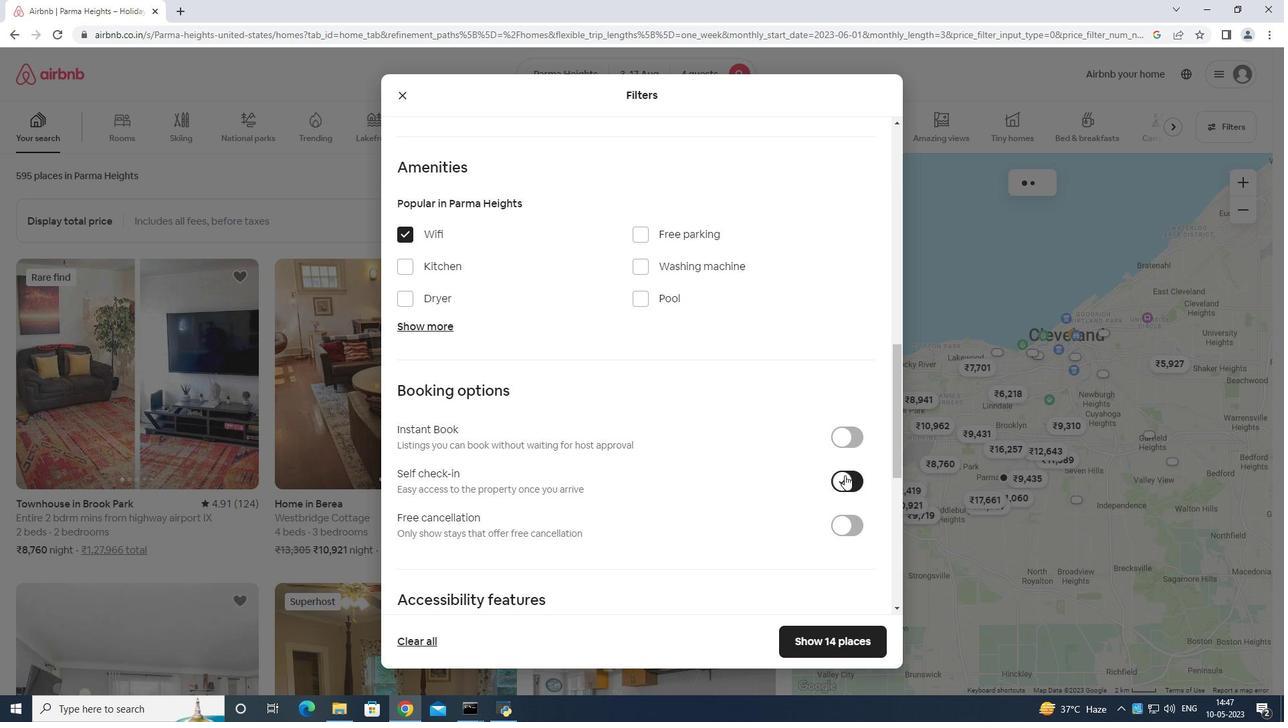 
Action: Mouse scrolled (844, 474) with delta (0, 0)
Screenshot: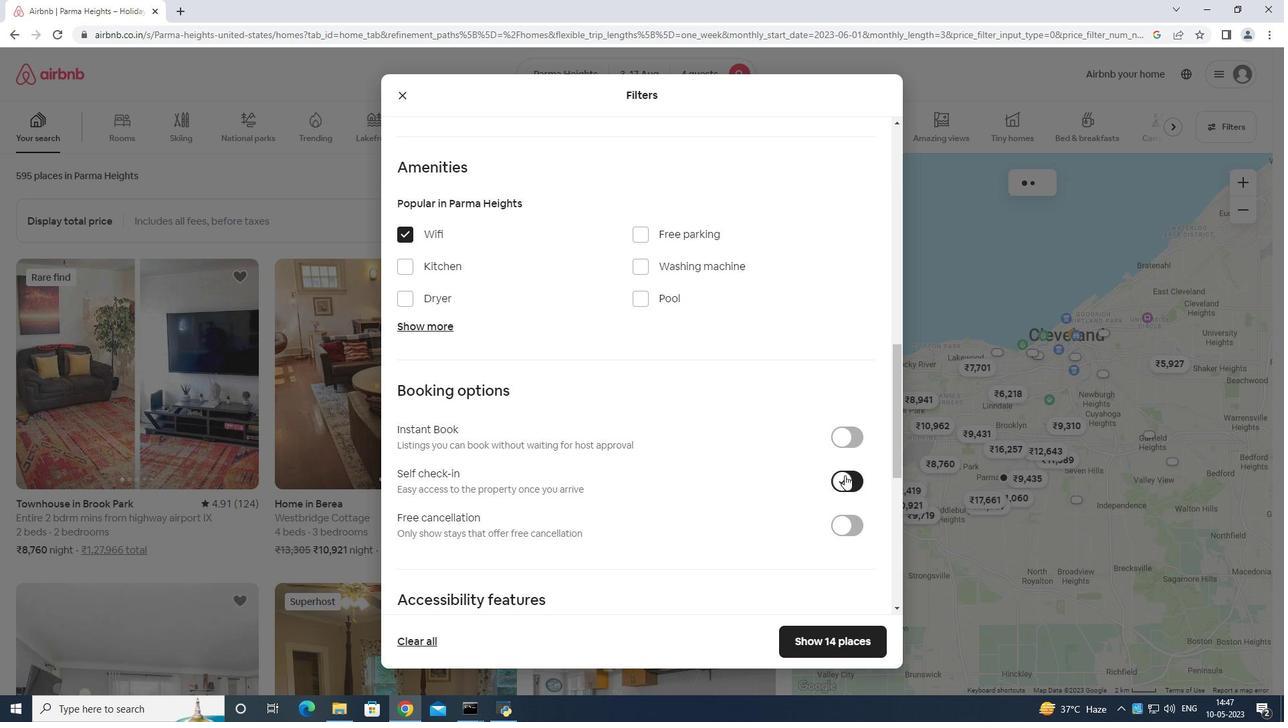 
Action: Mouse moved to (844, 468)
Screenshot: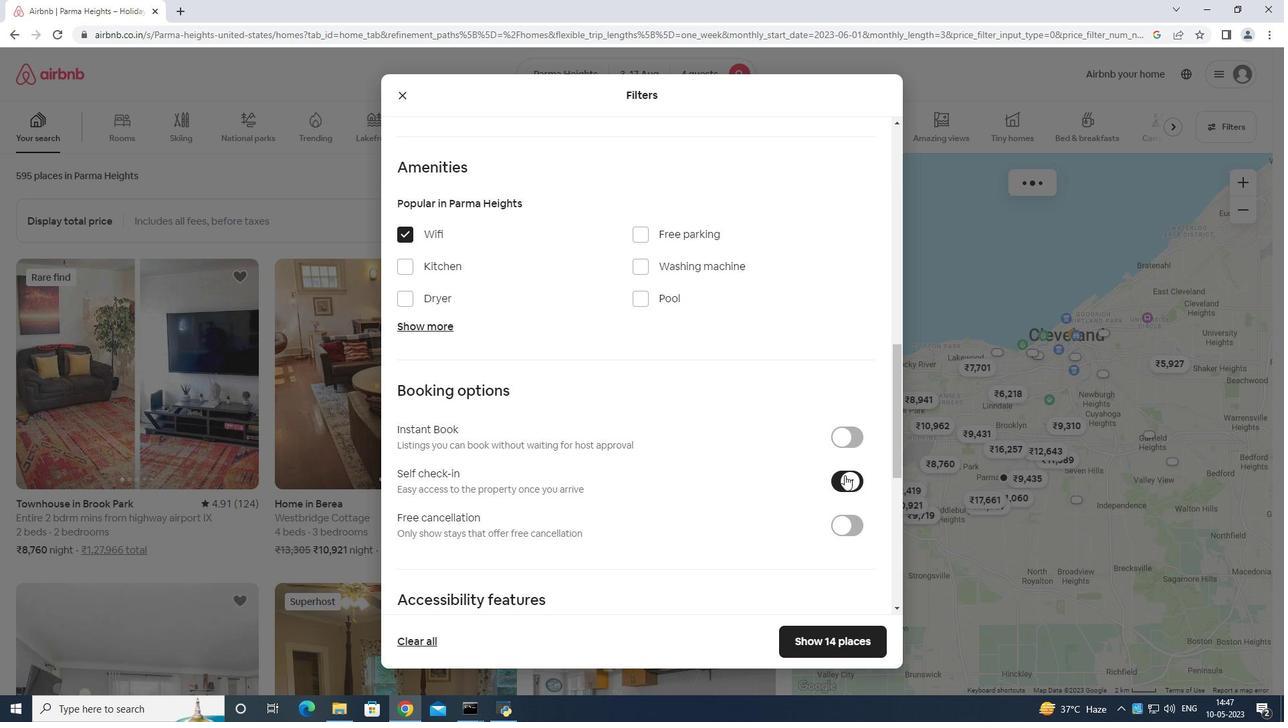 
Action: Mouse scrolled (844, 467) with delta (0, 0)
Screenshot: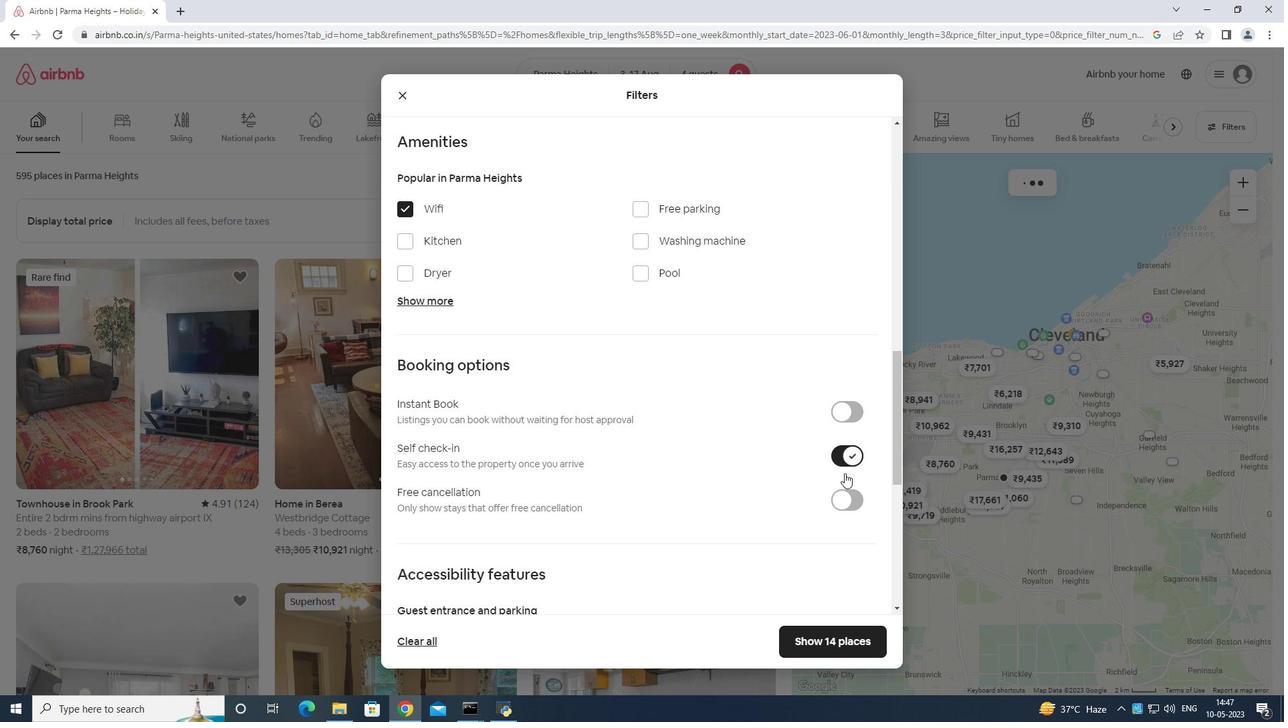 
Action: Mouse scrolled (844, 467) with delta (0, 0)
Screenshot: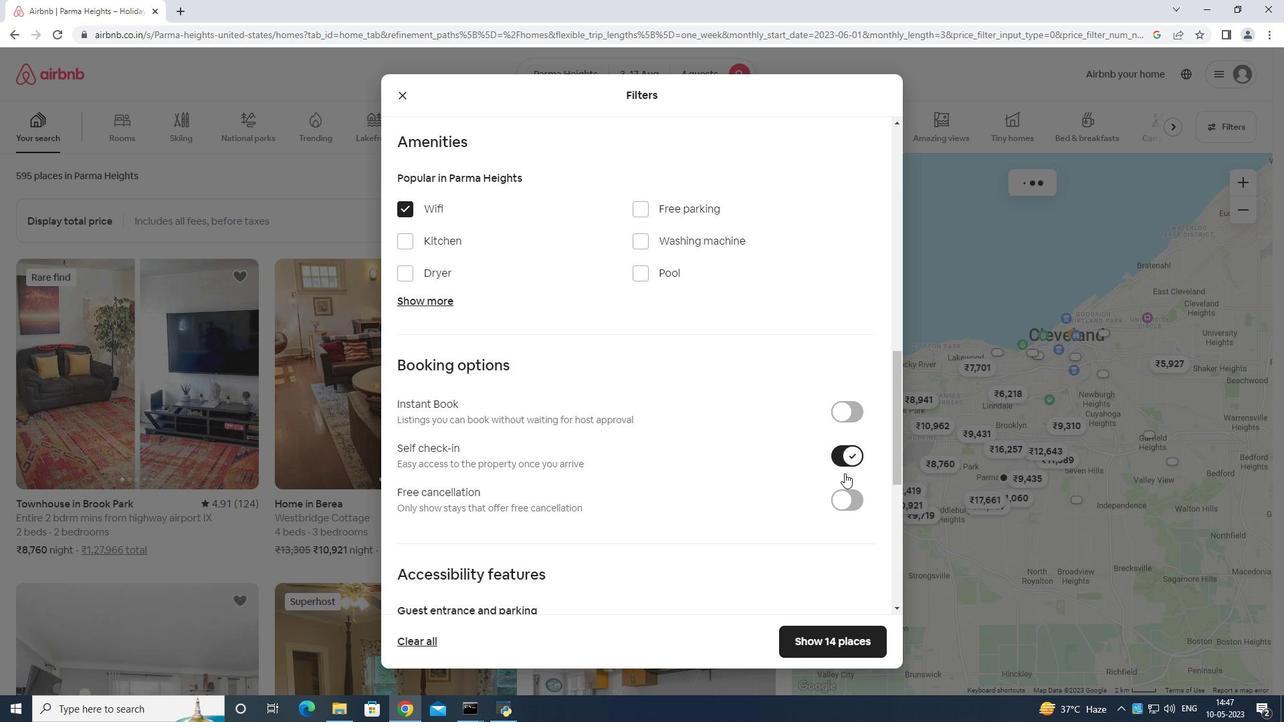 
Action: Mouse scrolled (844, 467) with delta (0, 0)
Screenshot: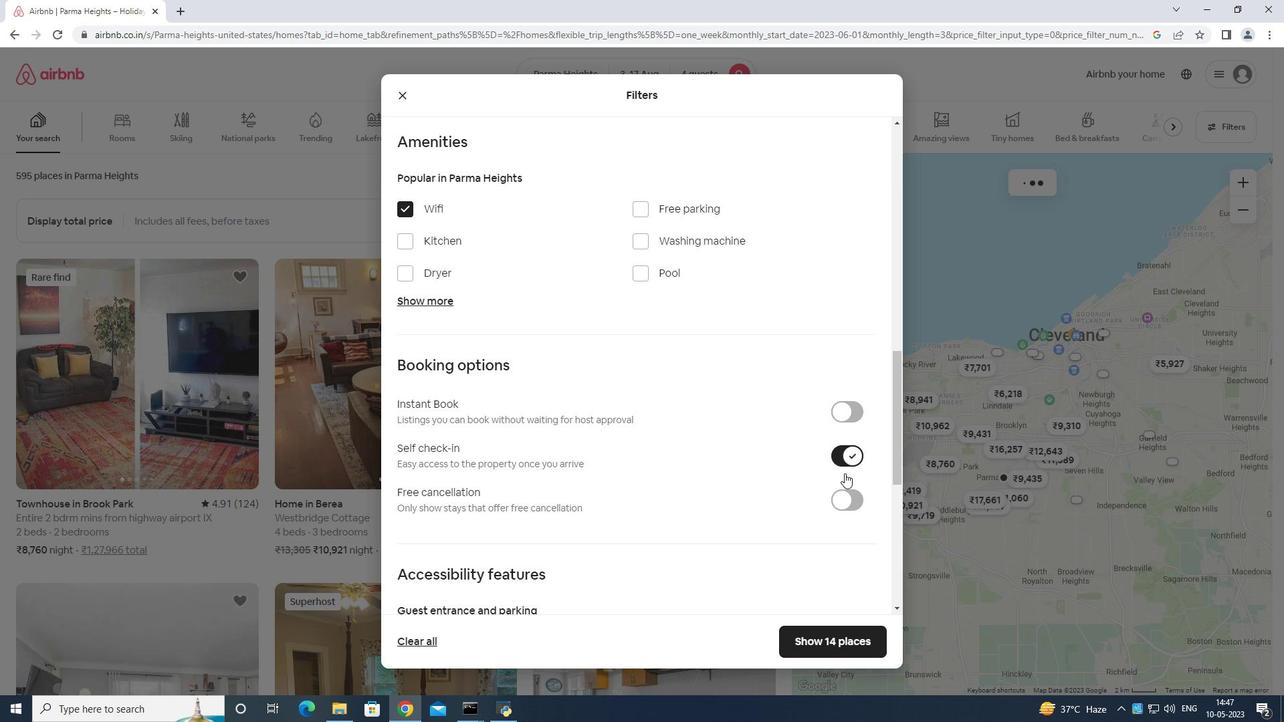 
Action: Mouse moved to (405, 518)
Screenshot: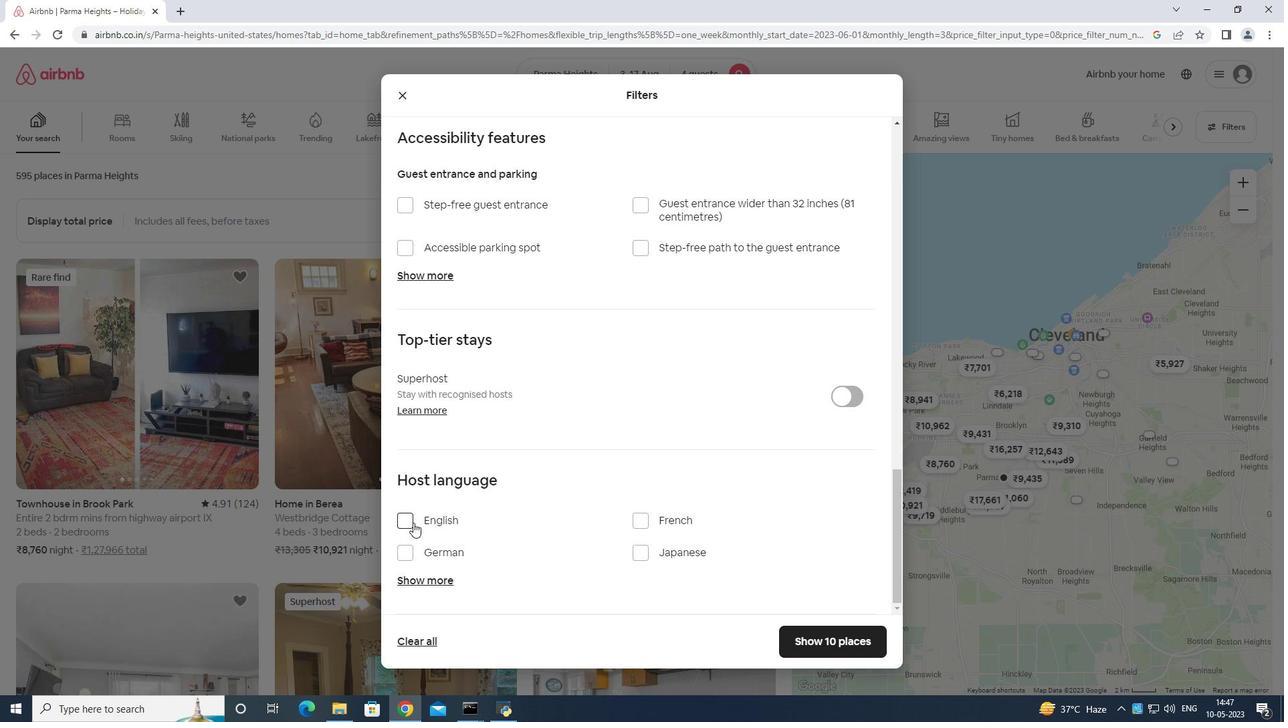 
Action: Mouse pressed left at (405, 518)
Screenshot: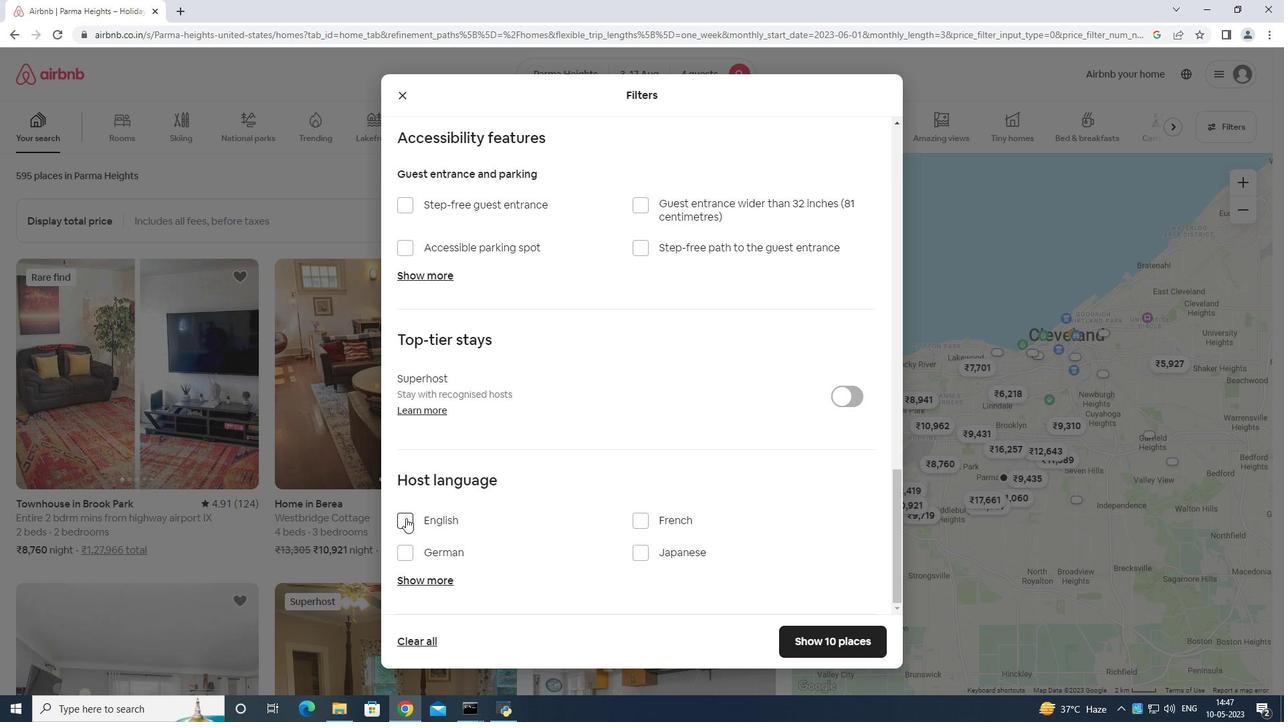 
Action: Mouse moved to (820, 634)
Screenshot: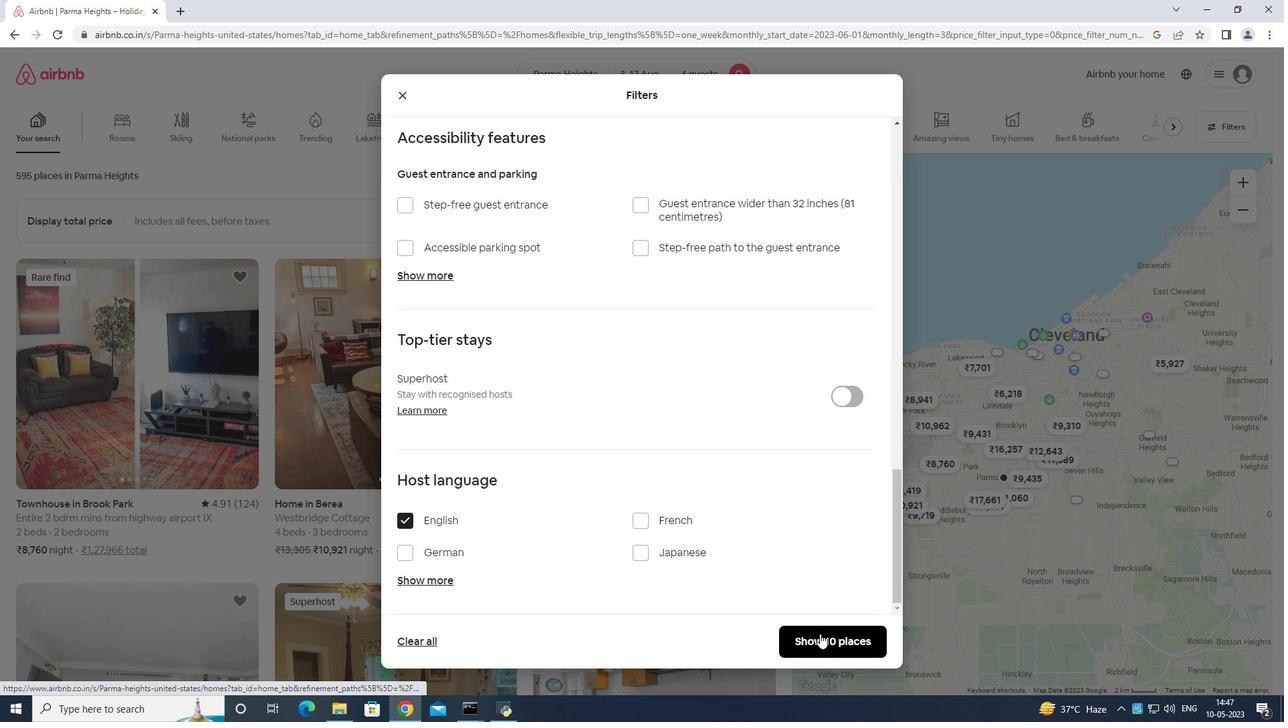 
Action: Mouse pressed left at (820, 634)
Screenshot: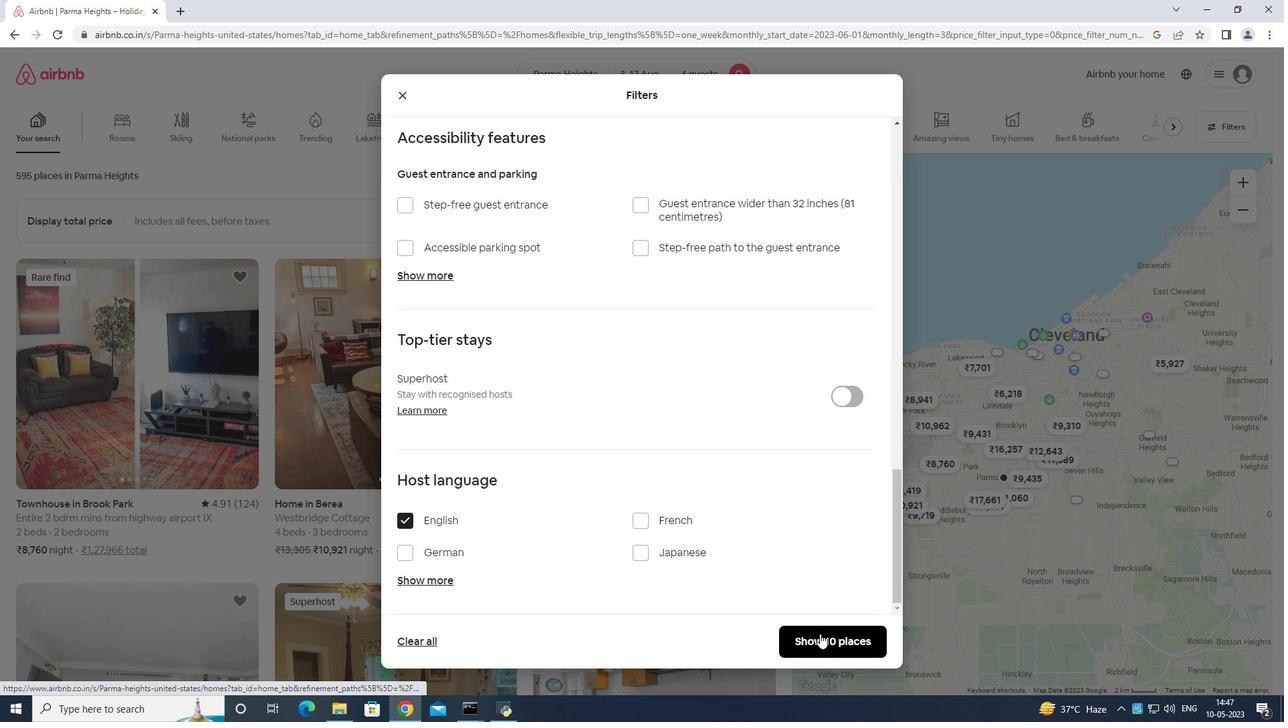 
Action: Mouse moved to (823, 632)
Screenshot: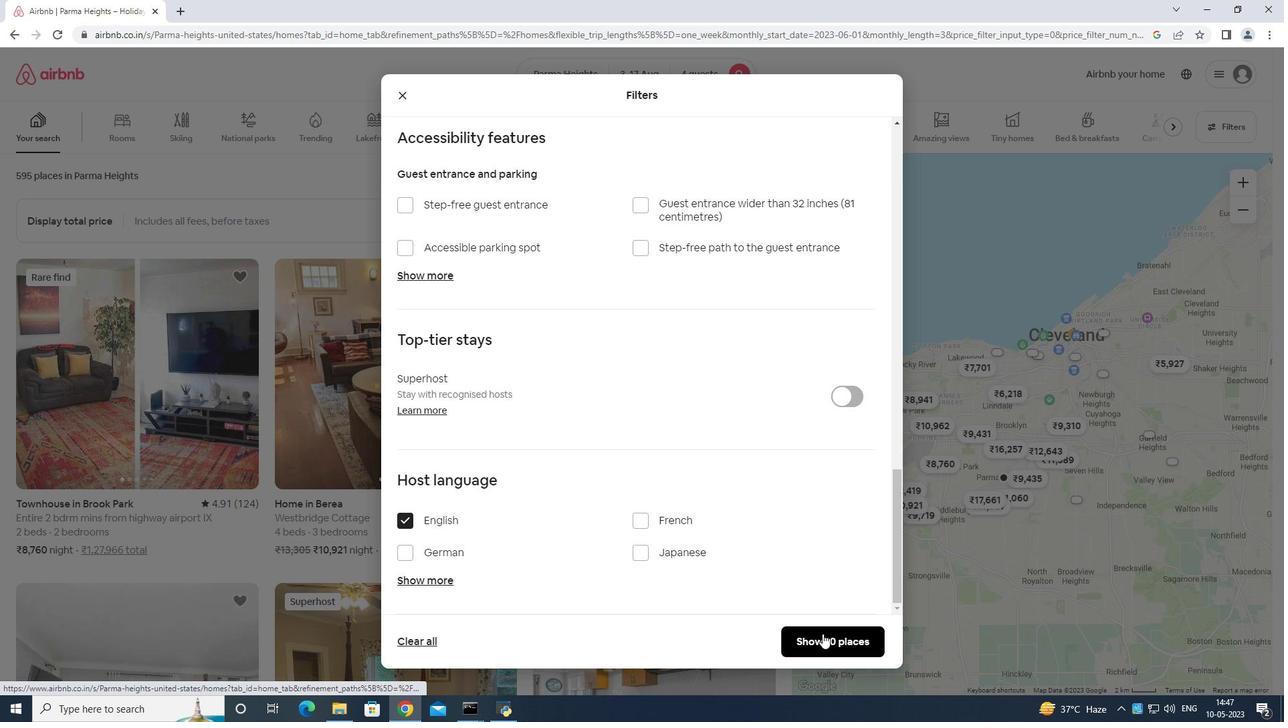 
